 Task: Look for space in Henderson, United States from 10th July, 2023 to 15th July, 2023 for 7 adults in price range Rs.10000 to Rs.15000. Place can be entire place or shared room with 4 bedrooms having 7 beds and 4 bathrooms. Property type can be house, flat, guest house. Amenities needed are: wifi, TV, free parkinig on premises, gym, breakfast. Booking option can be shelf check-in. Required host language is English.
Action: Mouse moved to (578, 148)
Screenshot: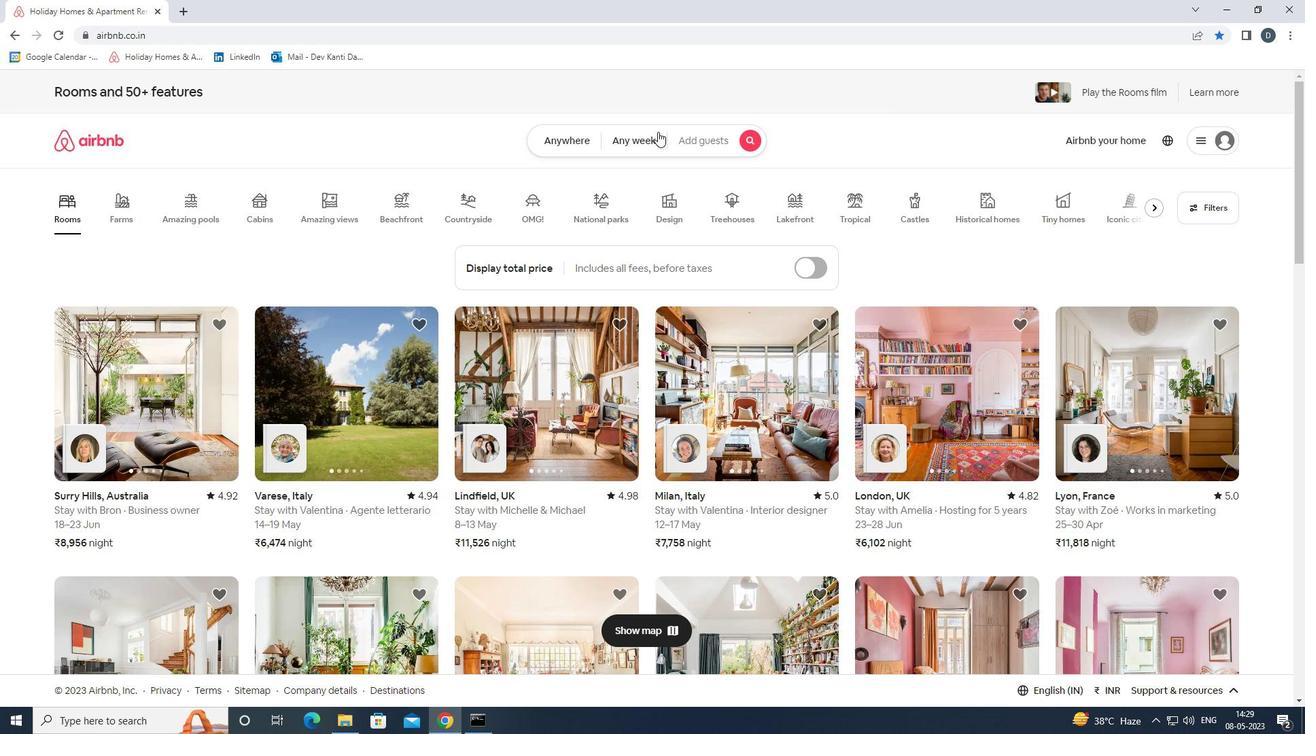 
Action: Mouse pressed left at (578, 148)
Screenshot: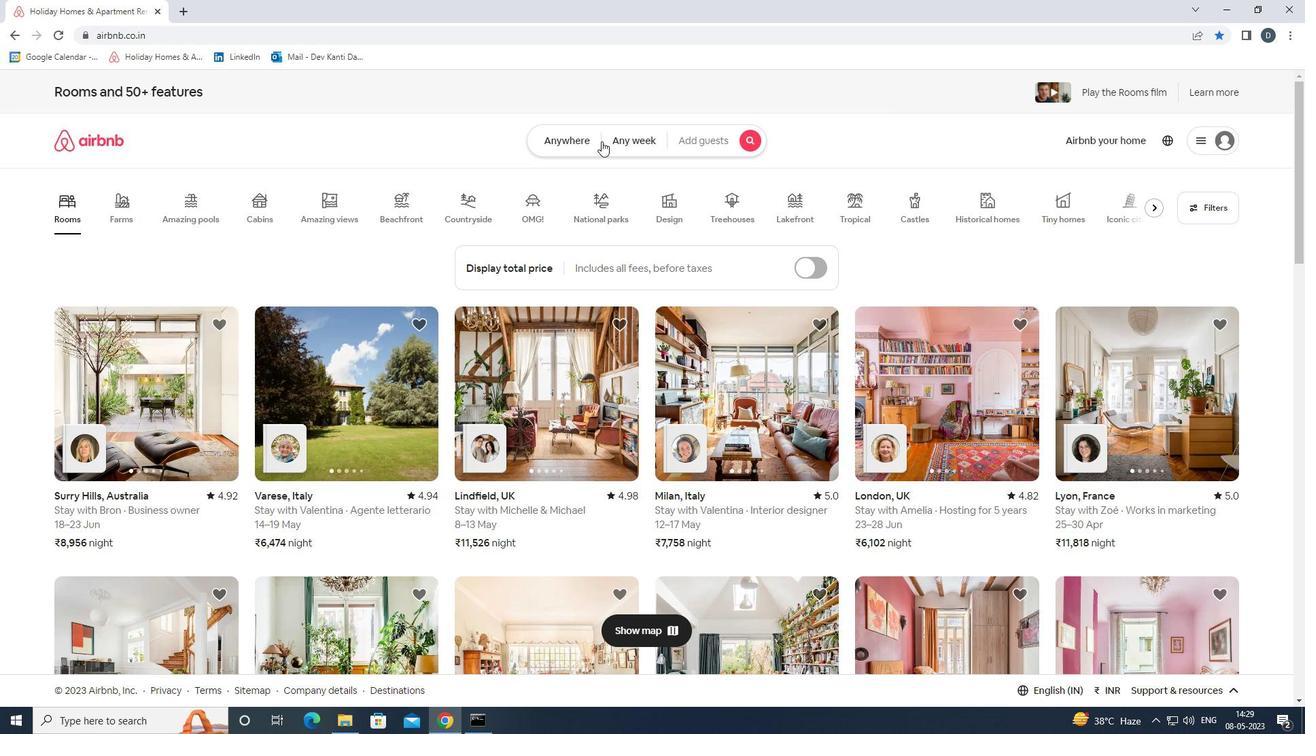 
Action: Mouse moved to (502, 195)
Screenshot: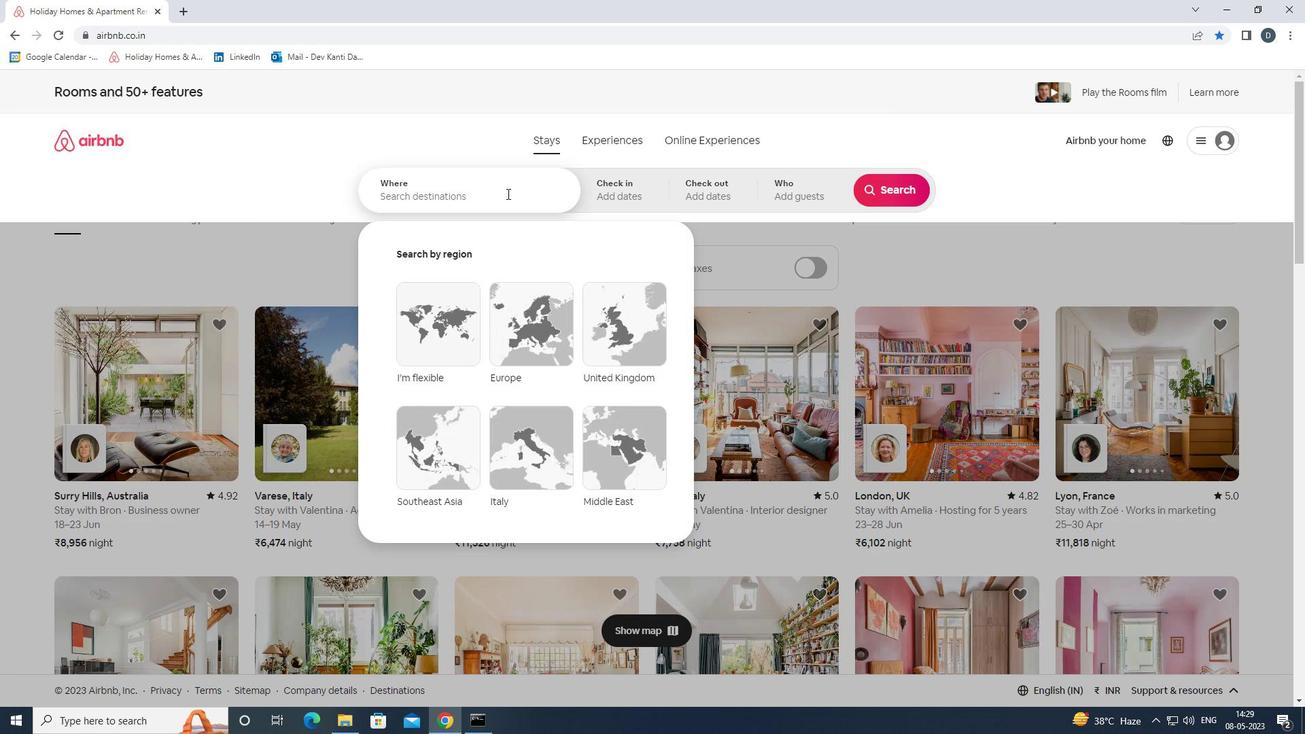 
Action: Mouse pressed left at (502, 195)
Screenshot: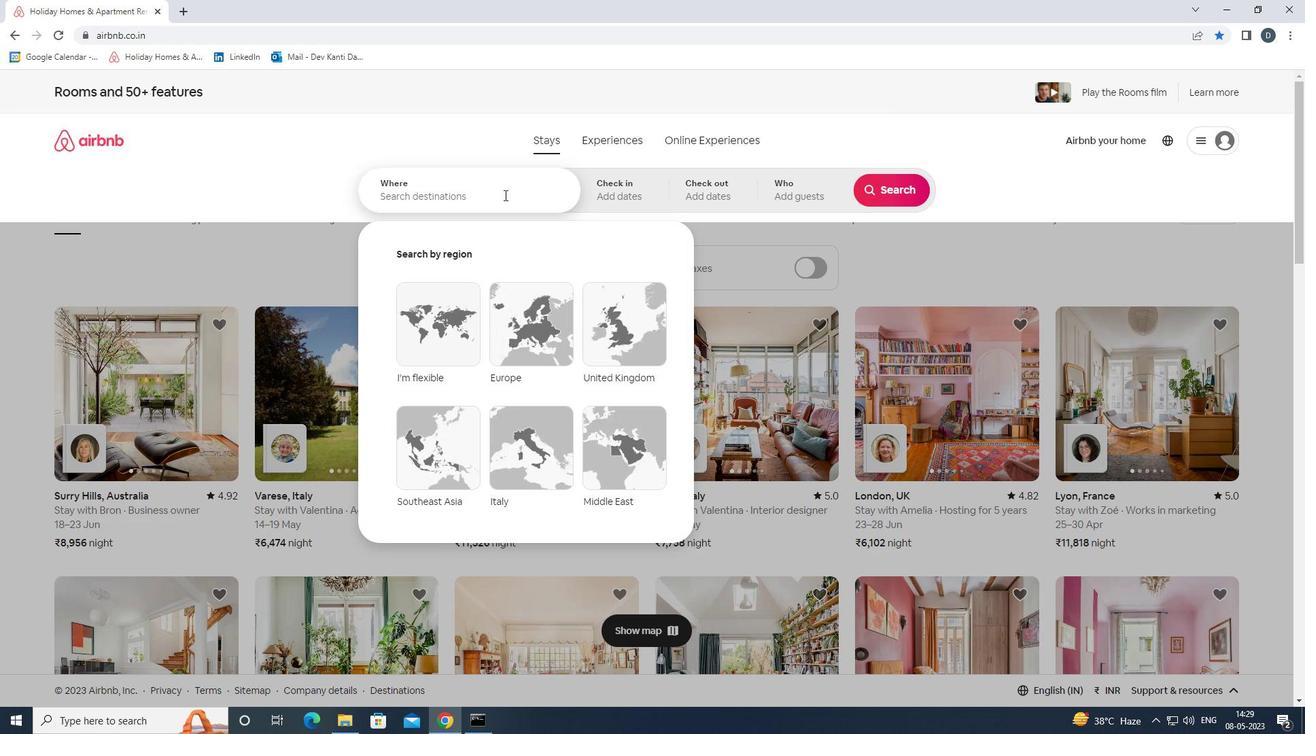 
Action: Mouse moved to (501, 195)
Screenshot: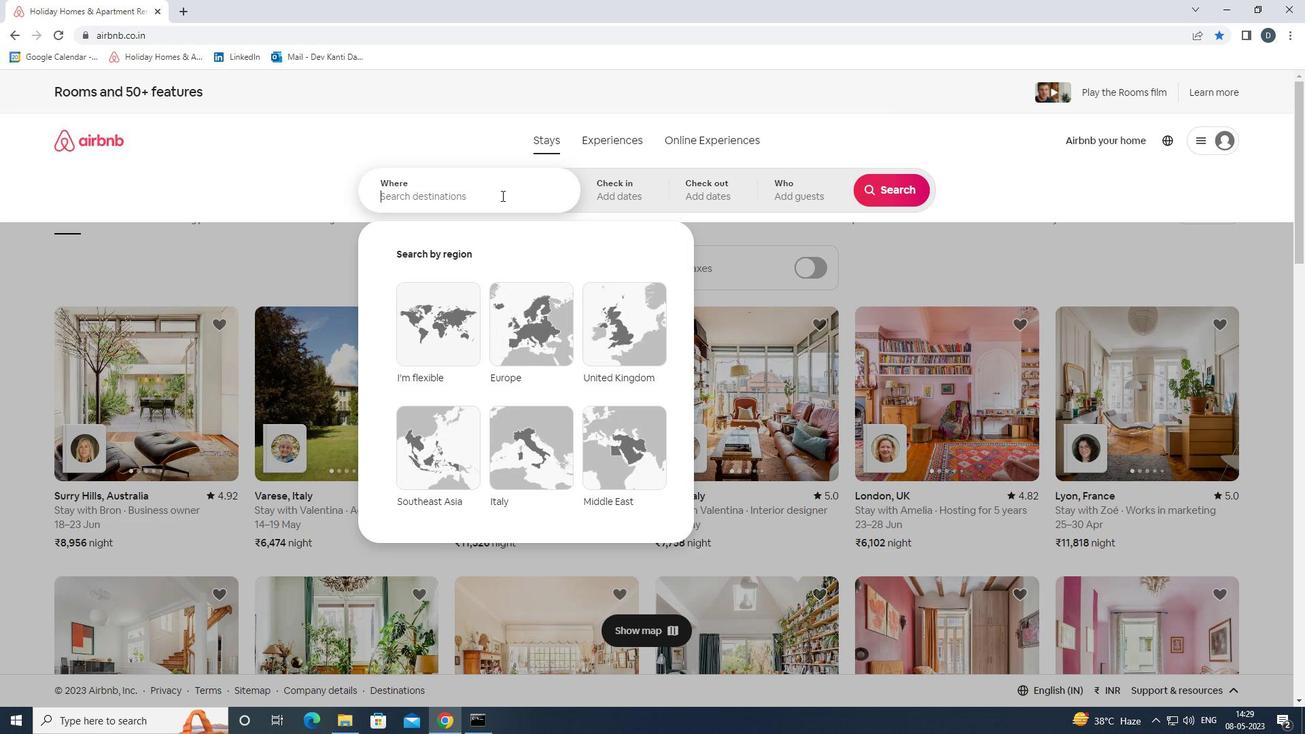 
Action: Key pressed <Key.shift>HENDERSON,<Key.shift_r><Key.shift_r><Key.shift_r><Key.shift_r><Key.shift_r><Key.shift_r>UNITED<Key.space><Key.shift>STATES<Key.enter>
Screenshot: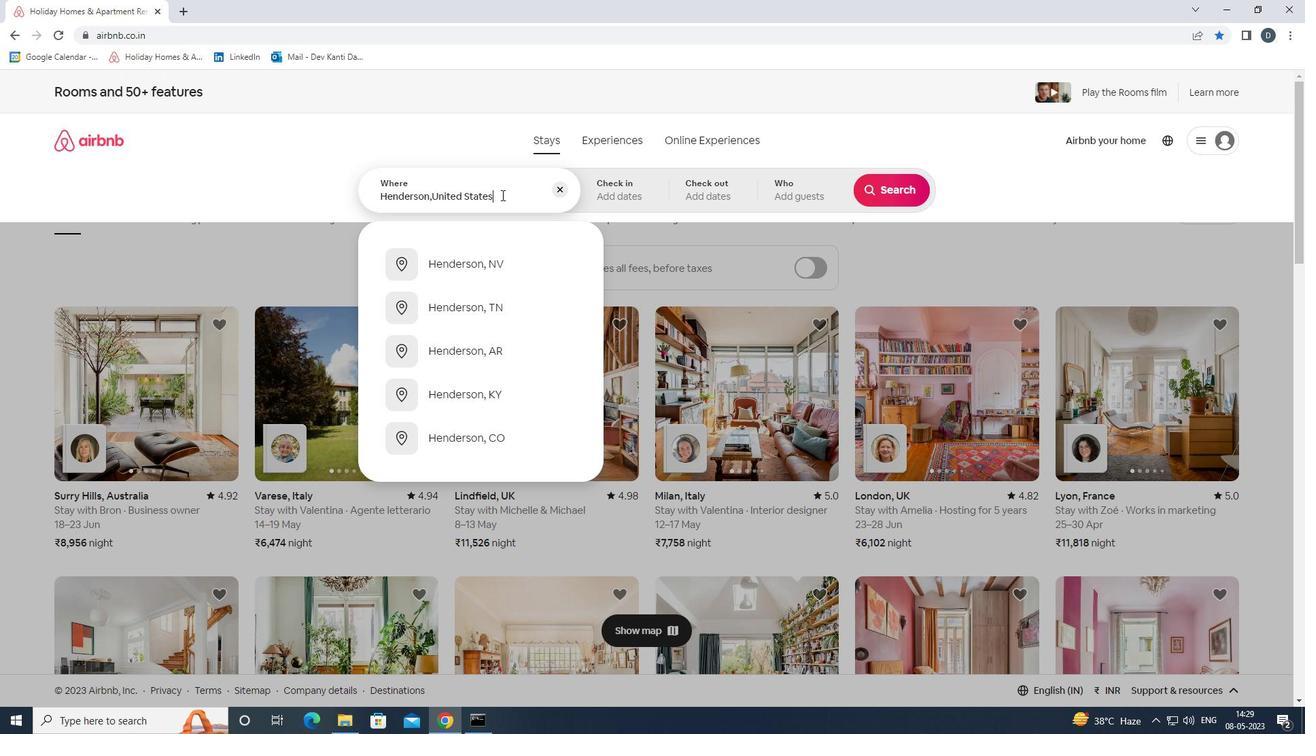 
Action: Mouse moved to (885, 306)
Screenshot: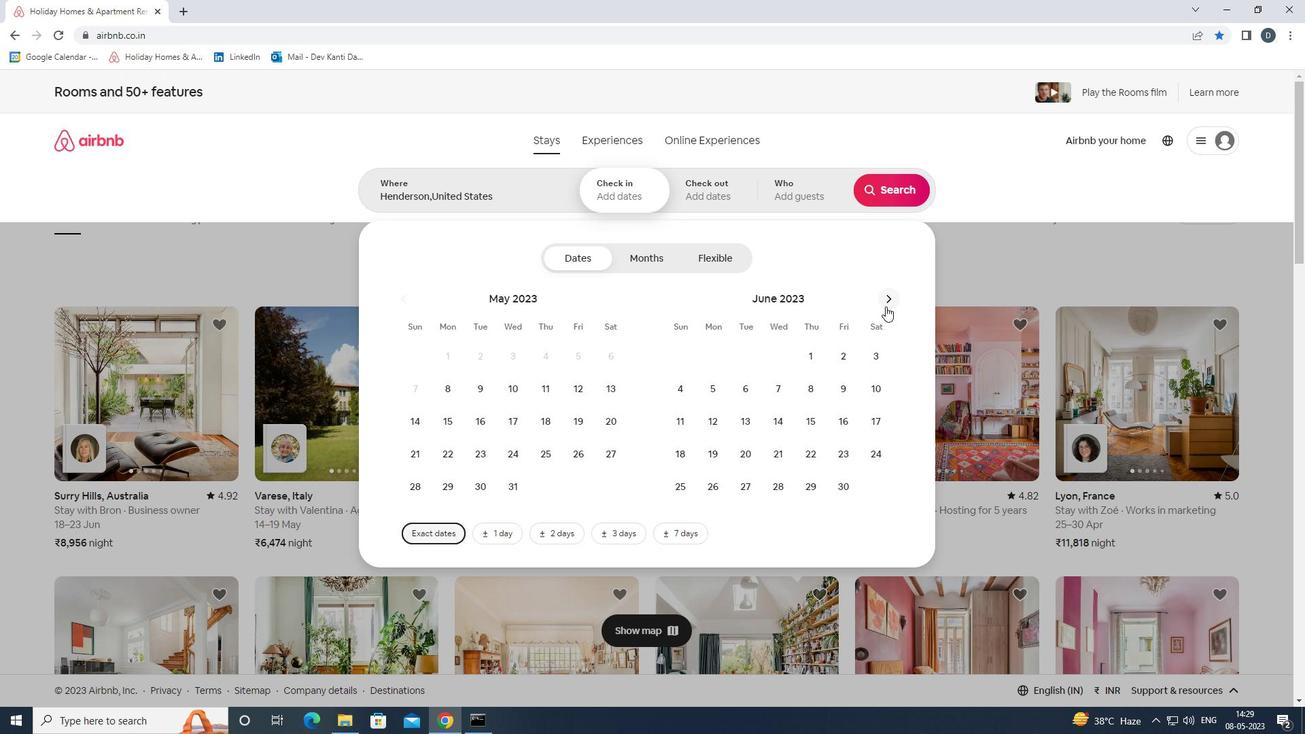 
Action: Mouse pressed left at (885, 306)
Screenshot: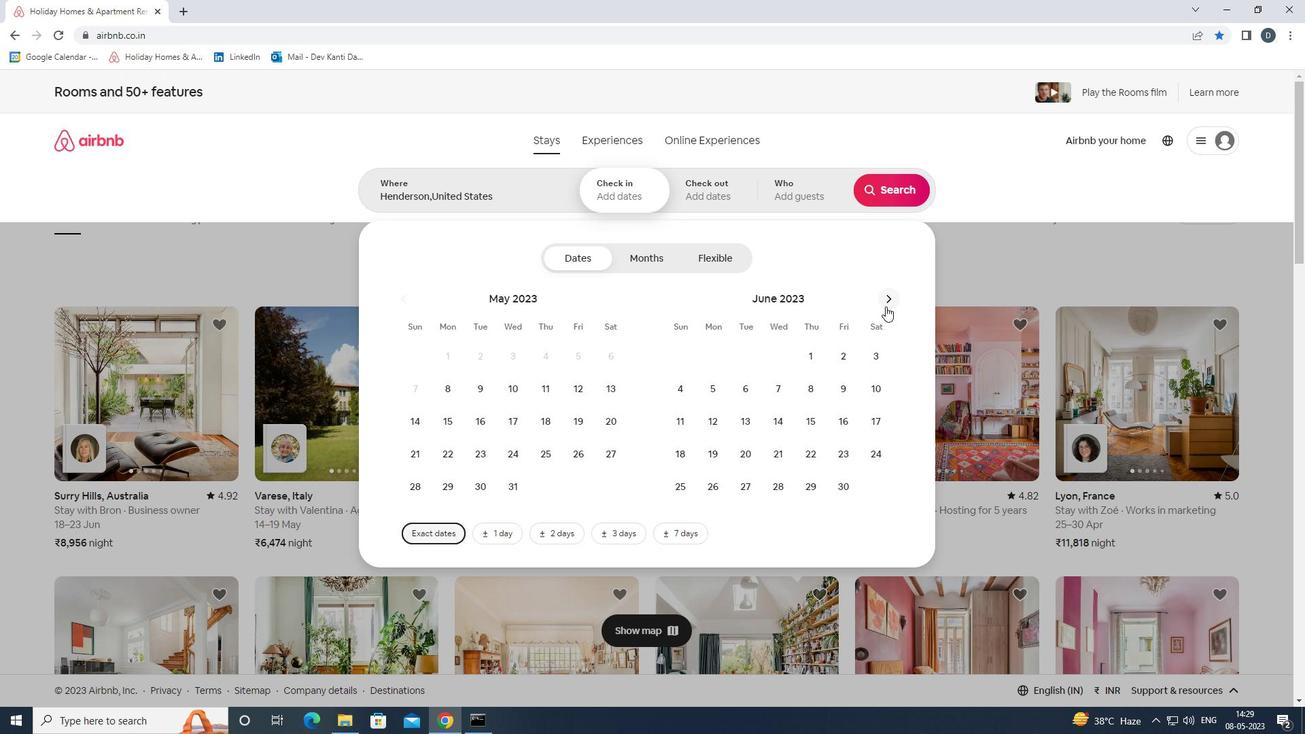 
Action: Mouse moved to (715, 417)
Screenshot: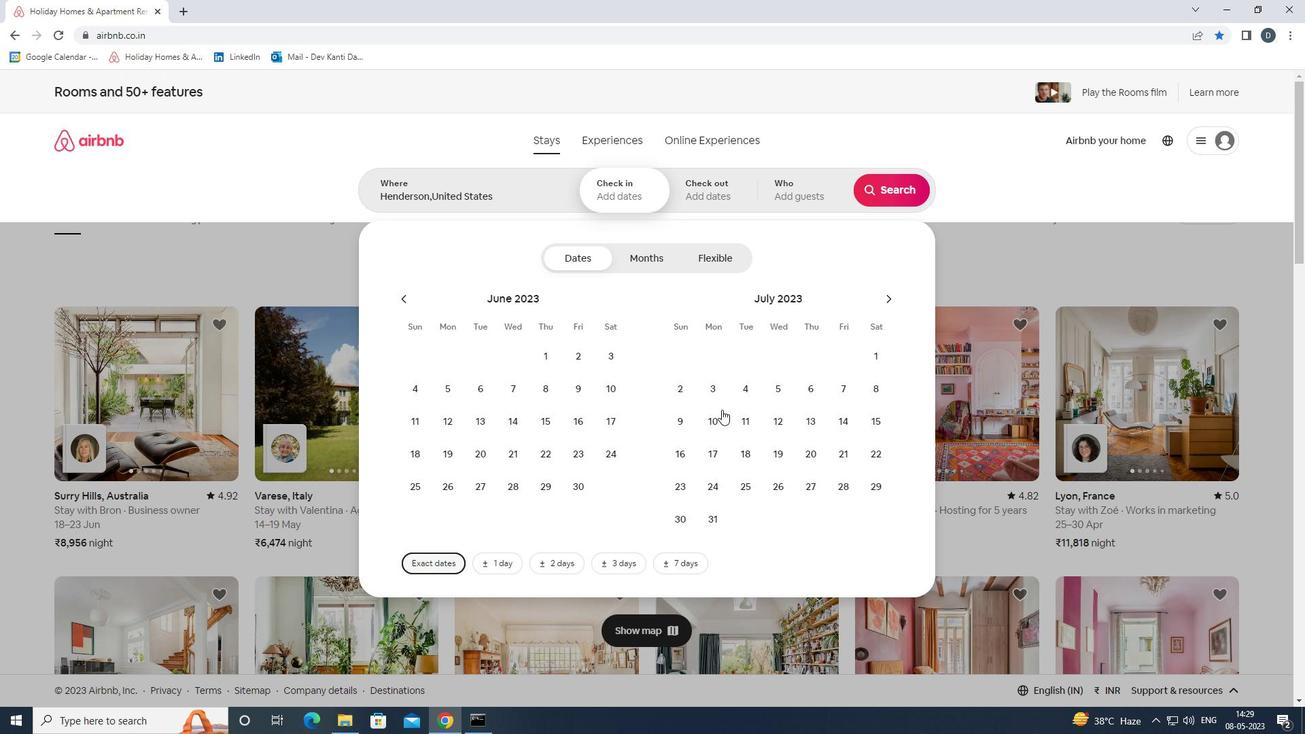 
Action: Mouse pressed left at (715, 417)
Screenshot: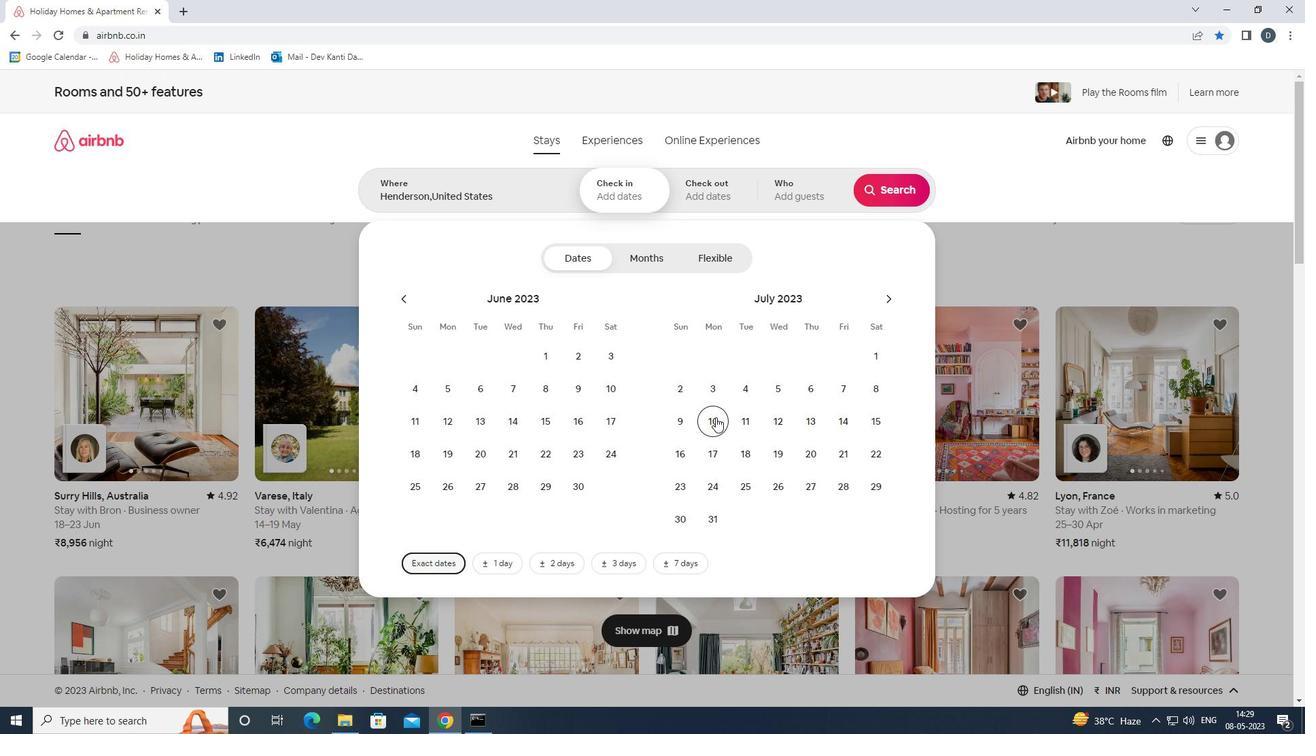 
Action: Mouse moved to (873, 420)
Screenshot: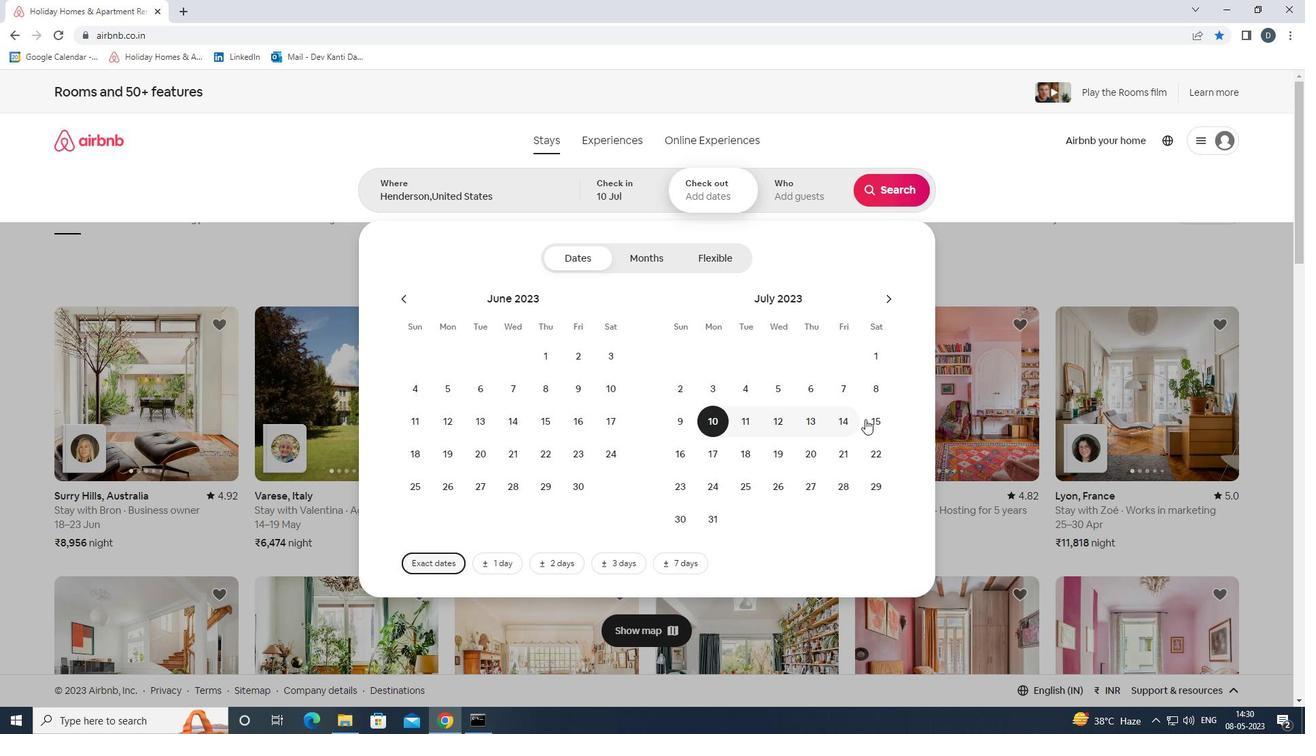 
Action: Mouse pressed left at (873, 420)
Screenshot: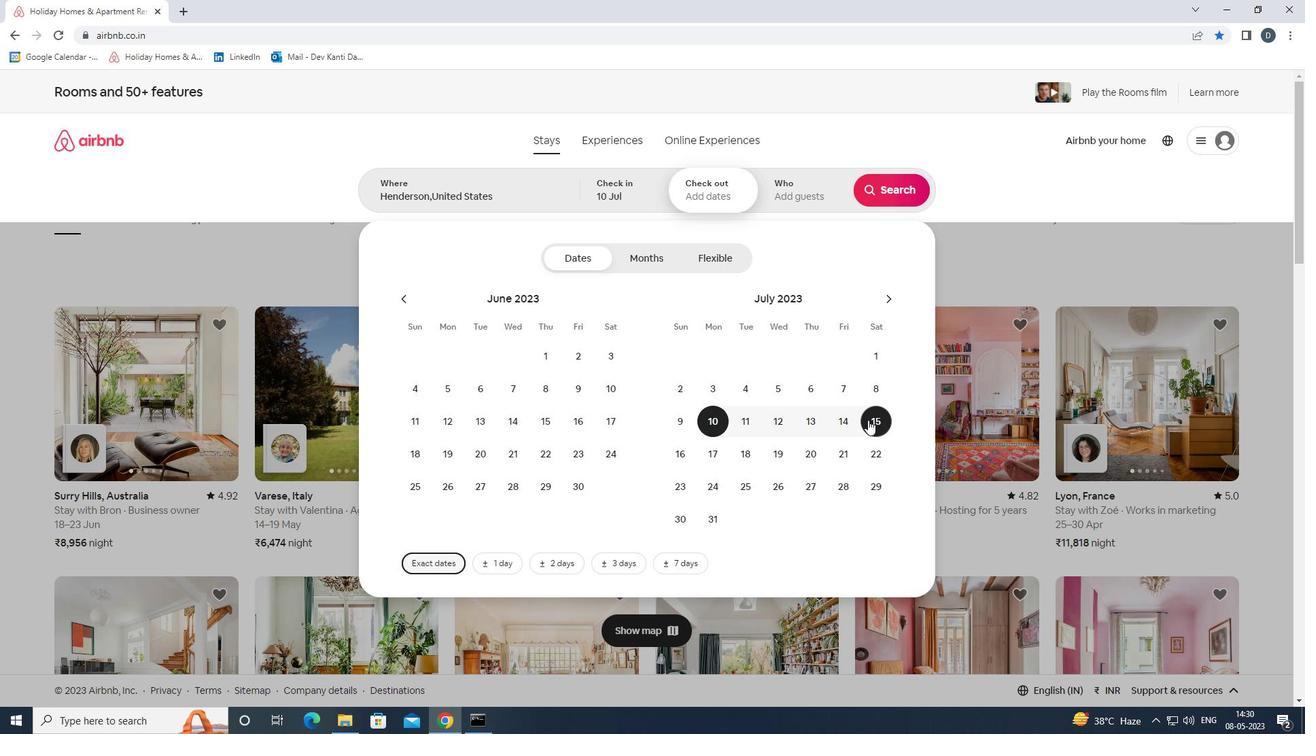 
Action: Mouse moved to (802, 201)
Screenshot: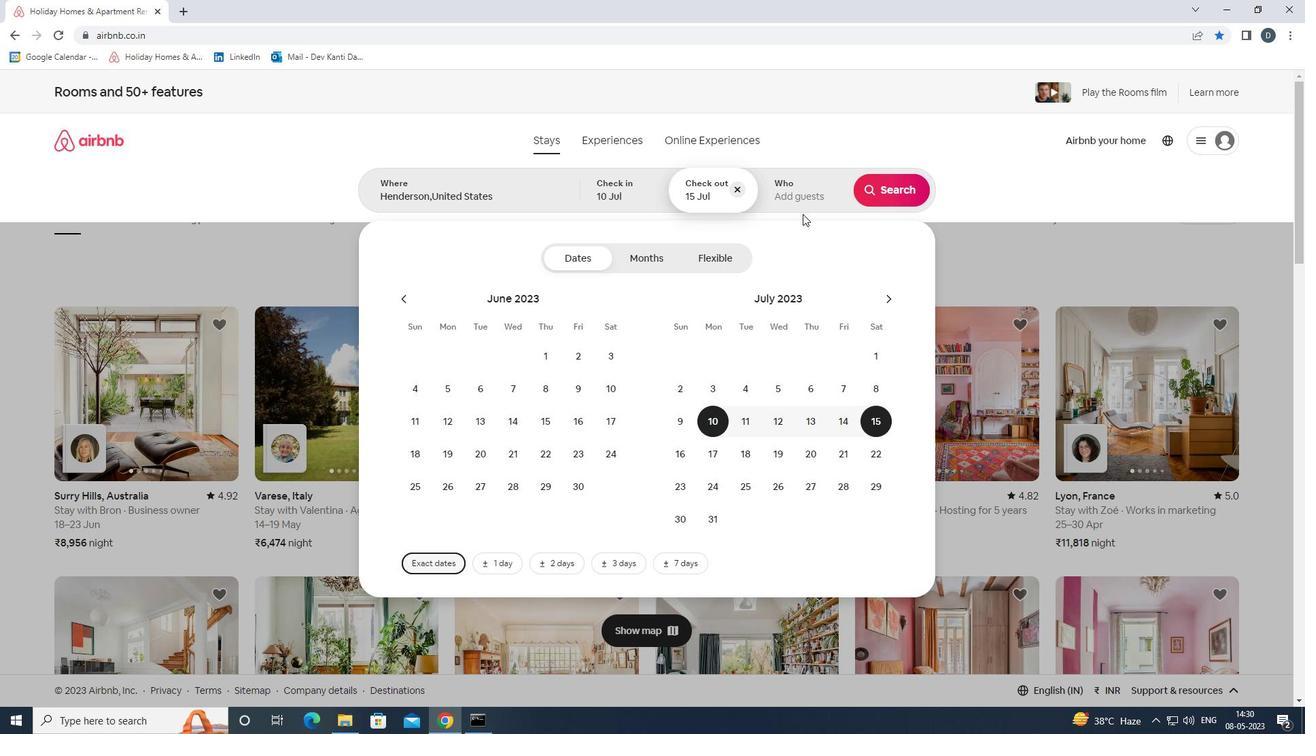 
Action: Mouse pressed left at (802, 201)
Screenshot: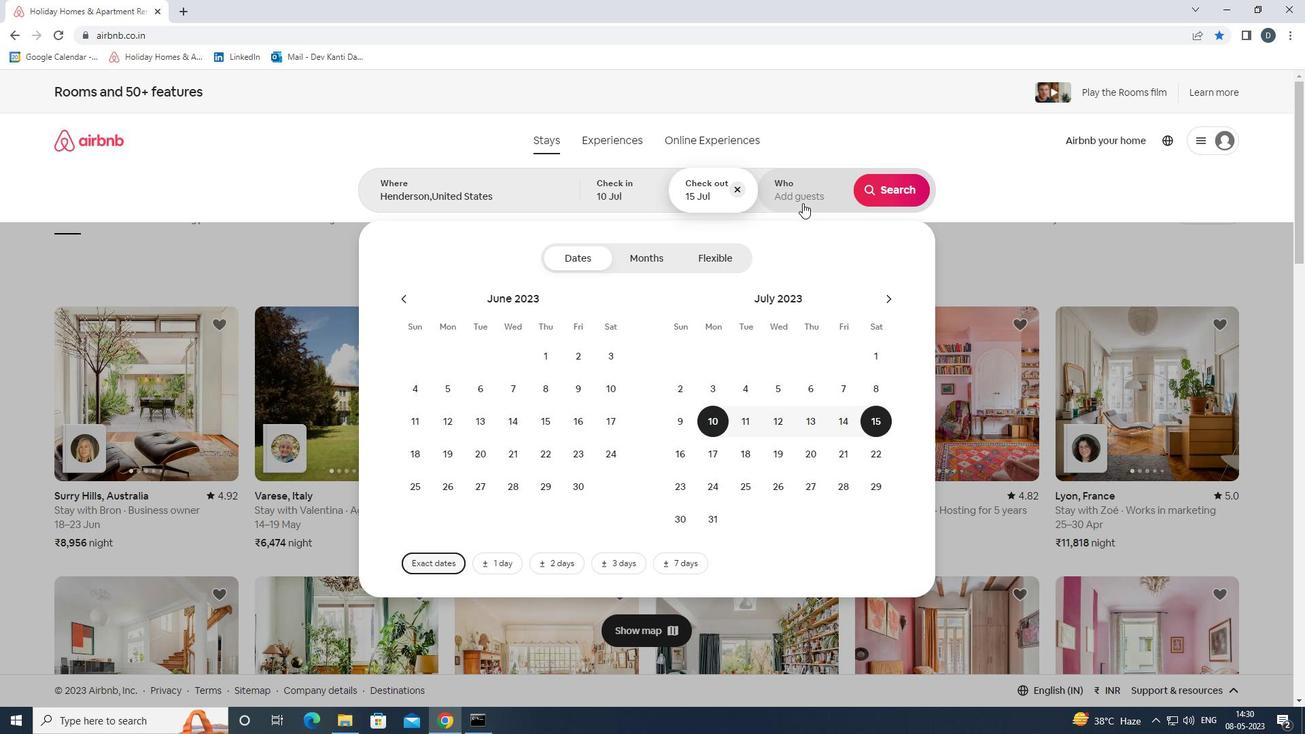 
Action: Mouse moved to (896, 262)
Screenshot: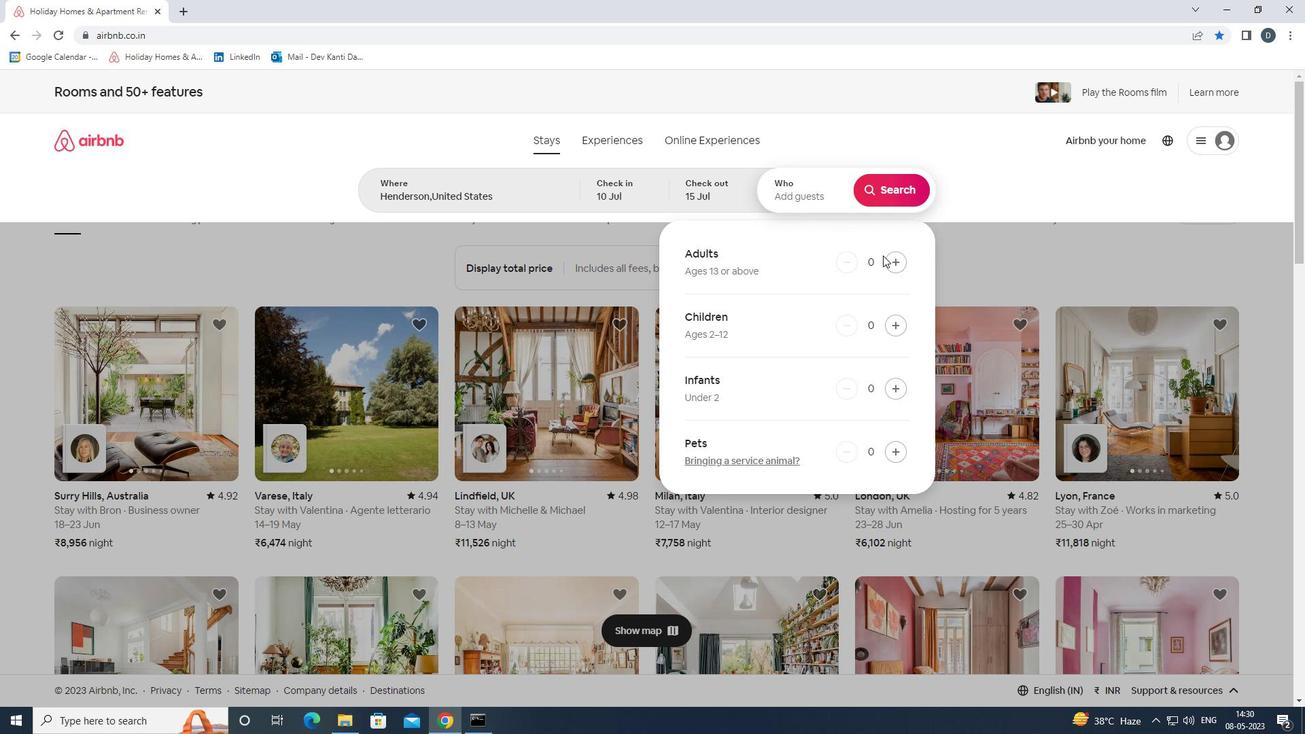 
Action: Mouse pressed left at (896, 262)
Screenshot: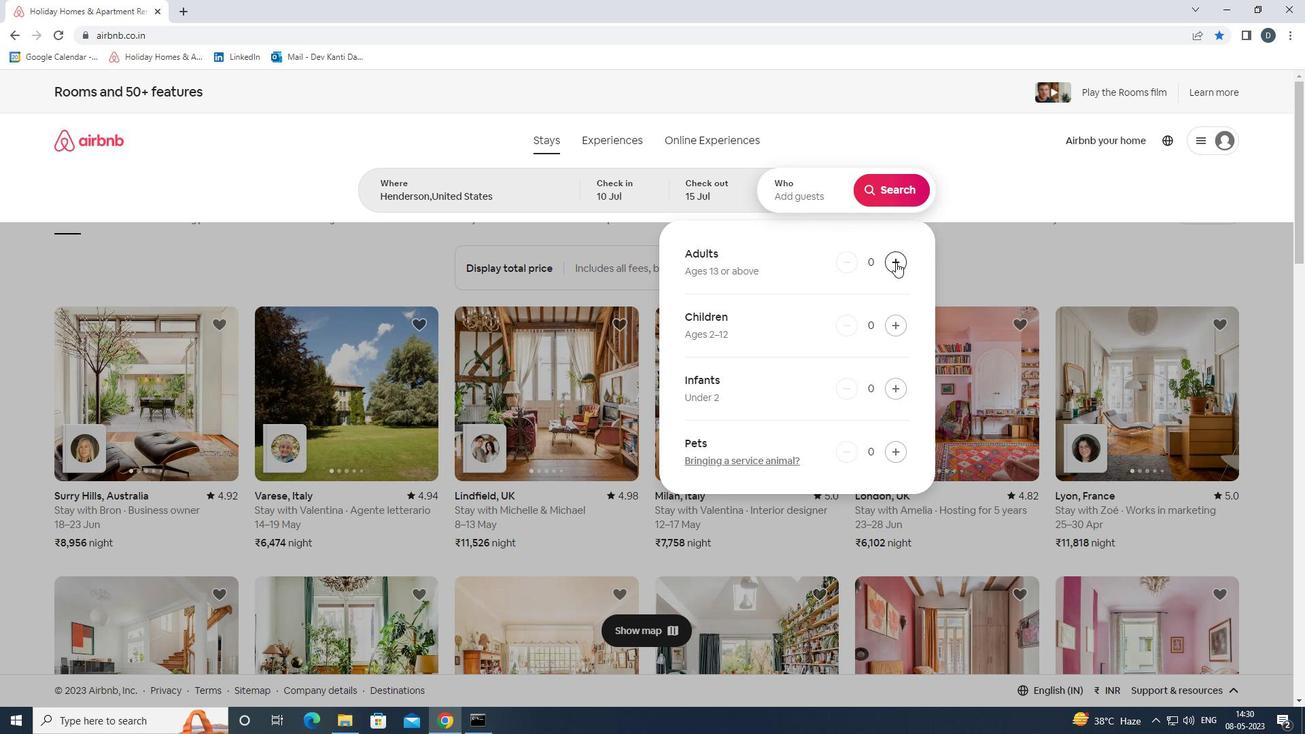 
Action: Mouse pressed left at (896, 262)
Screenshot: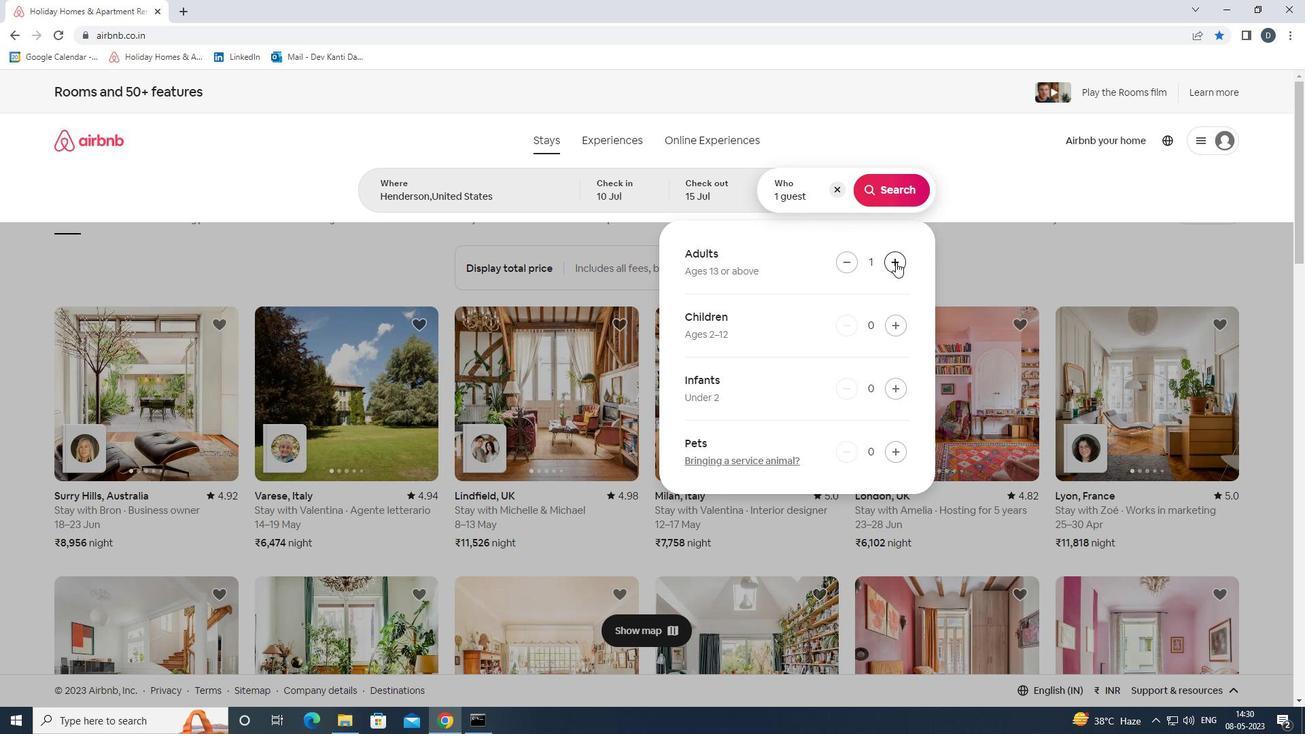 
Action: Mouse pressed left at (896, 262)
Screenshot: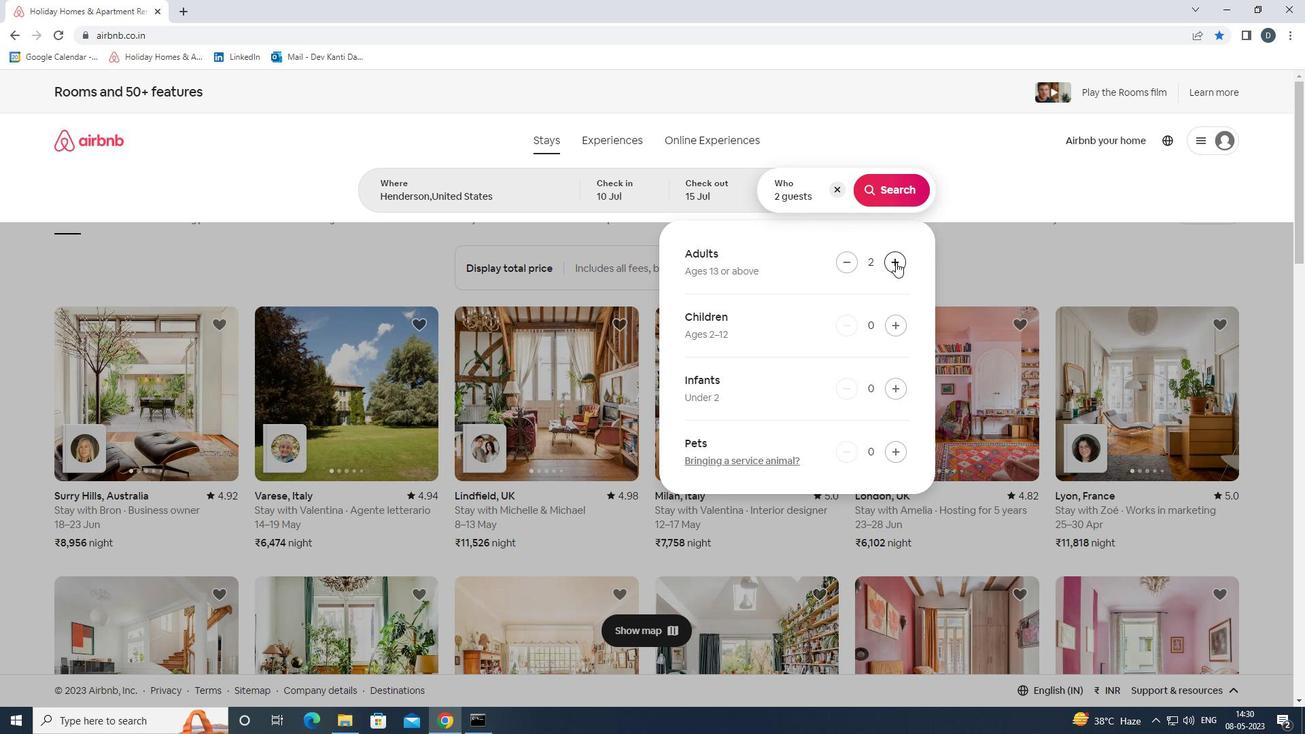 
Action: Mouse pressed left at (896, 262)
Screenshot: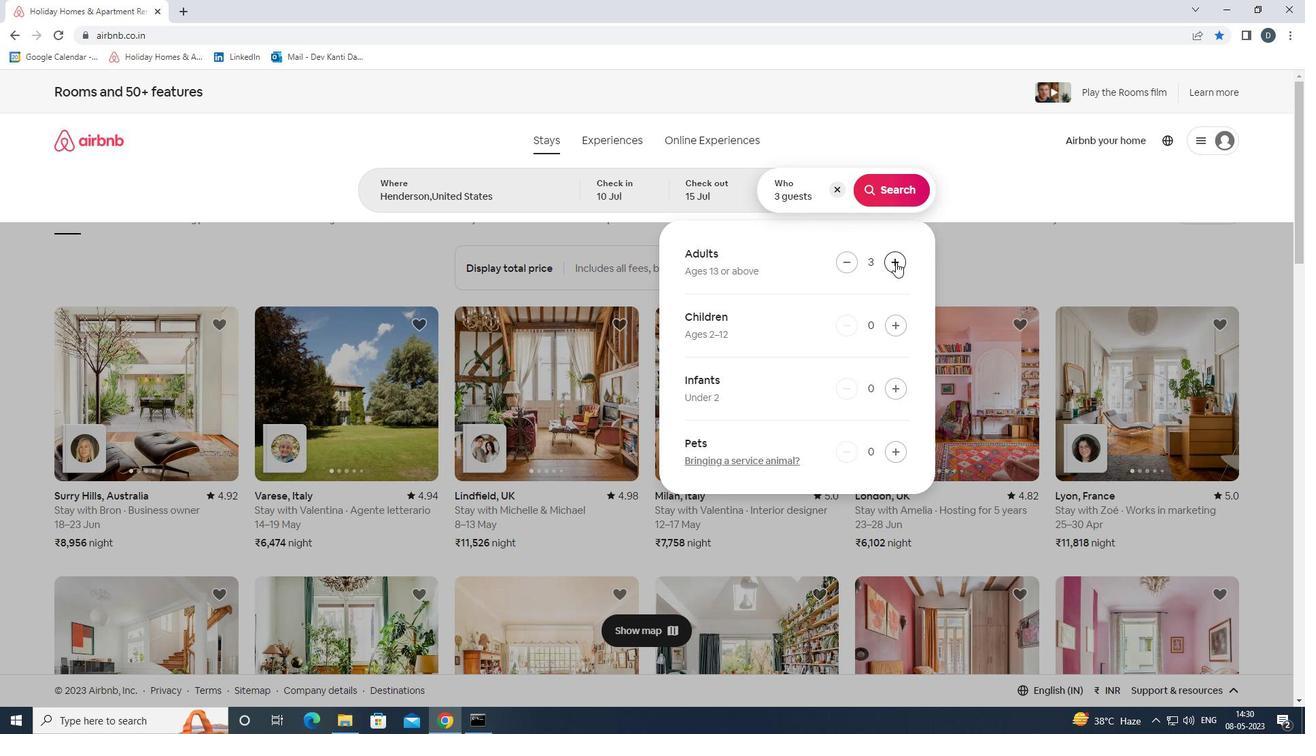 
Action: Mouse pressed left at (896, 262)
Screenshot: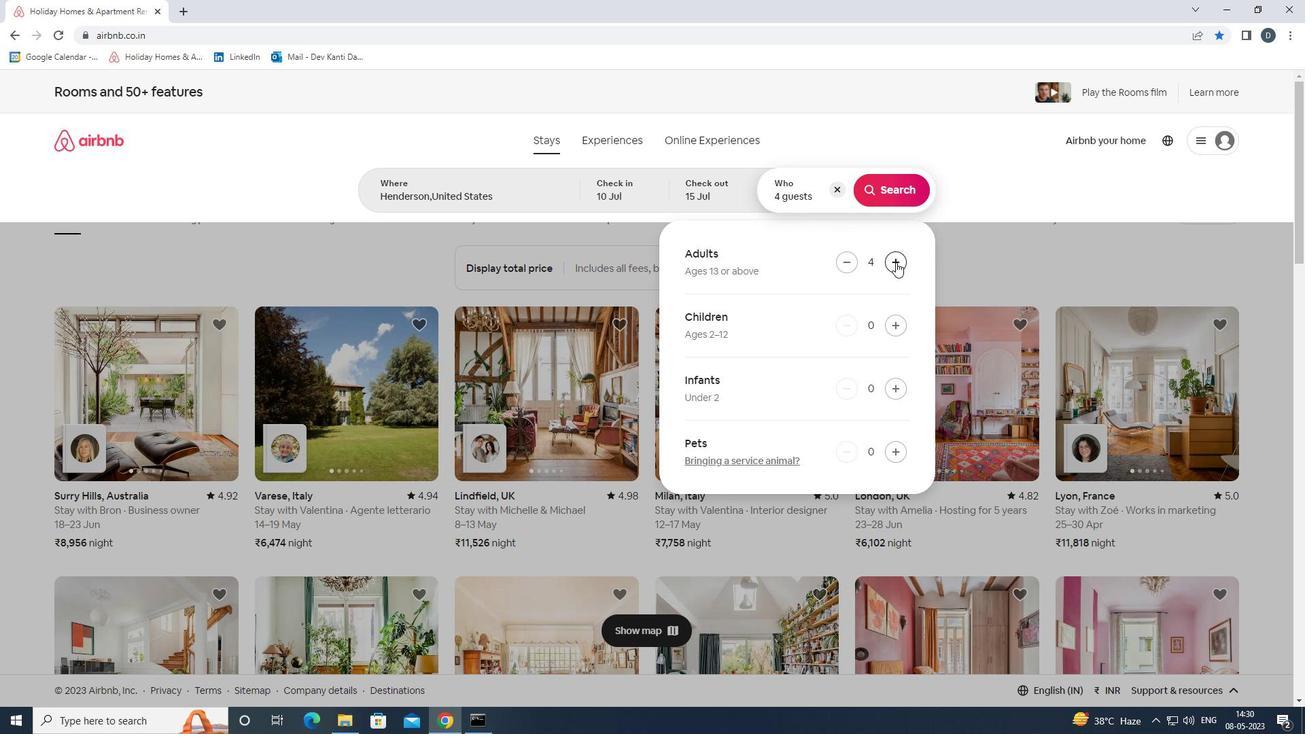 
Action: Mouse pressed left at (896, 262)
Screenshot: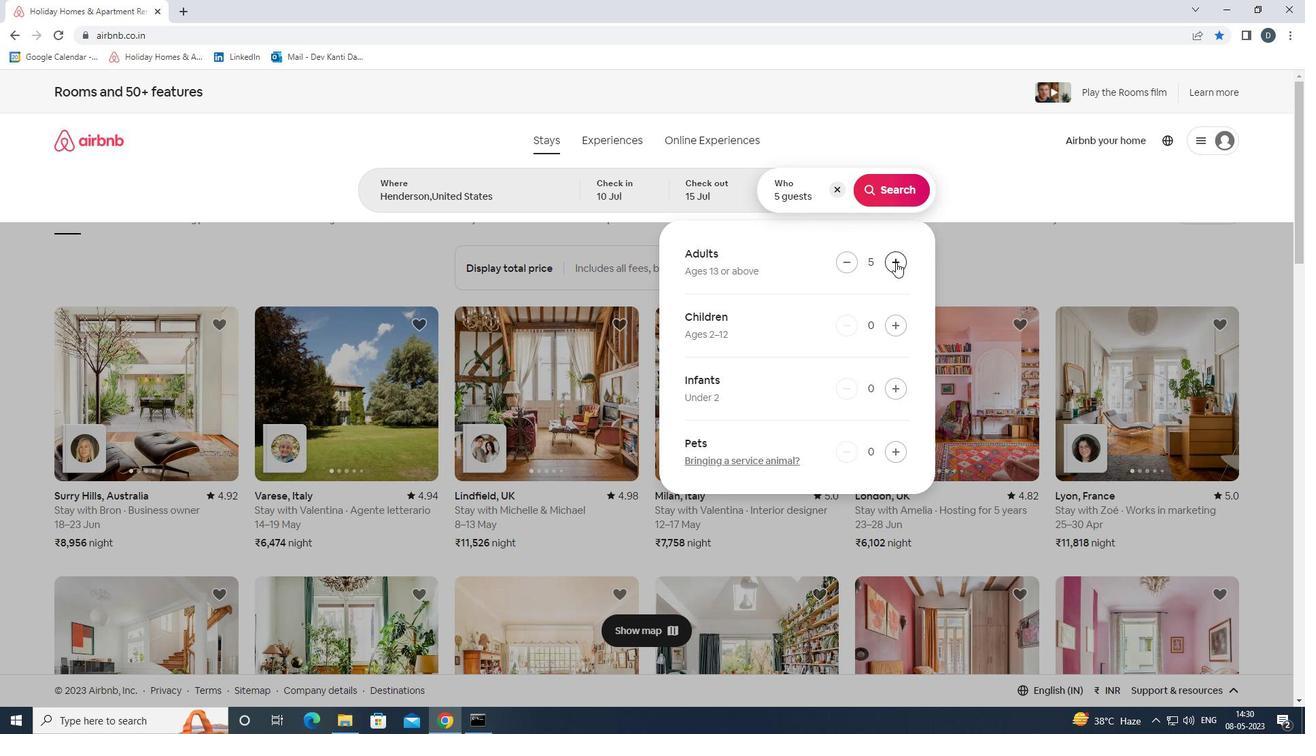 
Action: Mouse pressed left at (896, 262)
Screenshot: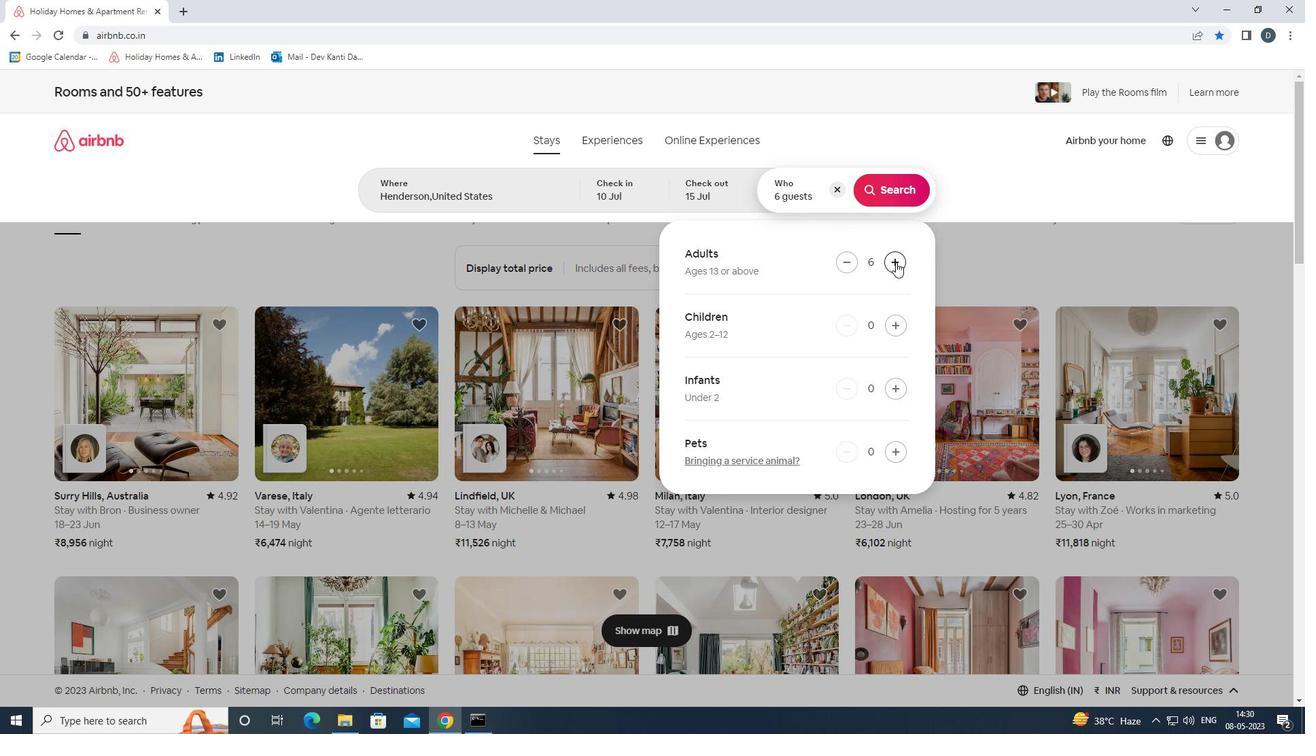 
Action: Mouse moved to (887, 195)
Screenshot: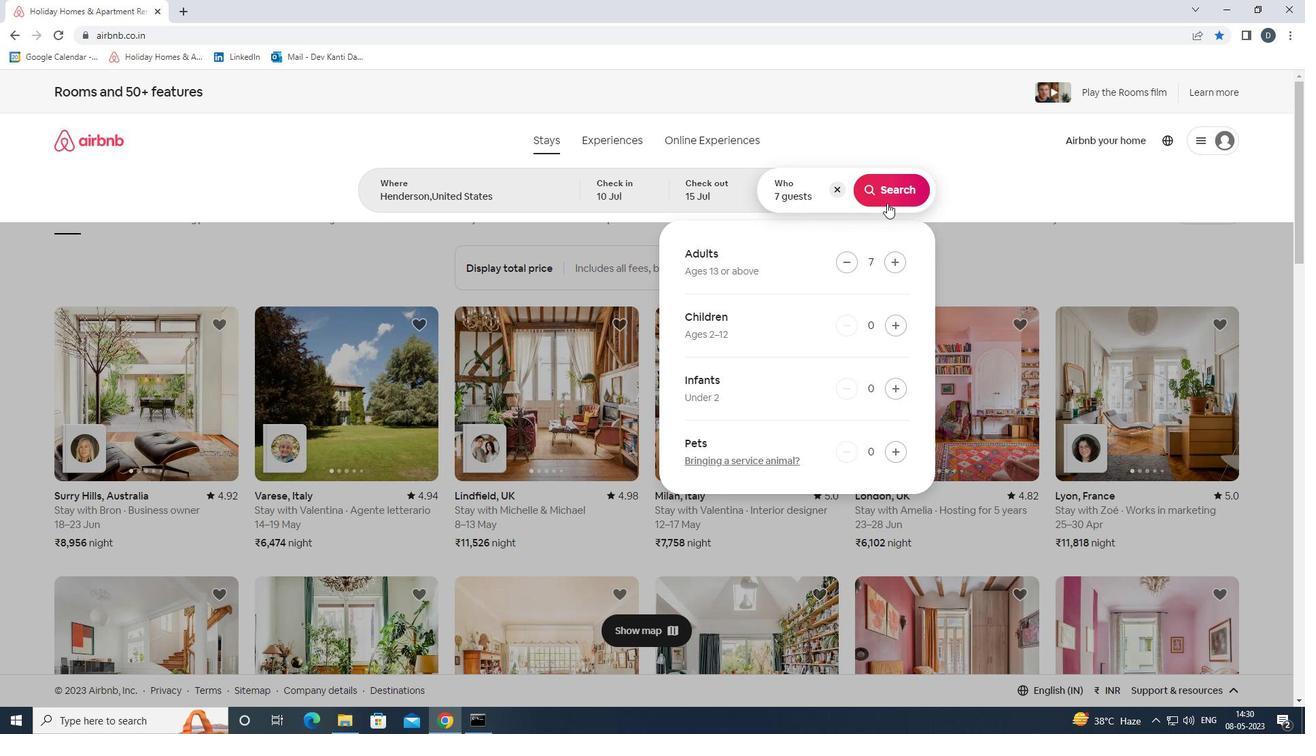 
Action: Mouse pressed left at (887, 195)
Screenshot: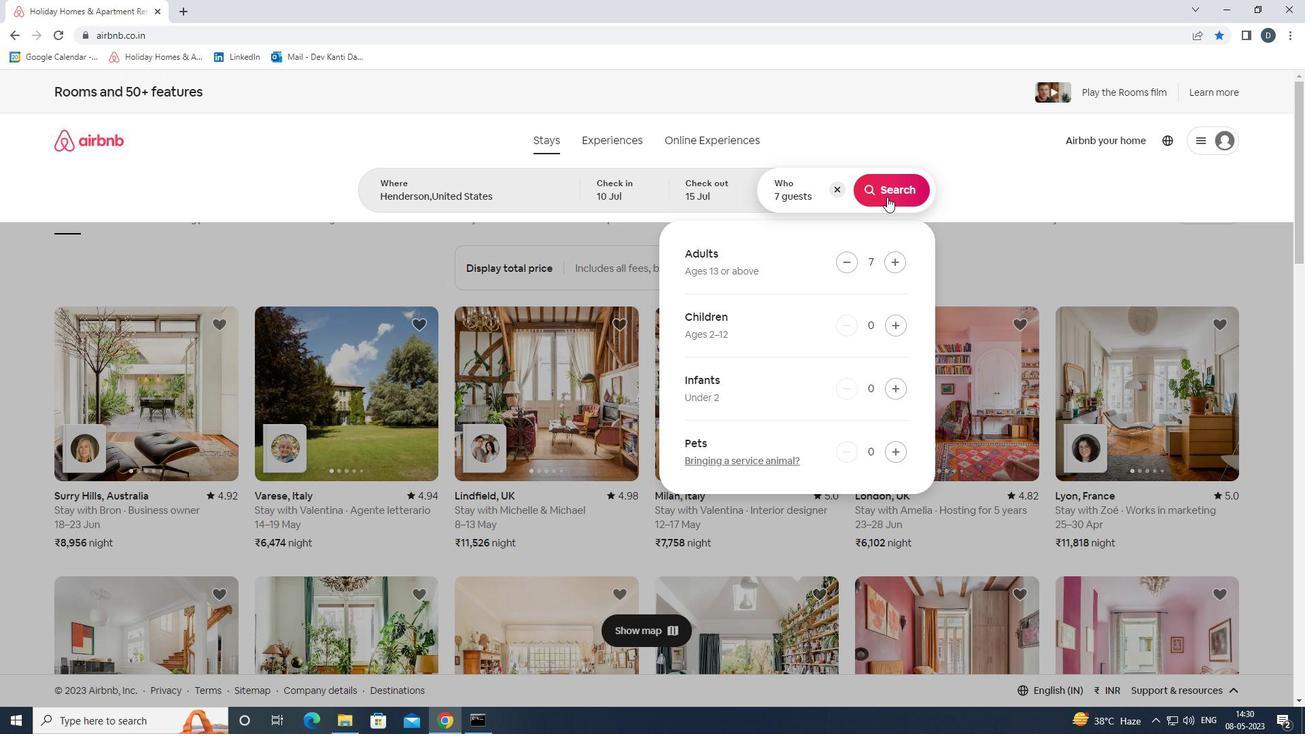 
Action: Mouse moved to (1226, 149)
Screenshot: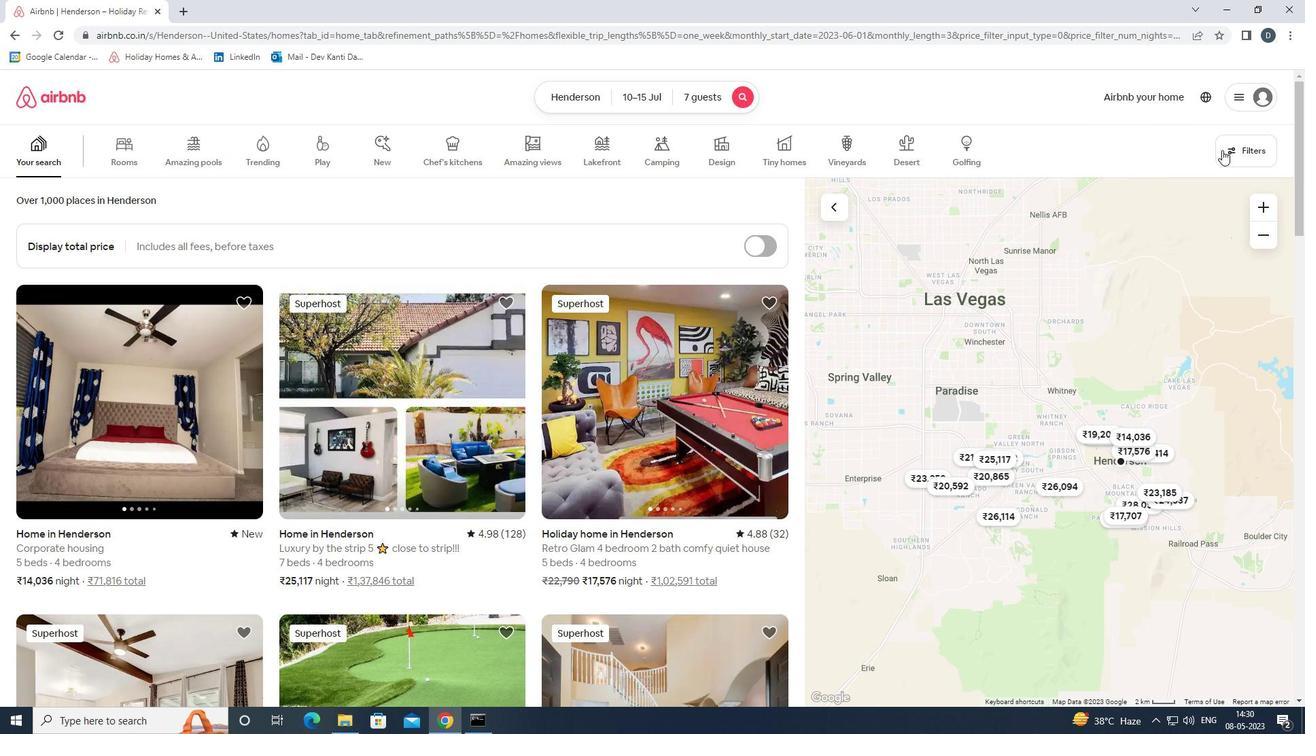 
Action: Mouse pressed left at (1226, 149)
Screenshot: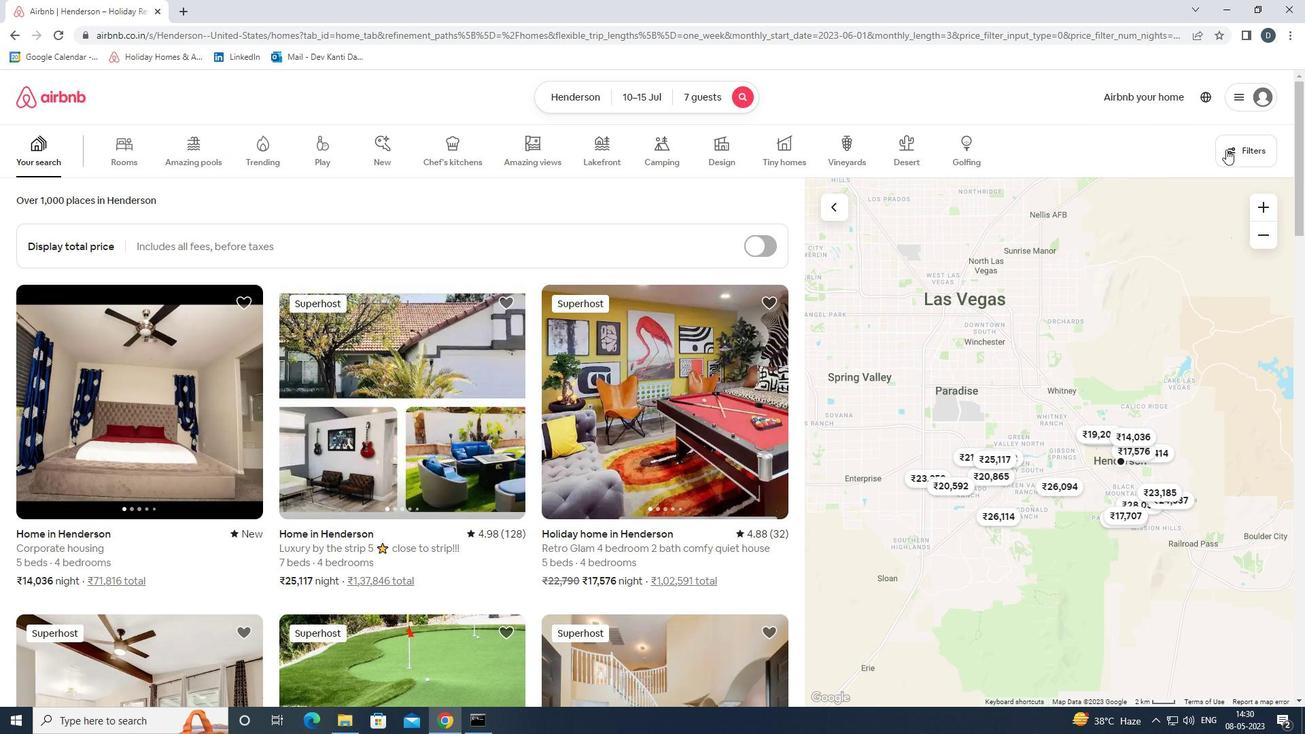 
Action: Mouse moved to (524, 480)
Screenshot: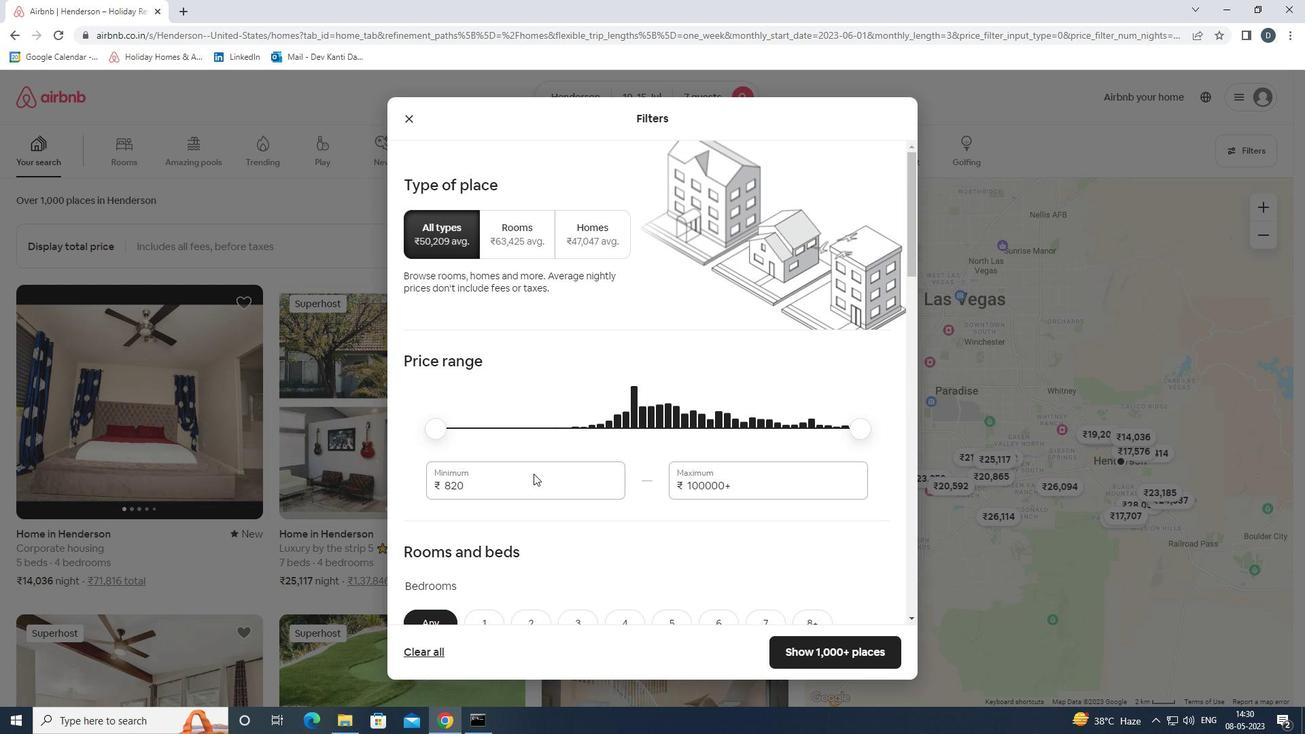 
Action: Mouse pressed left at (524, 480)
Screenshot: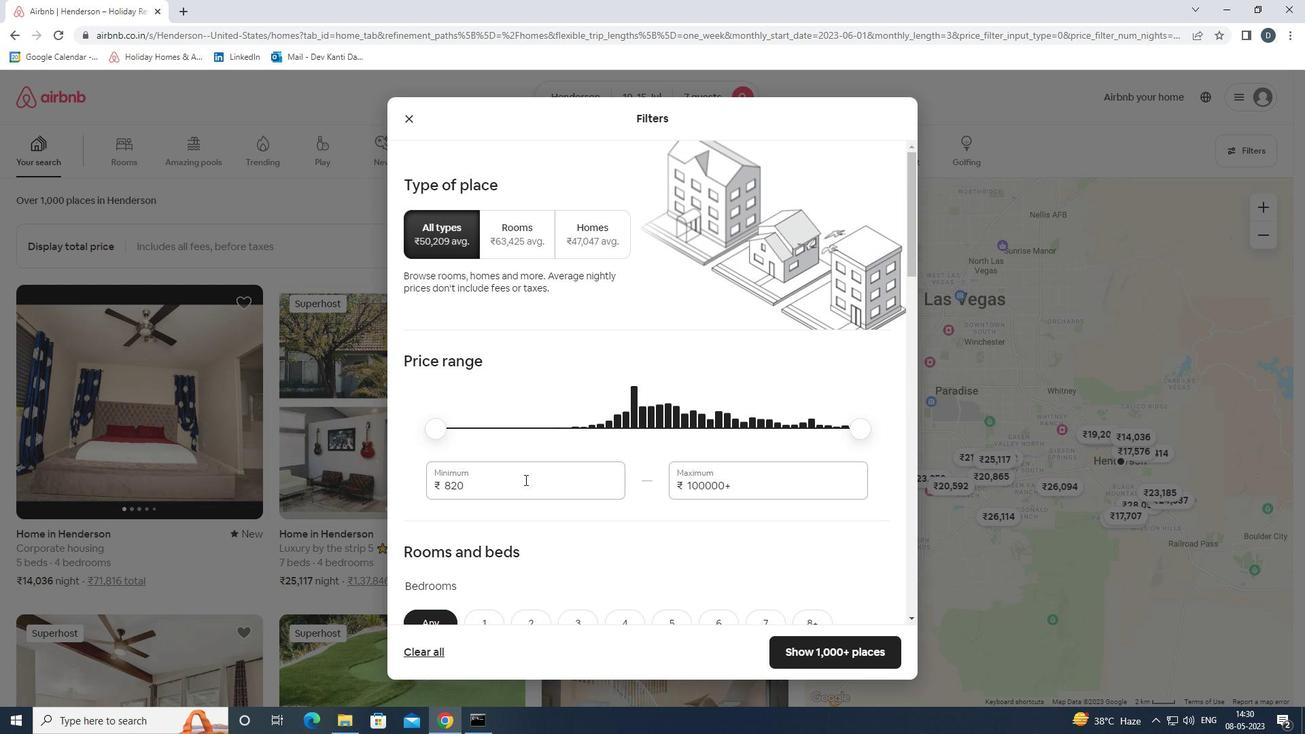 
Action: Mouse pressed left at (524, 480)
Screenshot: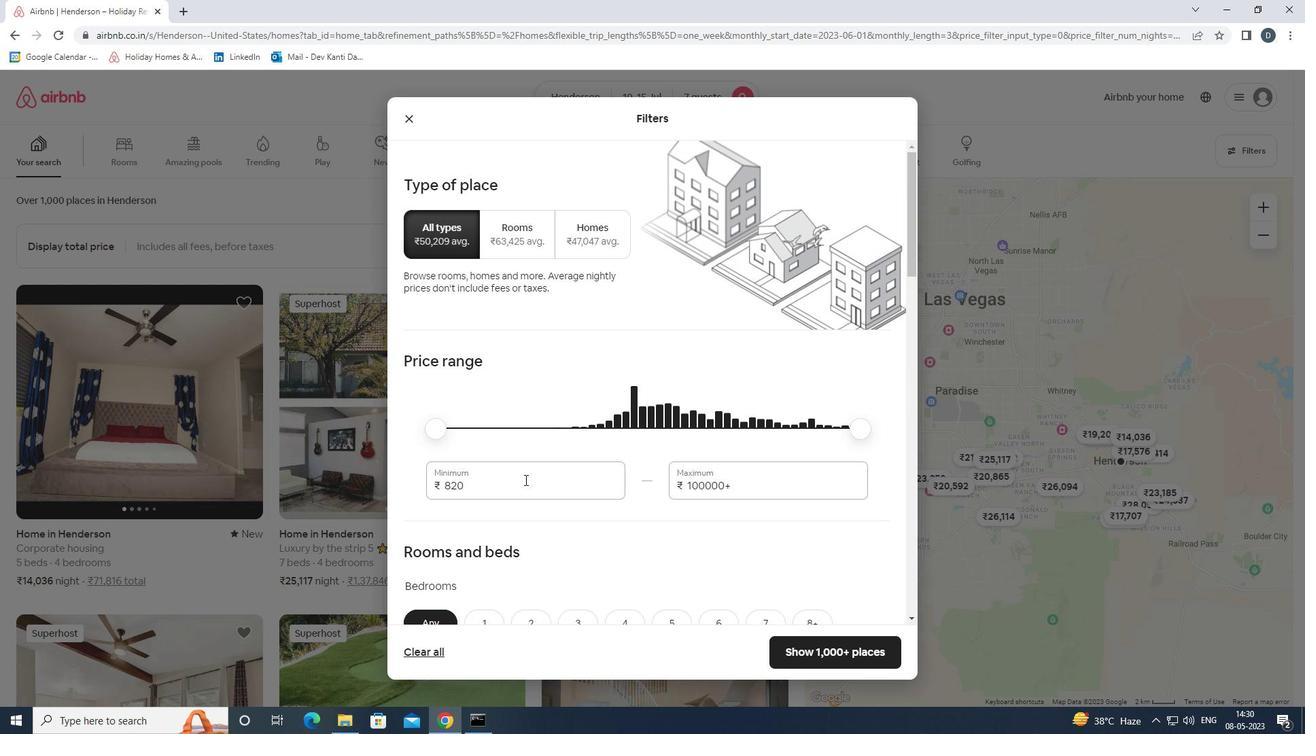 
Action: Key pressed 10000<Key.tab>15000
Screenshot: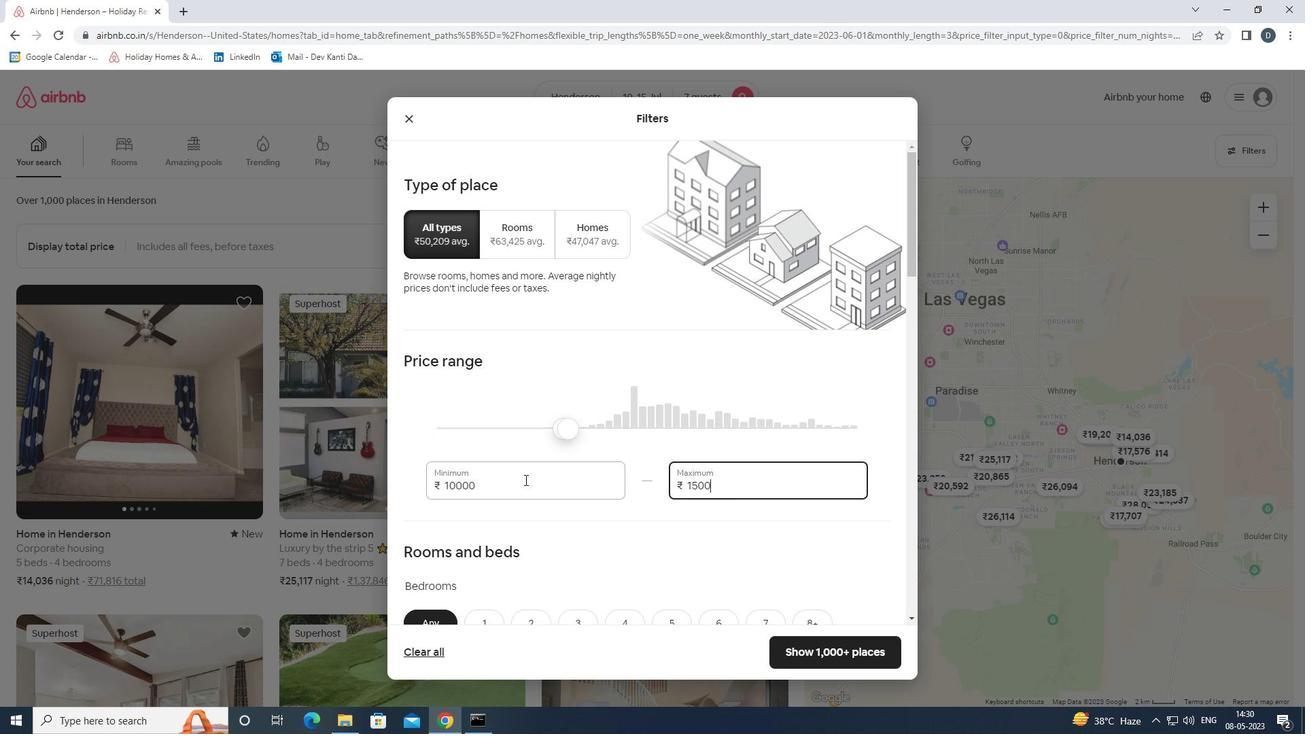 
Action: Mouse scrolled (524, 479) with delta (0, 0)
Screenshot: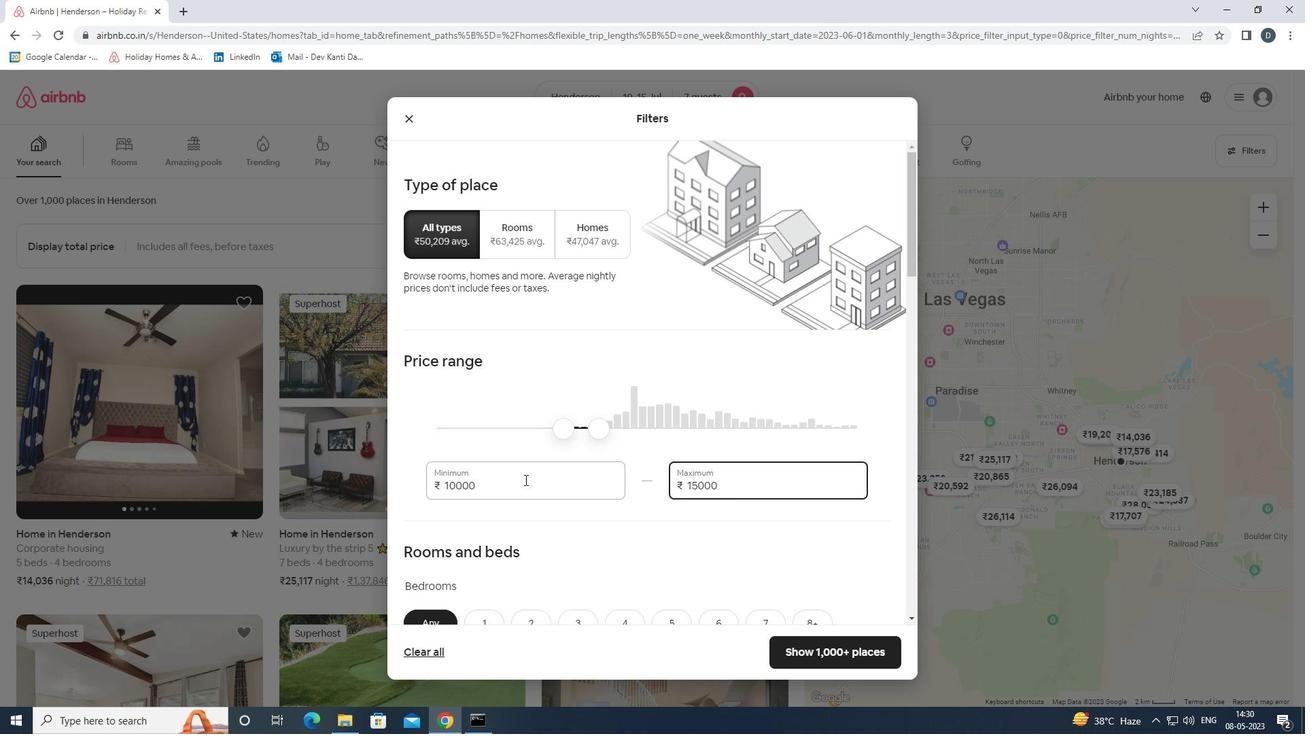 
Action: Mouse scrolled (524, 479) with delta (0, 0)
Screenshot: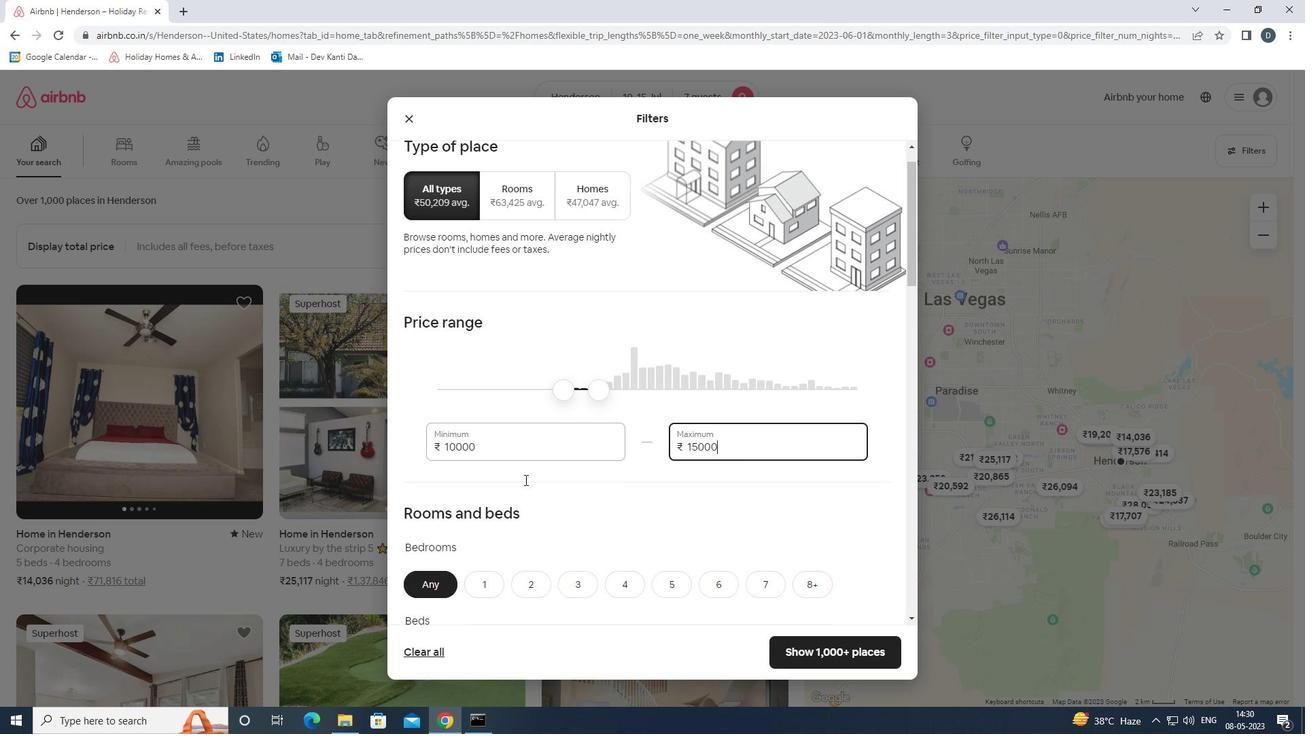 
Action: Mouse scrolled (524, 479) with delta (0, 0)
Screenshot: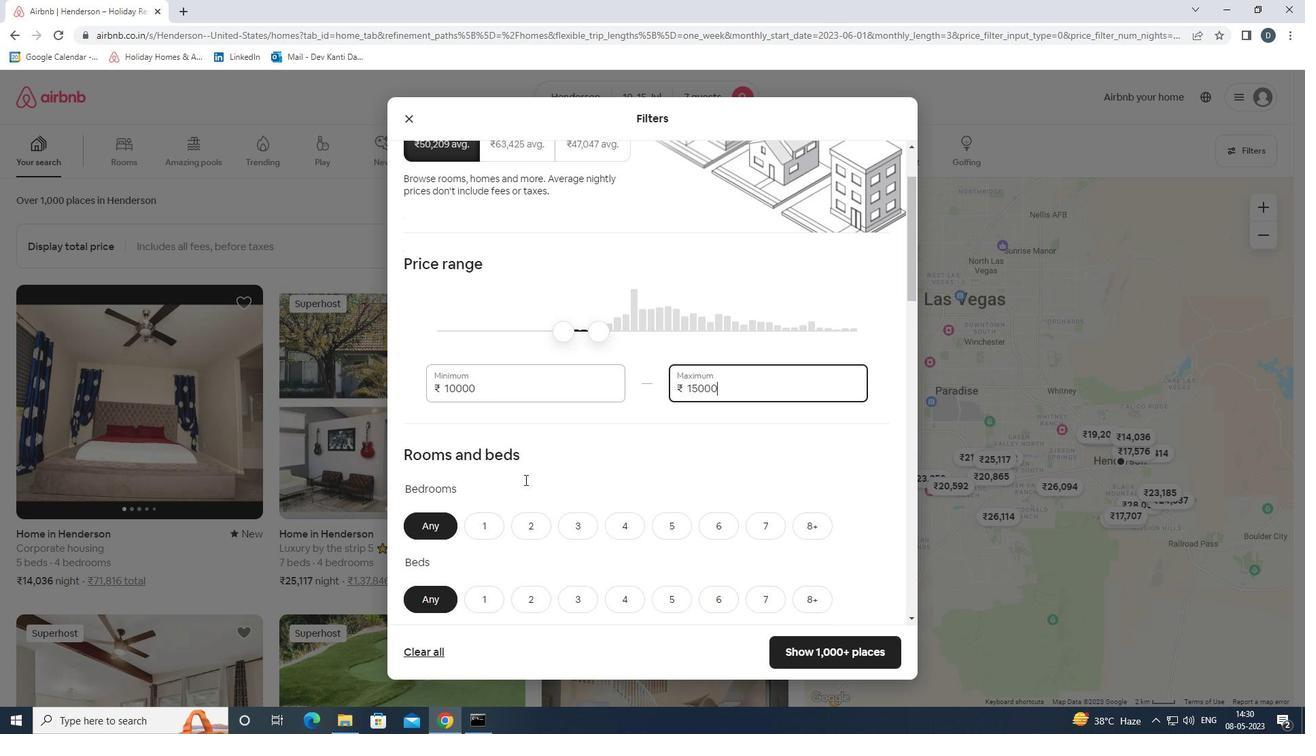 
Action: Mouse moved to (621, 417)
Screenshot: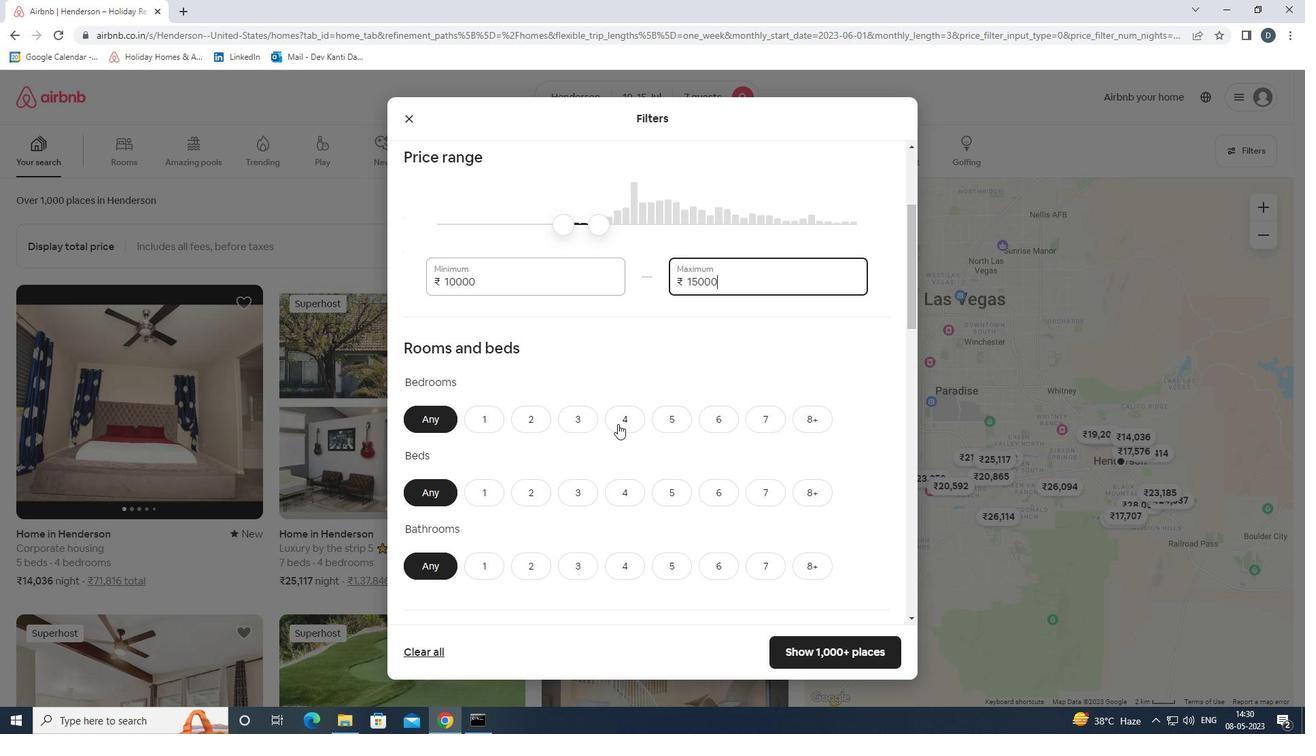 
Action: Mouse pressed left at (621, 417)
Screenshot: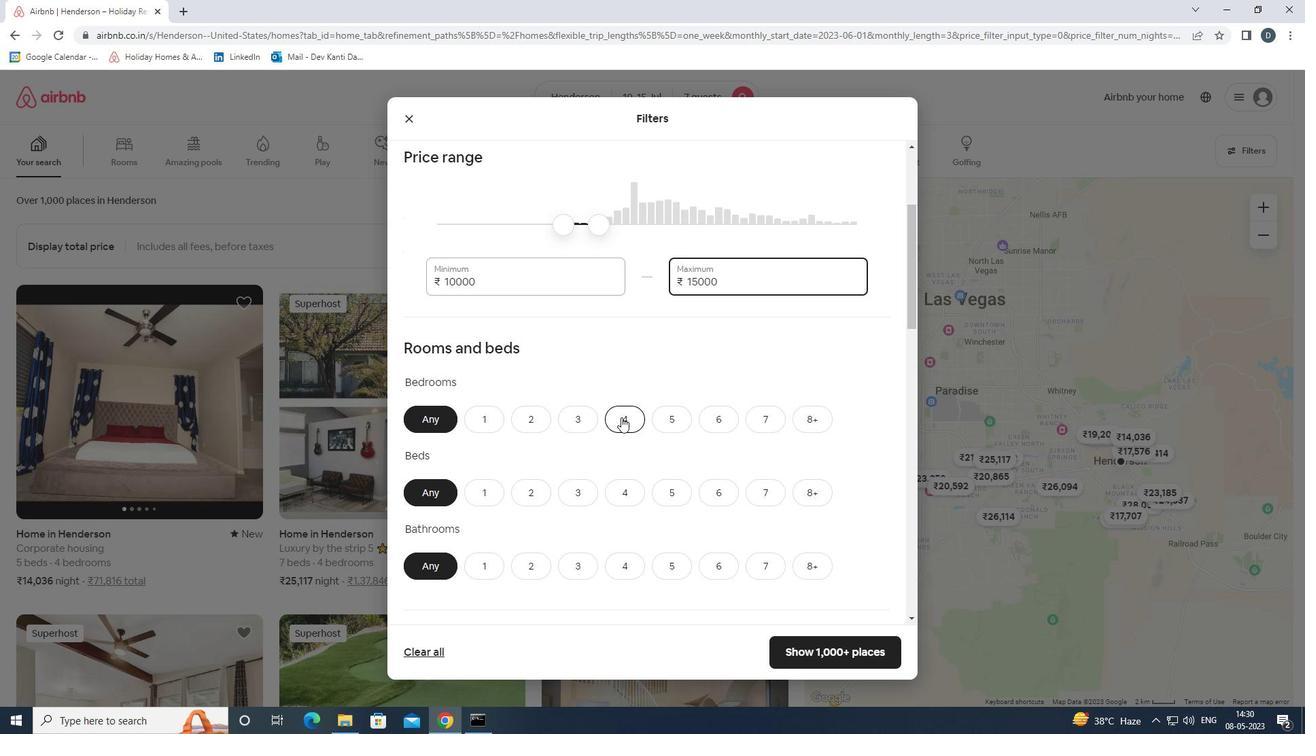 
Action: Mouse moved to (762, 490)
Screenshot: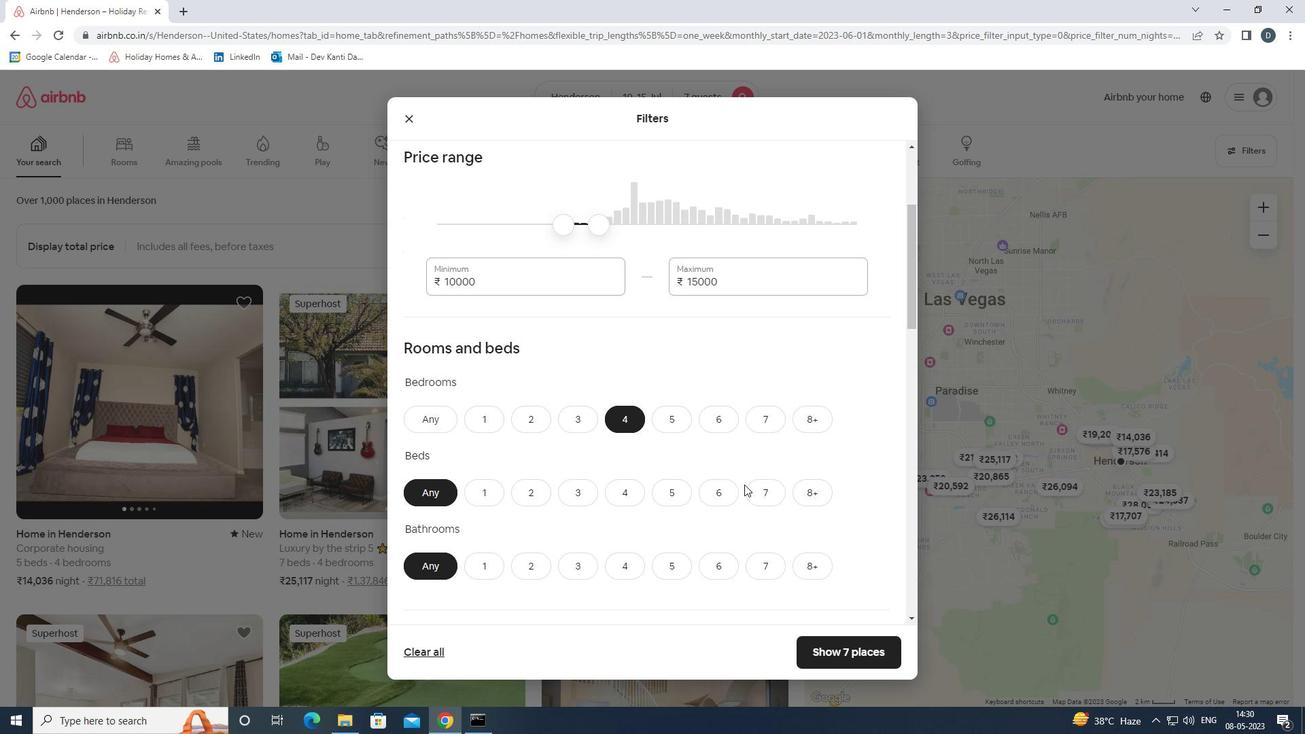 
Action: Mouse pressed left at (762, 490)
Screenshot: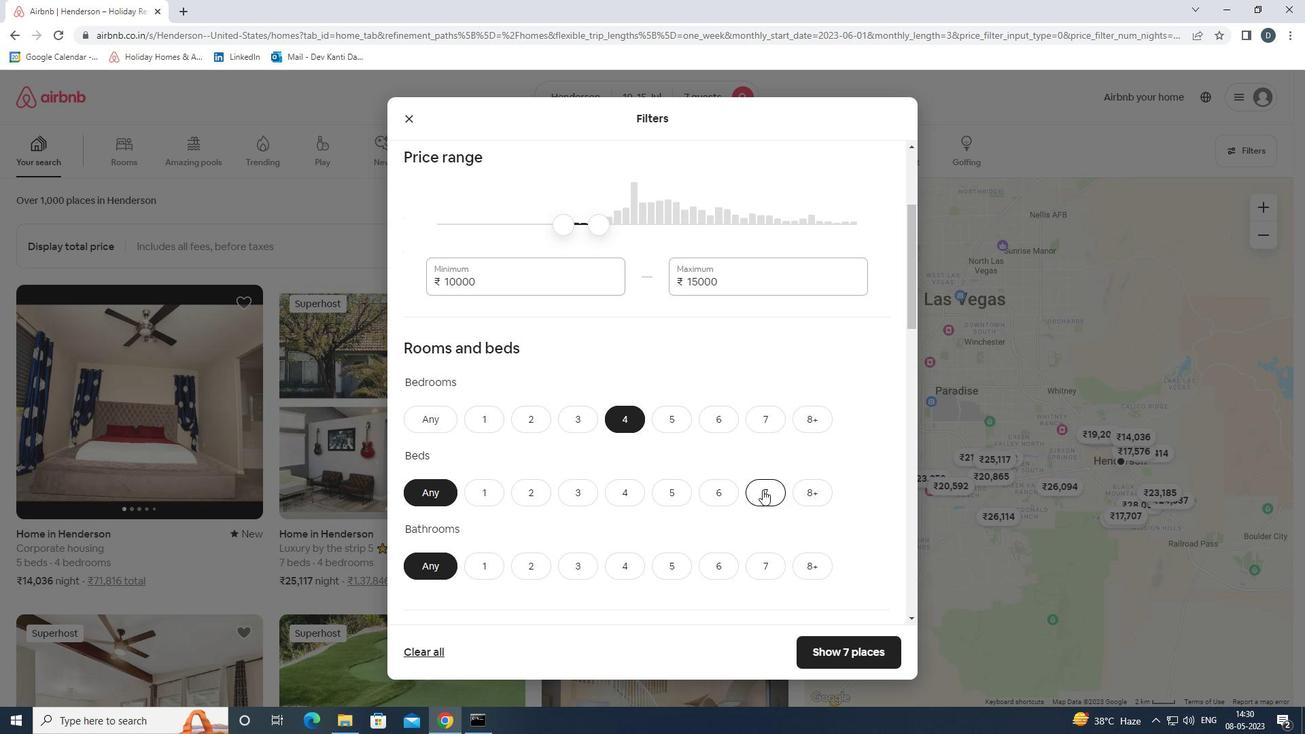 
Action: Mouse moved to (630, 559)
Screenshot: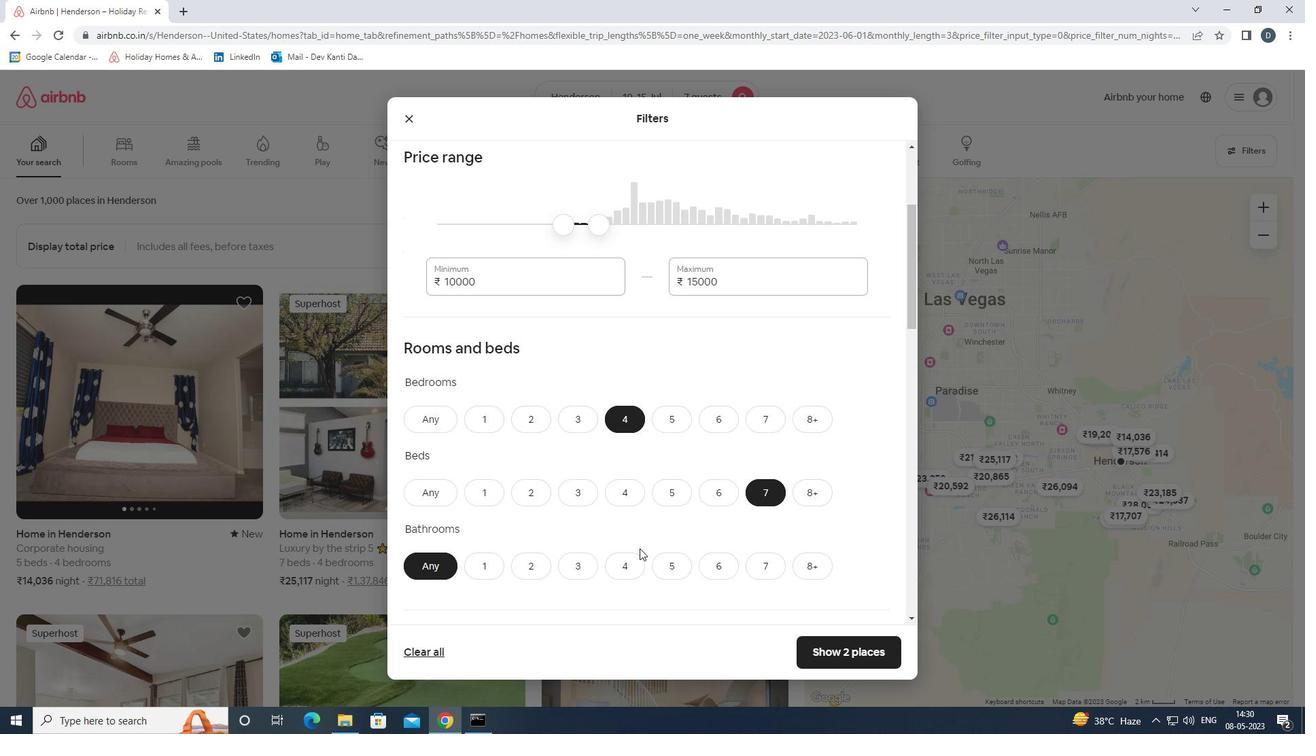 
Action: Mouse pressed left at (630, 559)
Screenshot: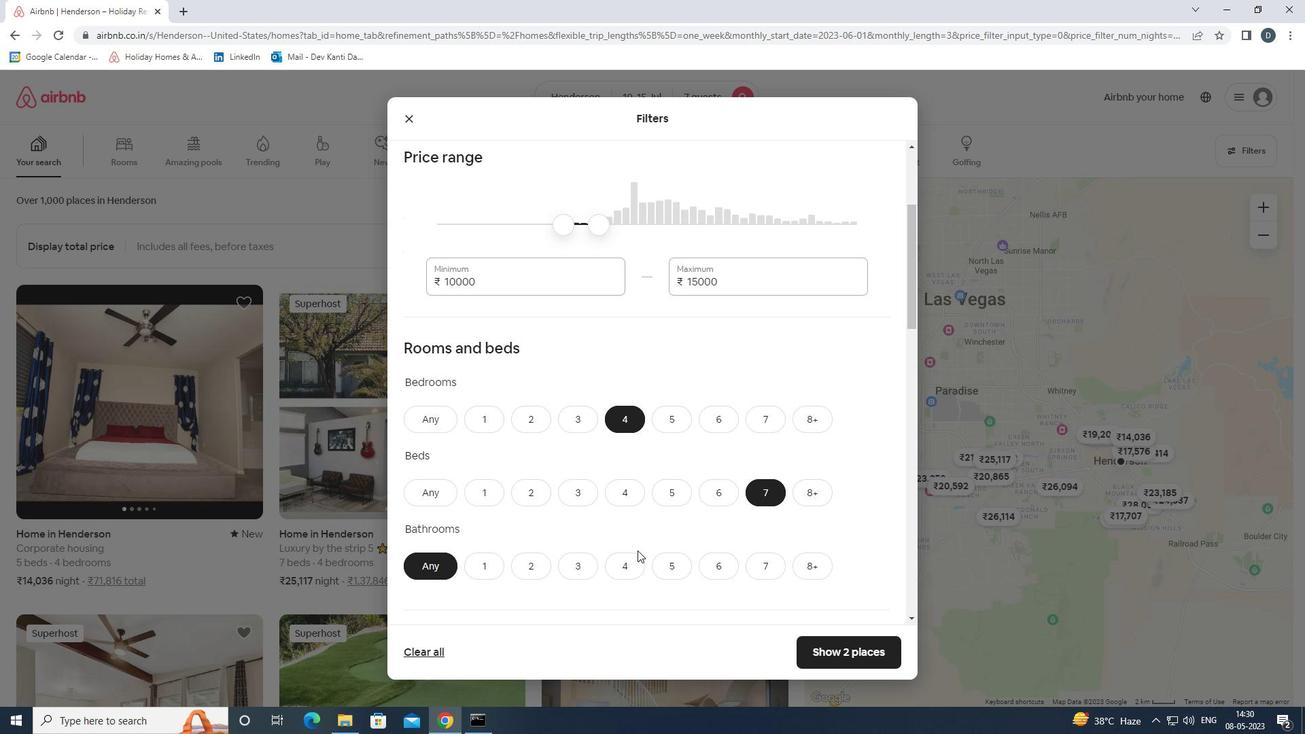 
Action: Mouse moved to (630, 559)
Screenshot: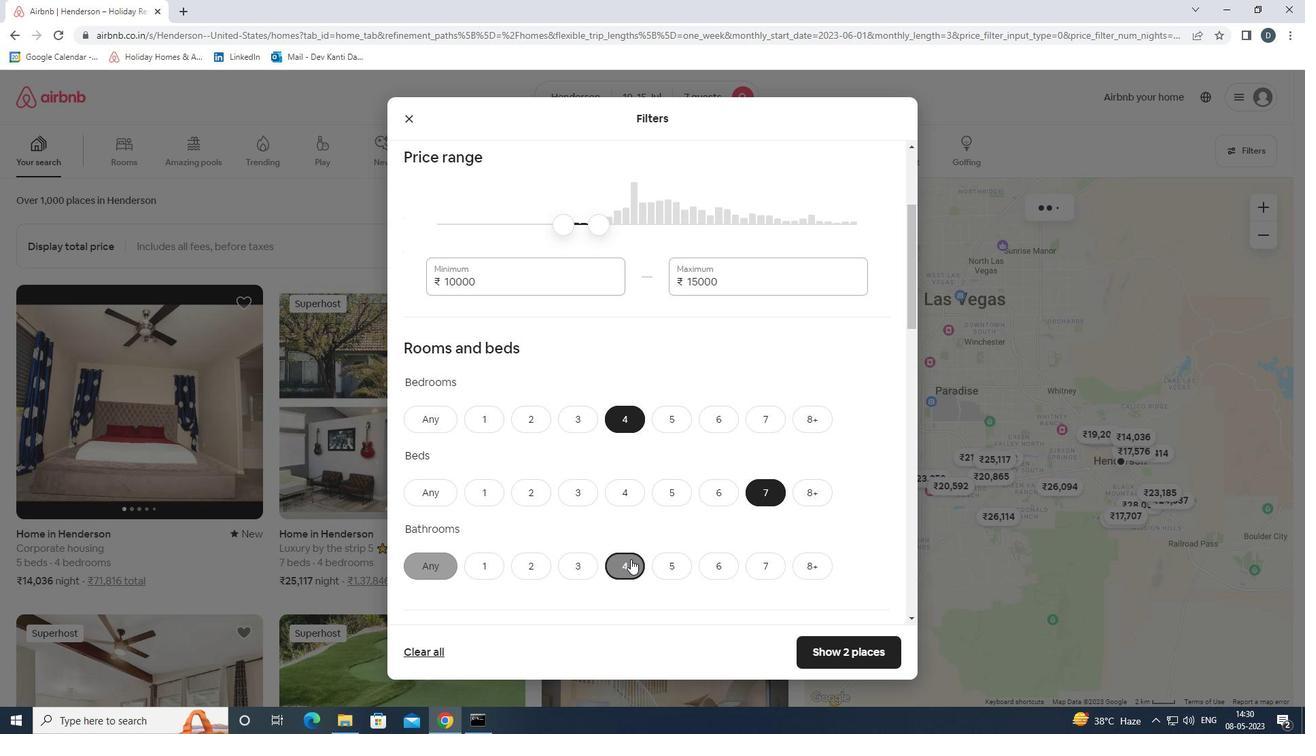 
Action: Mouse scrolled (630, 558) with delta (0, 0)
Screenshot: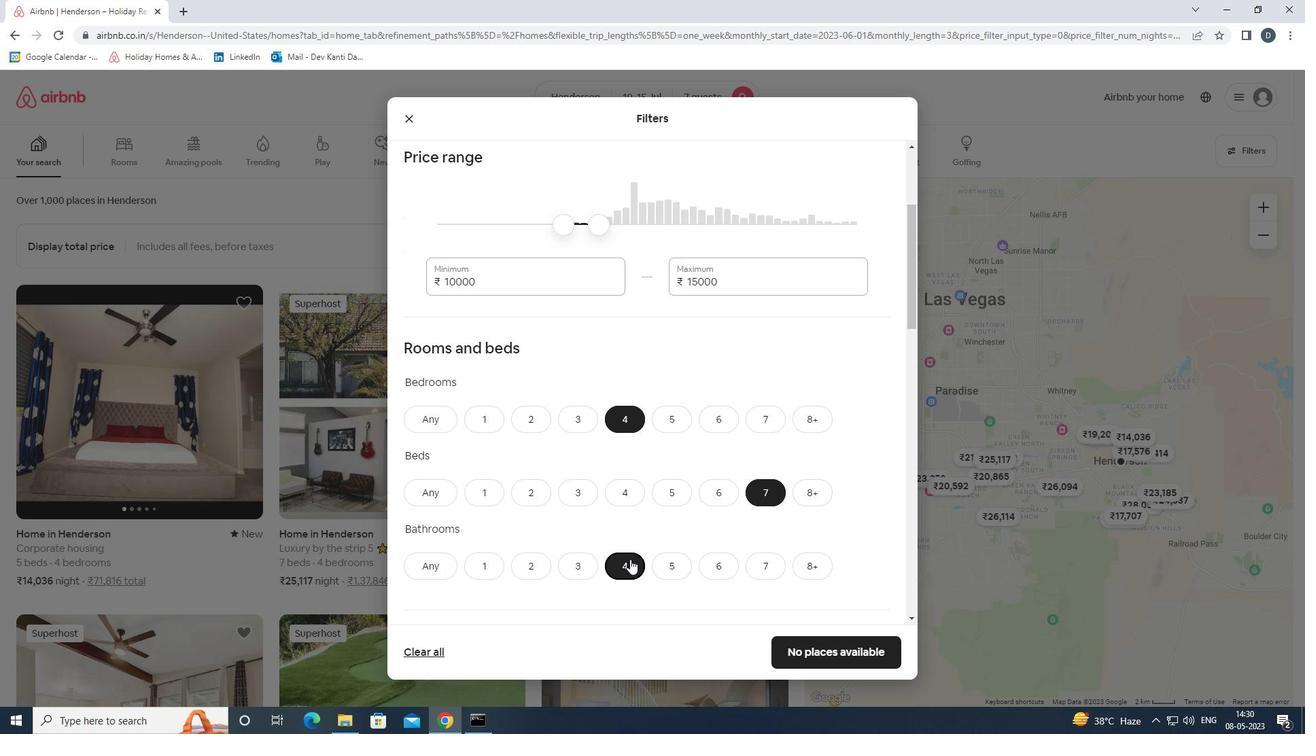
Action: Mouse scrolled (630, 558) with delta (0, 0)
Screenshot: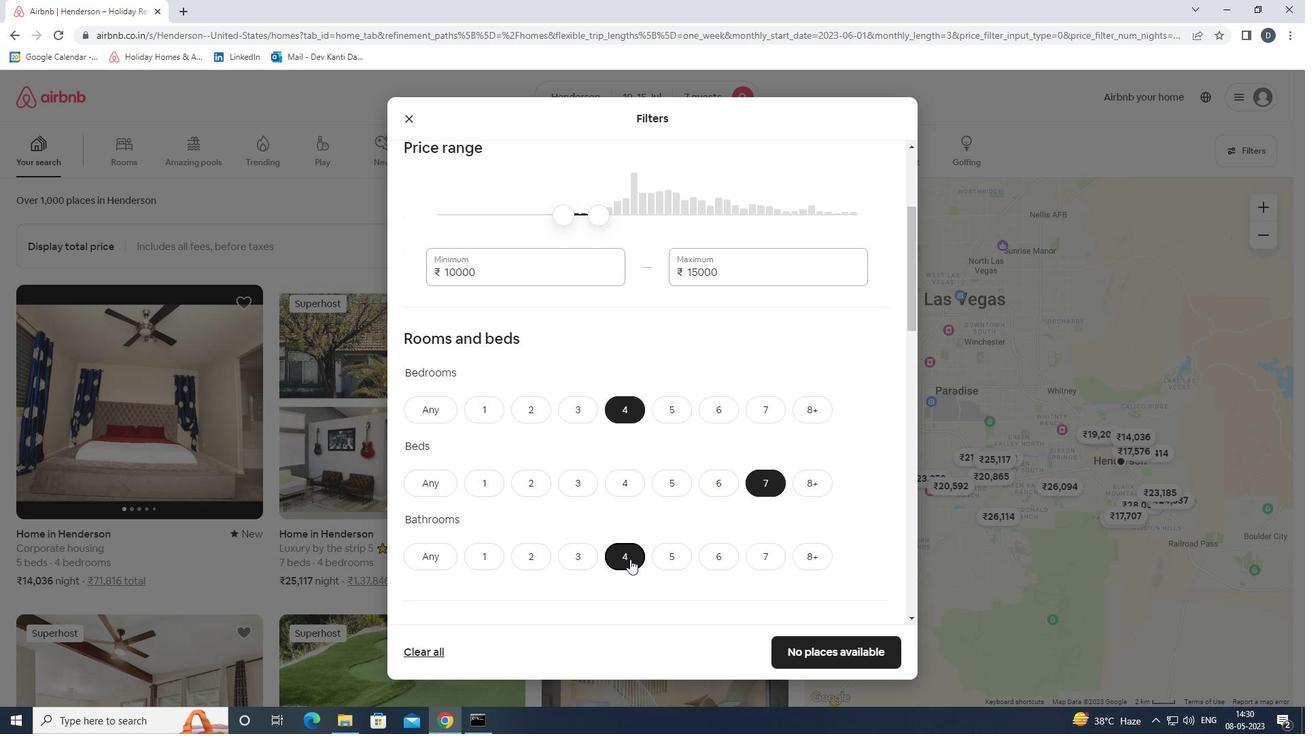 
Action: Mouse scrolled (630, 558) with delta (0, 0)
Screenshot: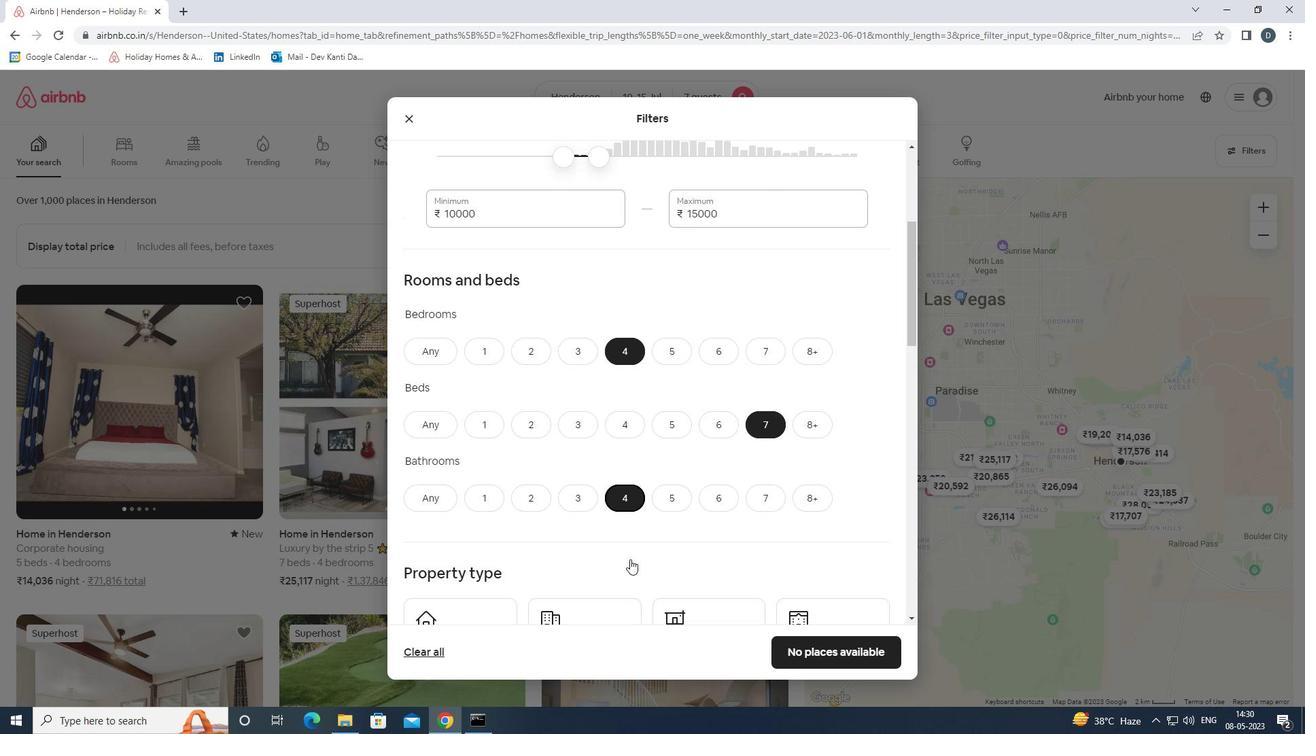 
Action: Mouse scrolled (630, 558) with delta (0, 0)
Screenshot: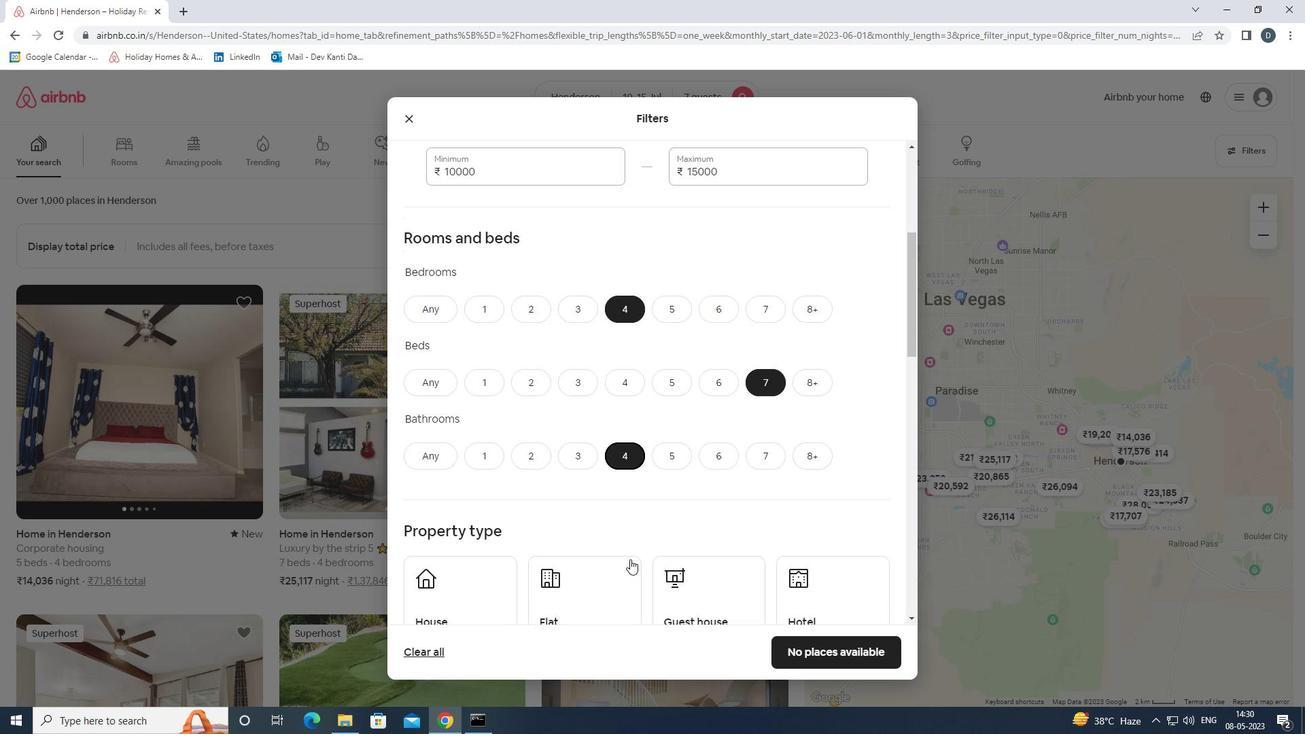 
Action: Mouse moved to (473, 457)
Screenshot: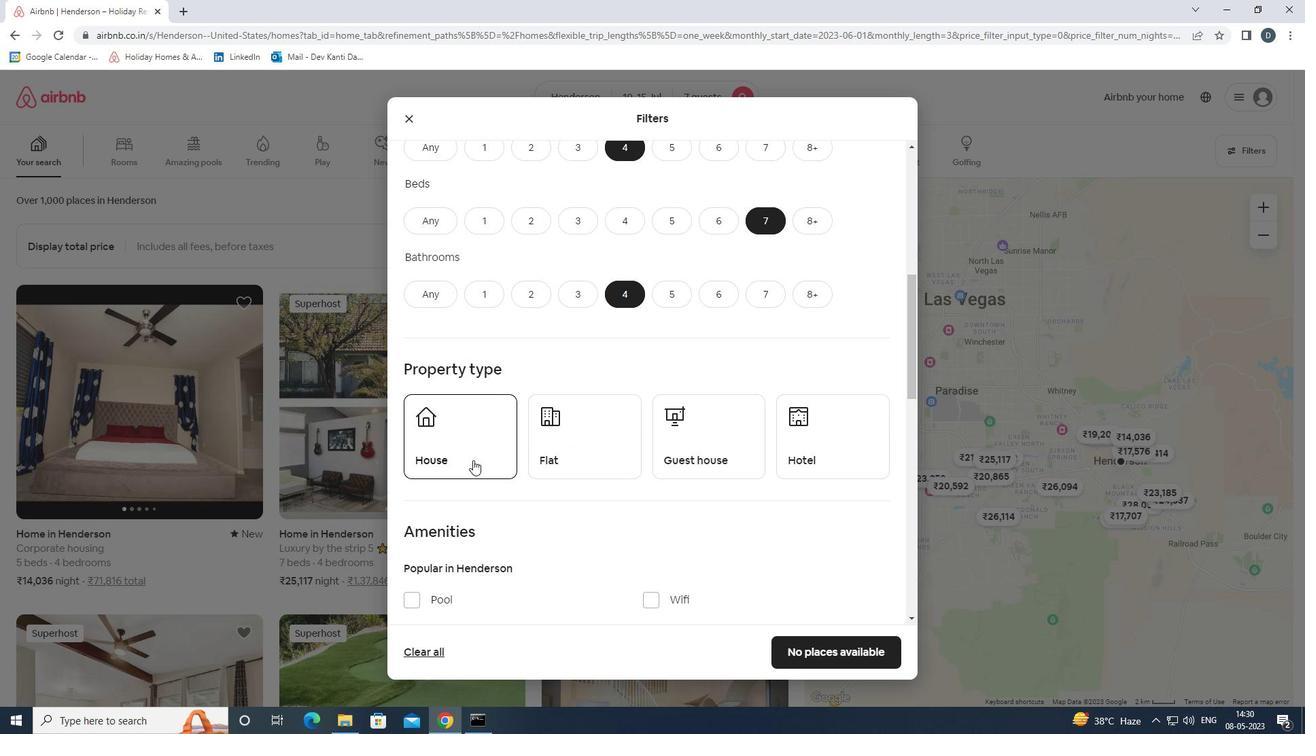 
Action: Mouse pressed left at (473, 457)
Screenshot: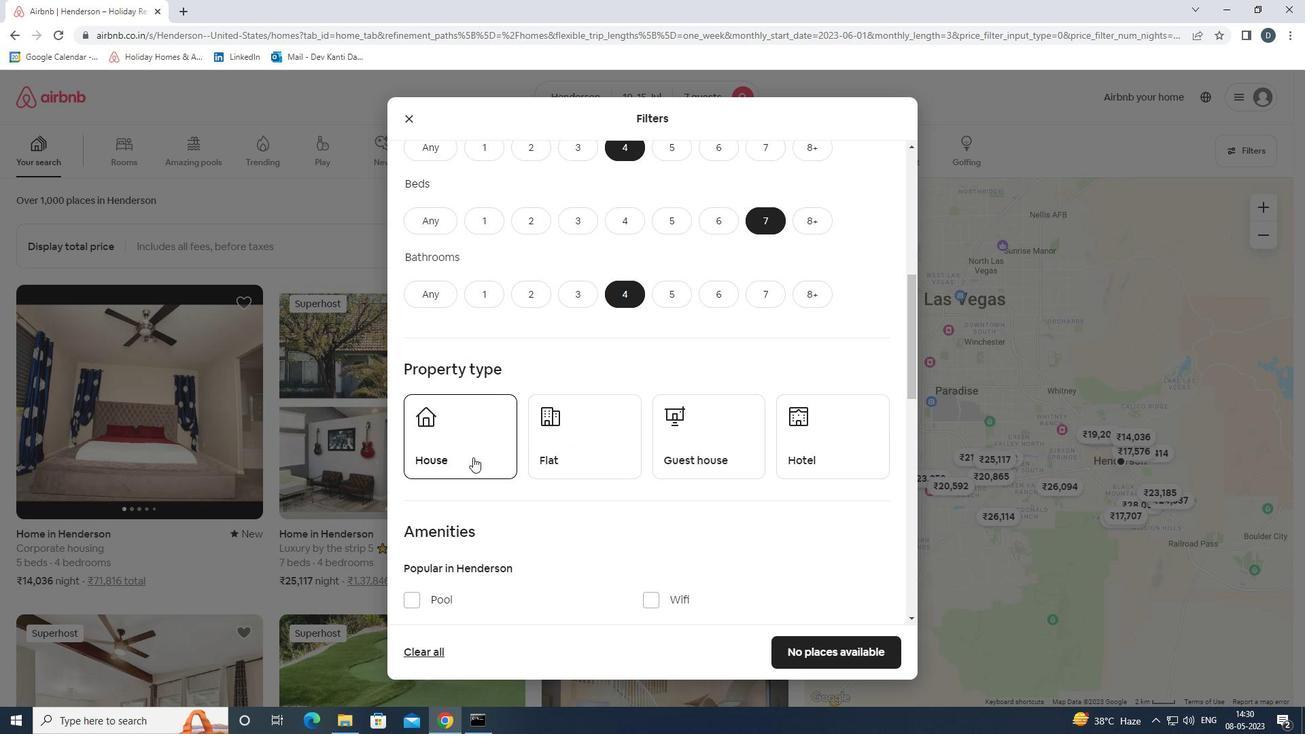 
Action: Mouse moved to (584, 444)
Screenshot: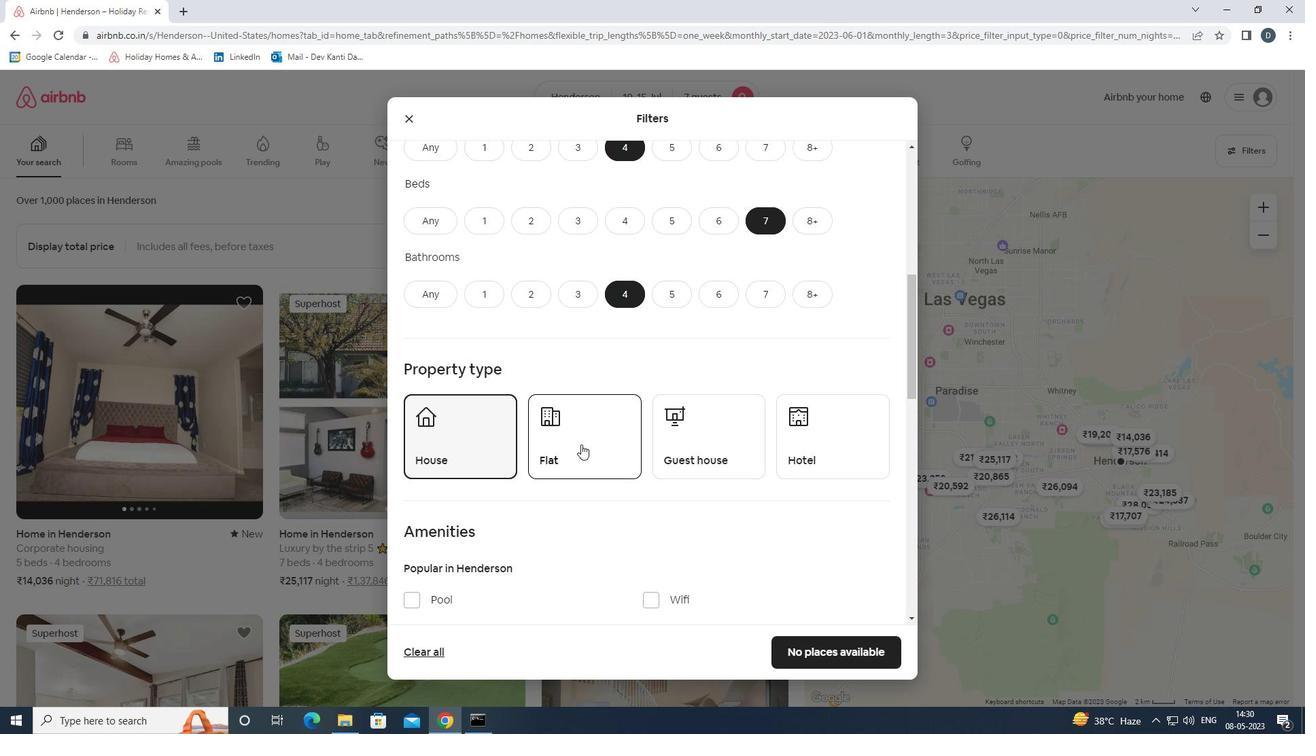 
Action: Mouse pressed left at (584, 444)
Screenshot: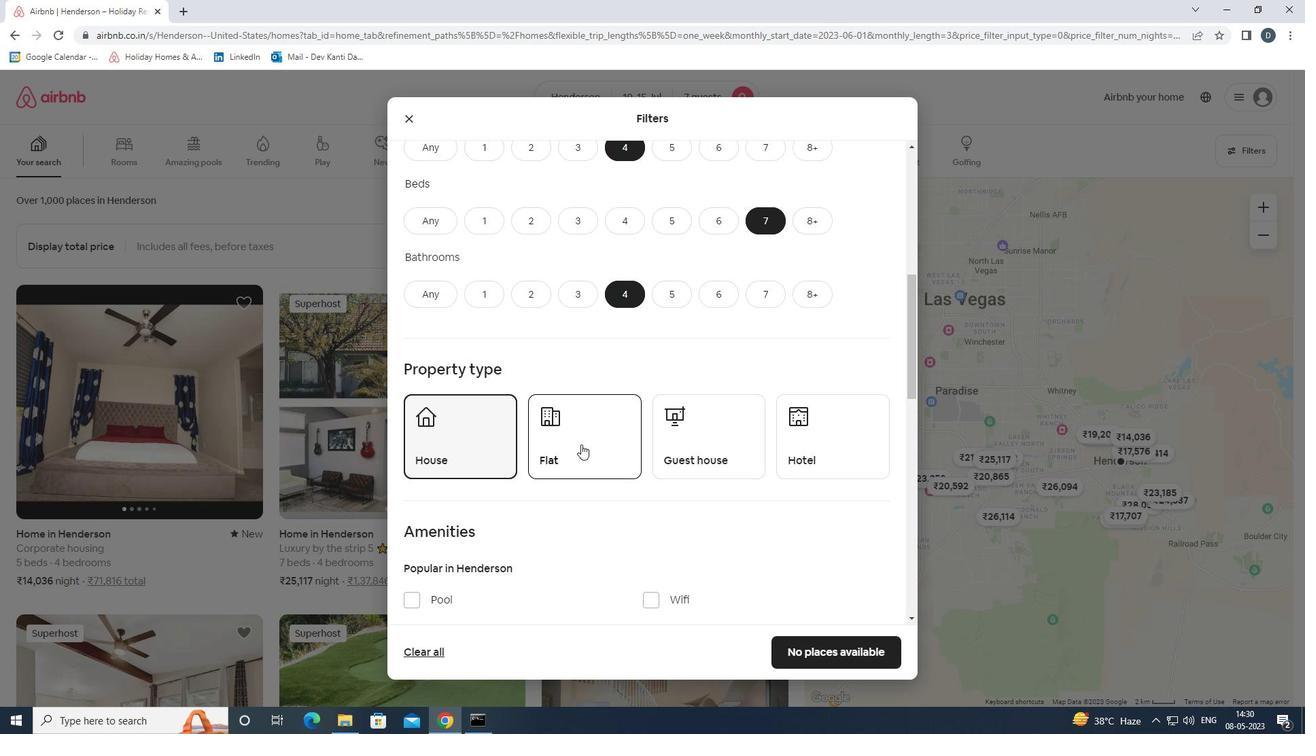 
Action: Mouse moved to (707, 435)
Screenshot: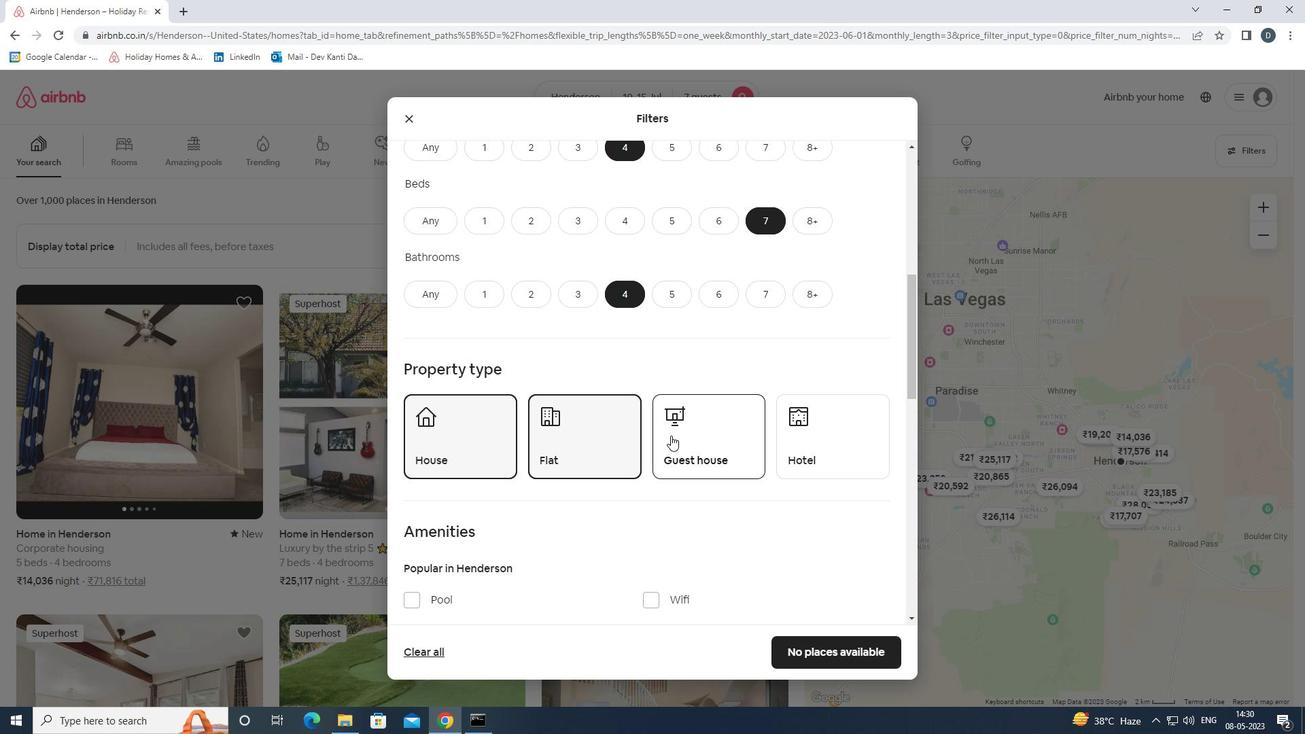 
Action: Mouse pressed left at (707, 435)
Screenshot: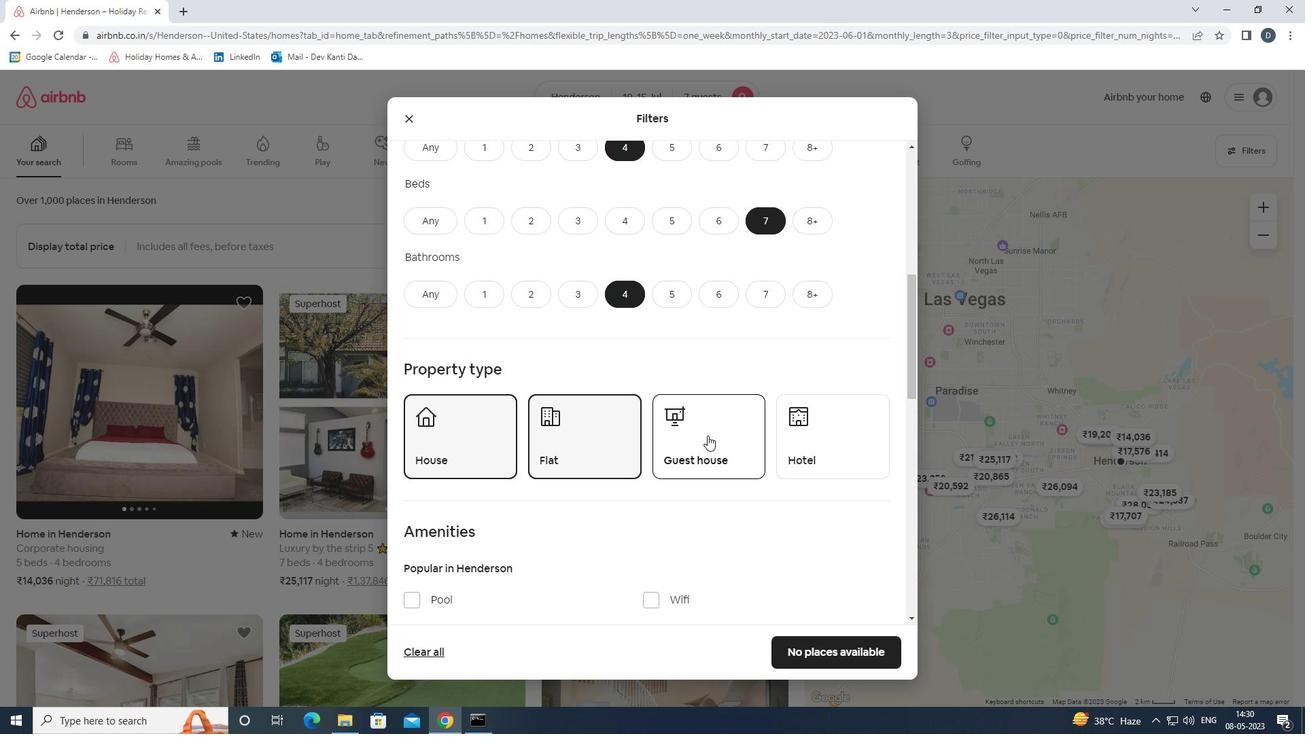 
Action: Mouse moved to (709, 435)
Screenshot: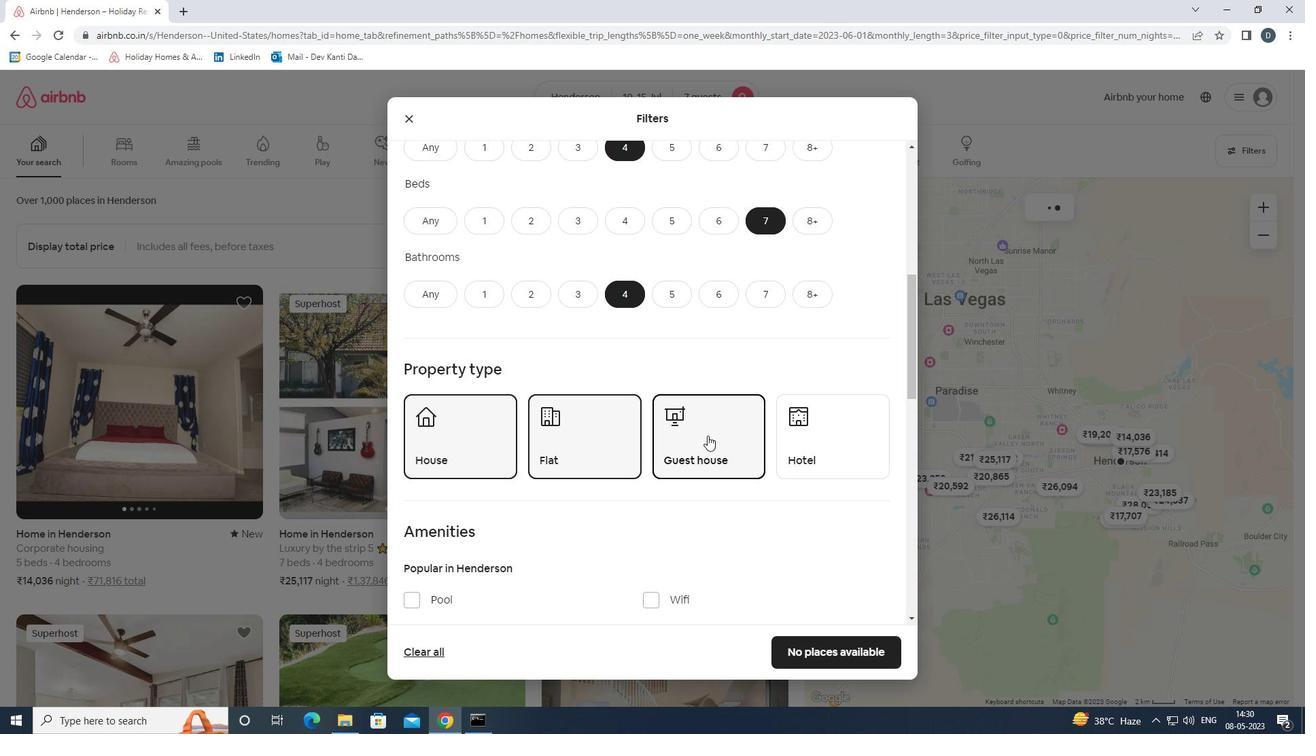 
Action: Mouse scrolled (709, 435) with delta (0, 0)
Screenshot: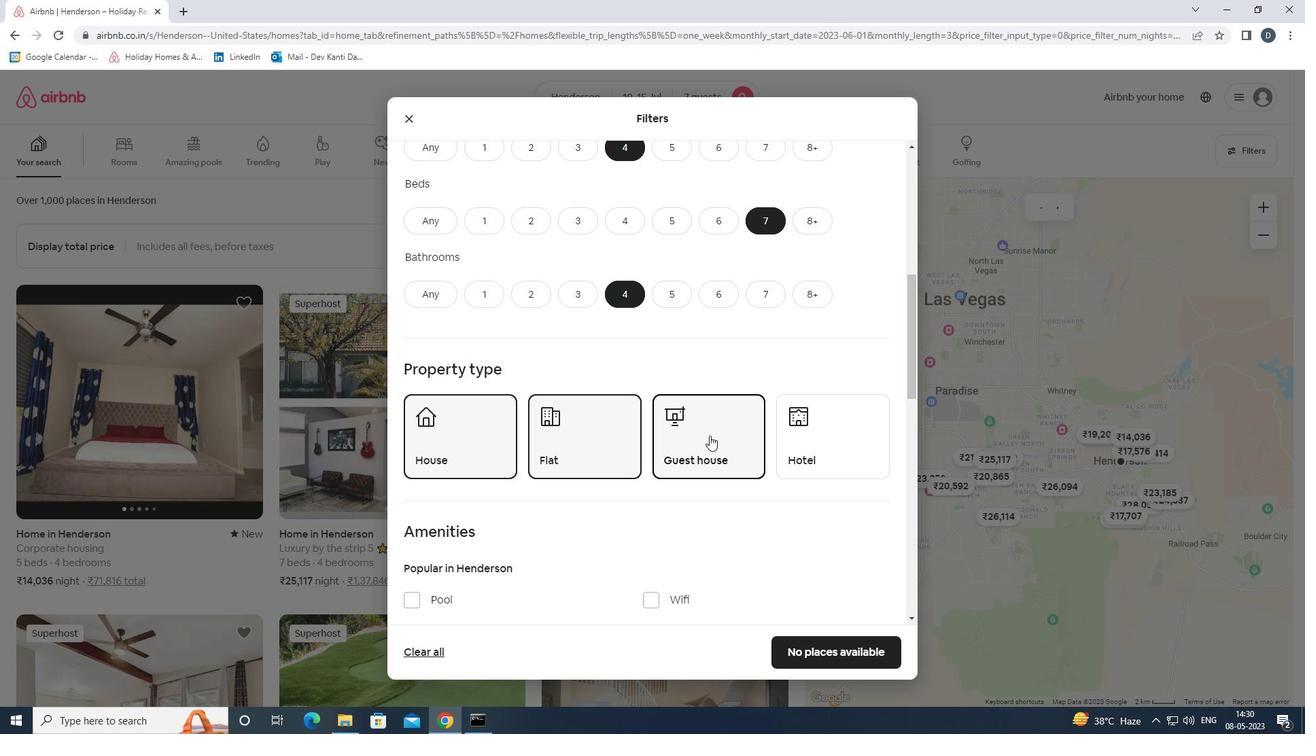 
Action: Mouse scrolled (709, 435) with delta (0, 0)
Screenshot: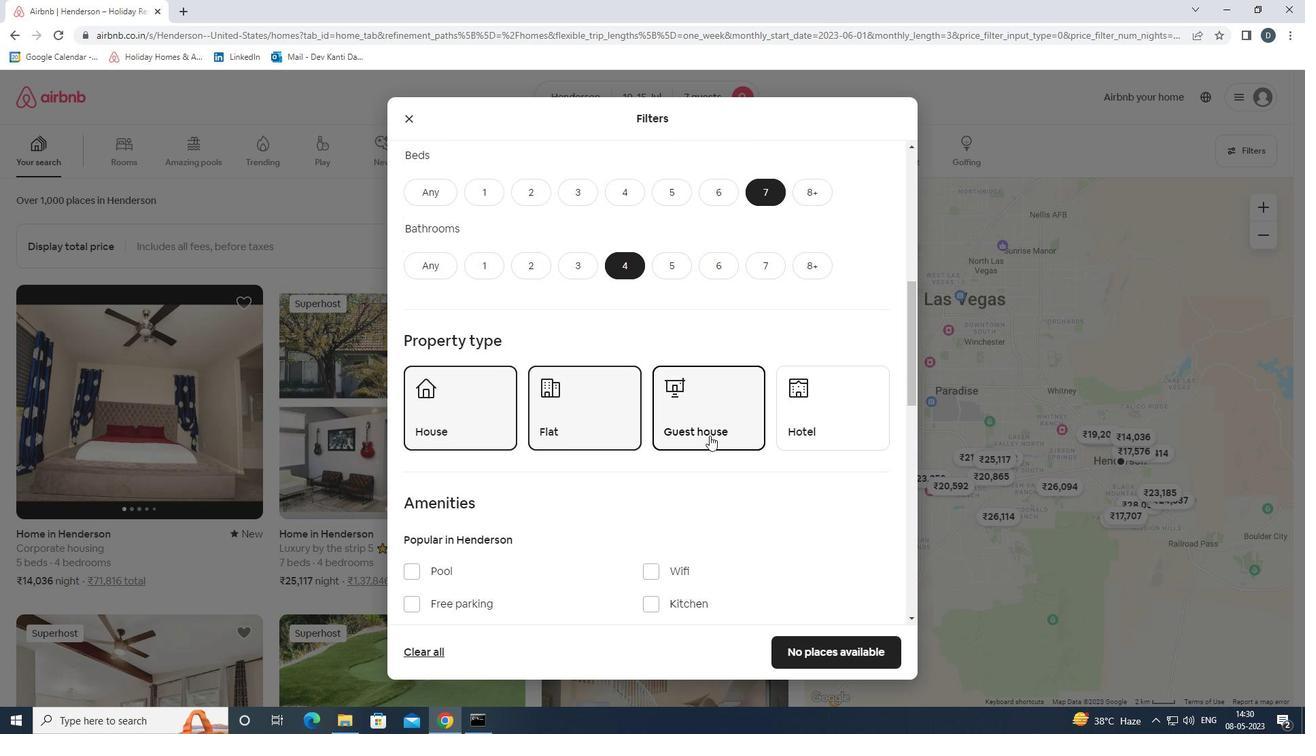 
Action: Mouse scrolled (709, 435) with delta (0, 0)
Screenshot: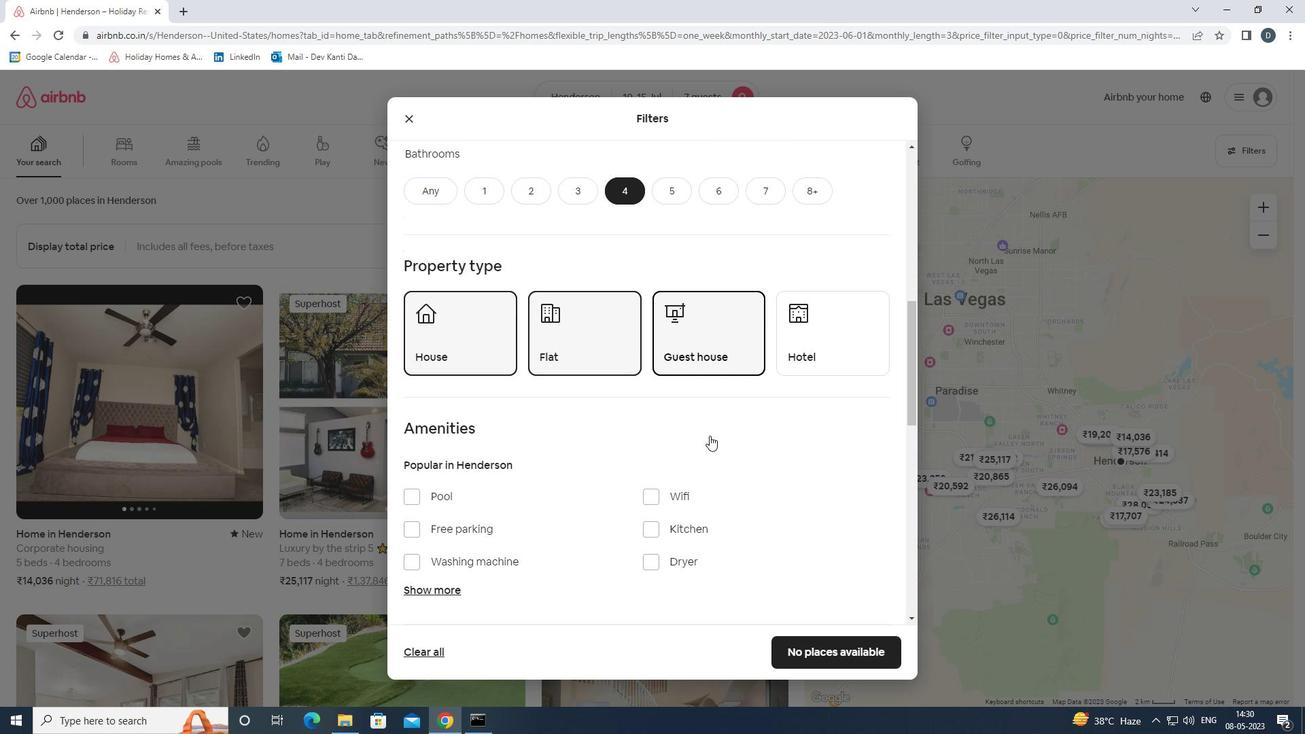 
Action: Mouse moved to (675, 399)
Screenshot: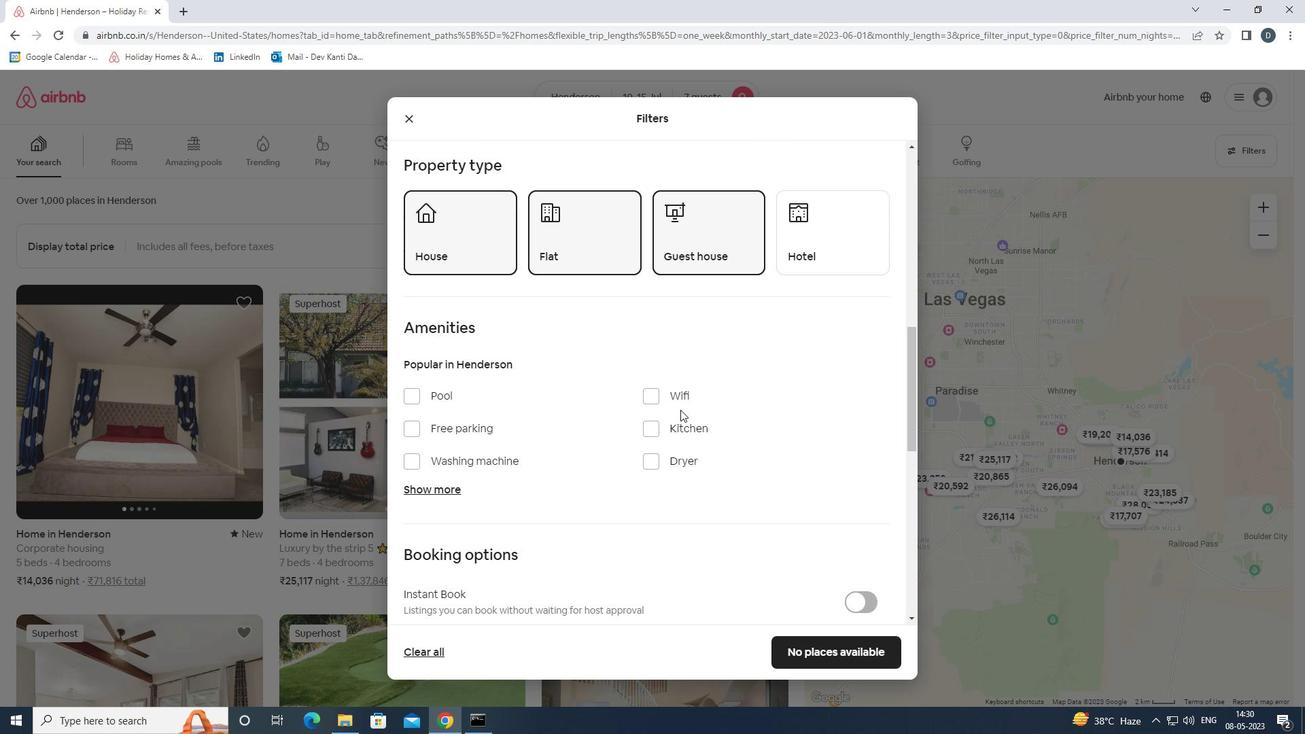 
Action: Mouse pressed left at (675, 399)
Screenshot: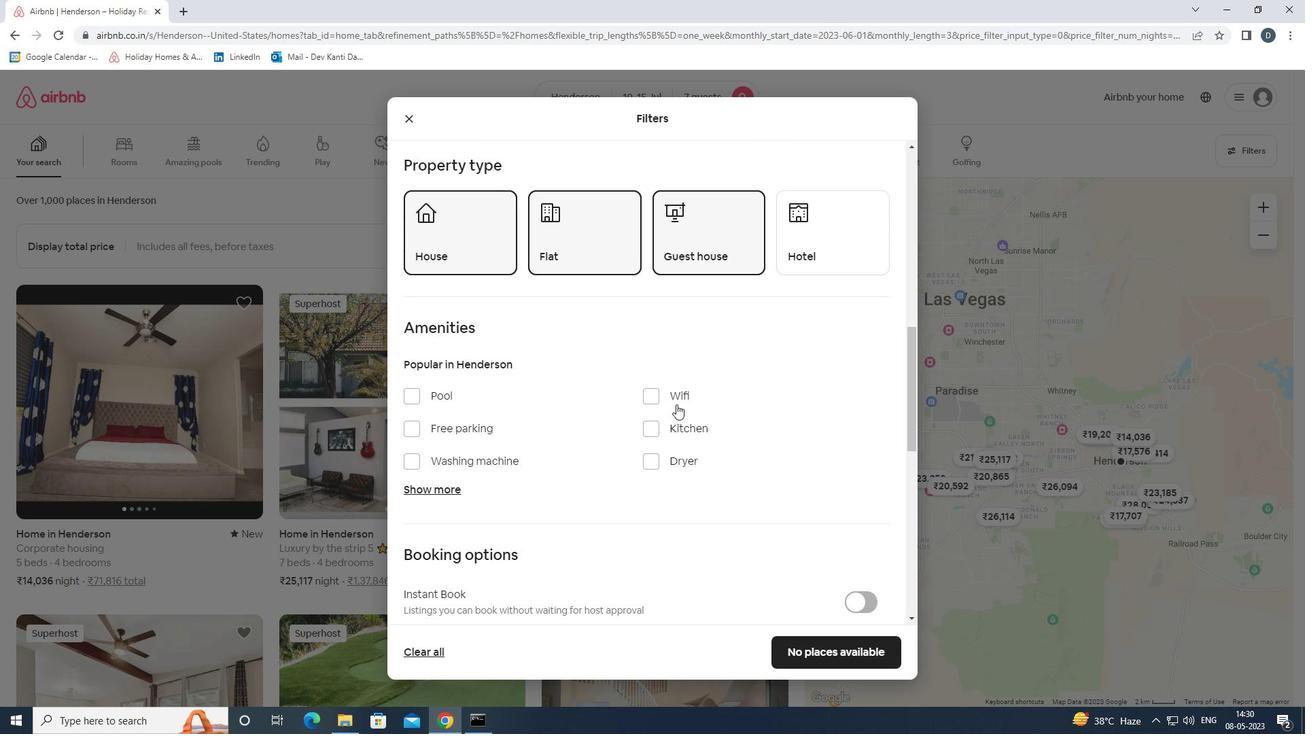 
Action: Mouse moved to (484, 429)
Screenshot: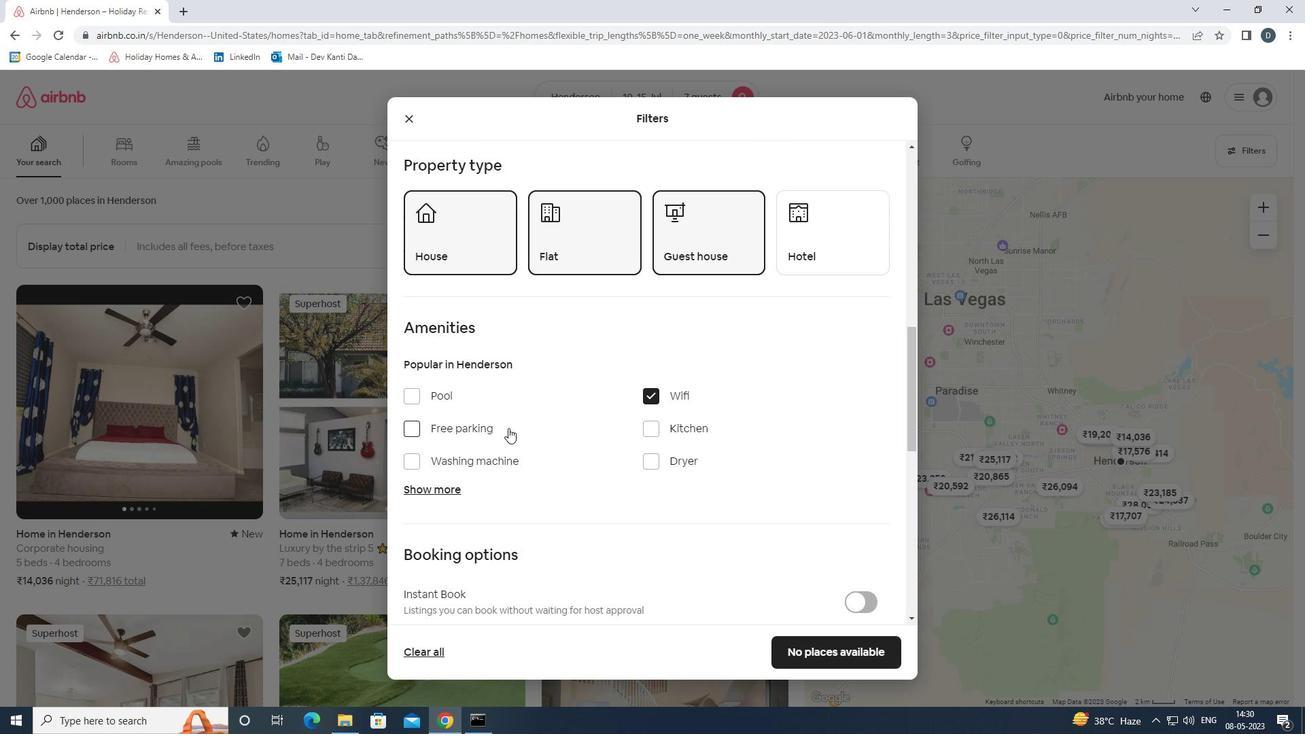 
Action: Mouse pressed left at (484, 429)
Screenshot: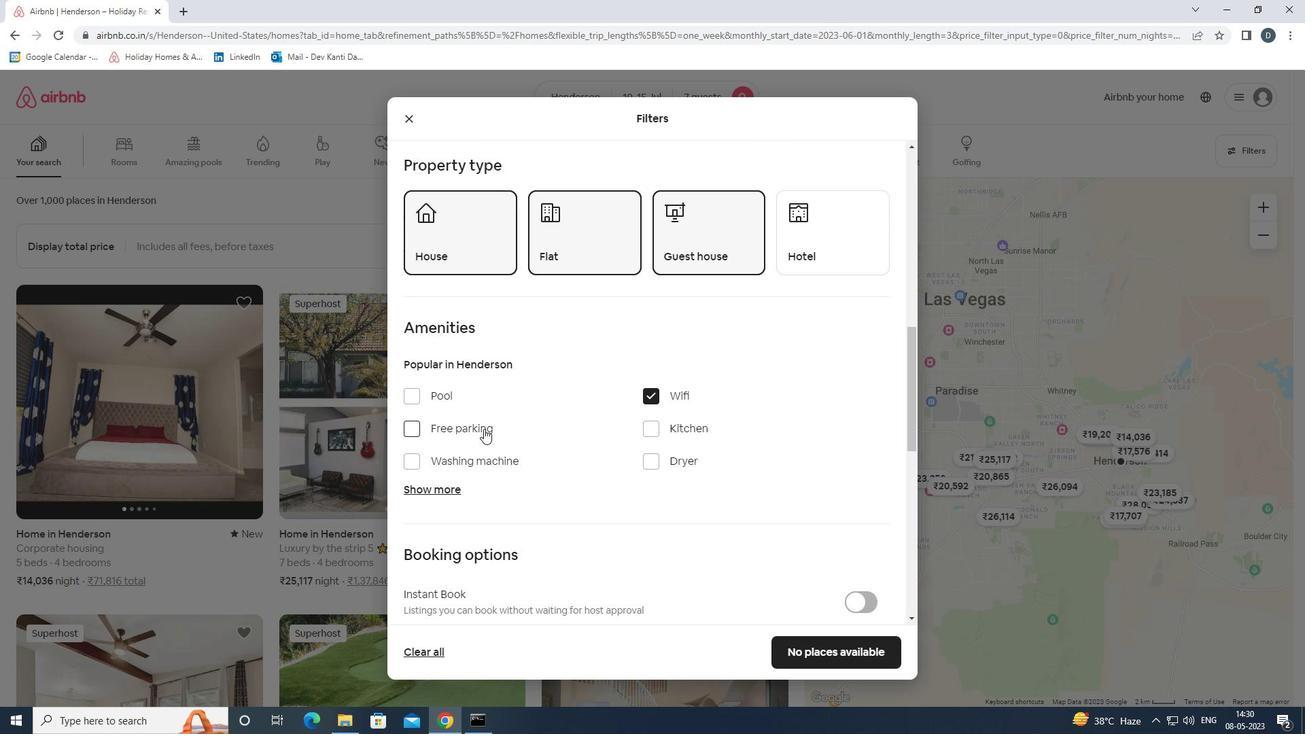 
Action: Mouse moved to (451, 490)
Screenshot: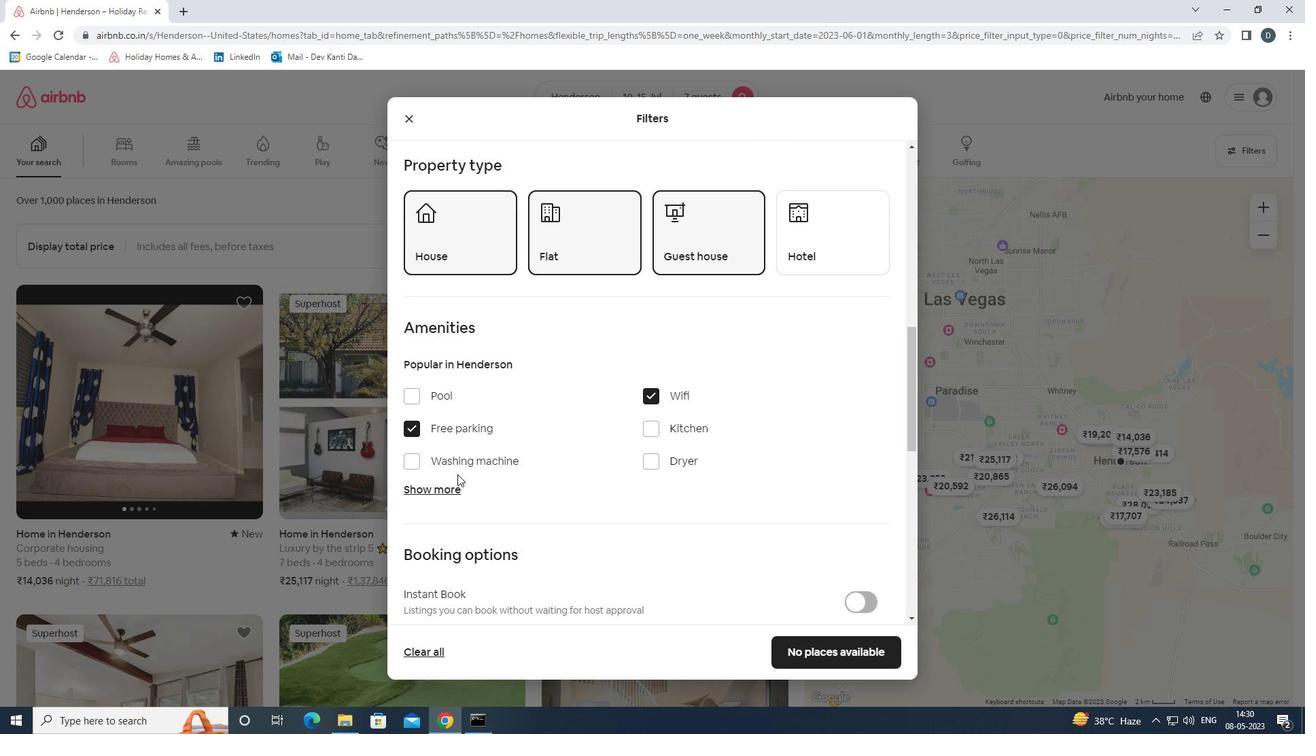 
Action: Mouse pressed left at (451, 490)
Screenshot: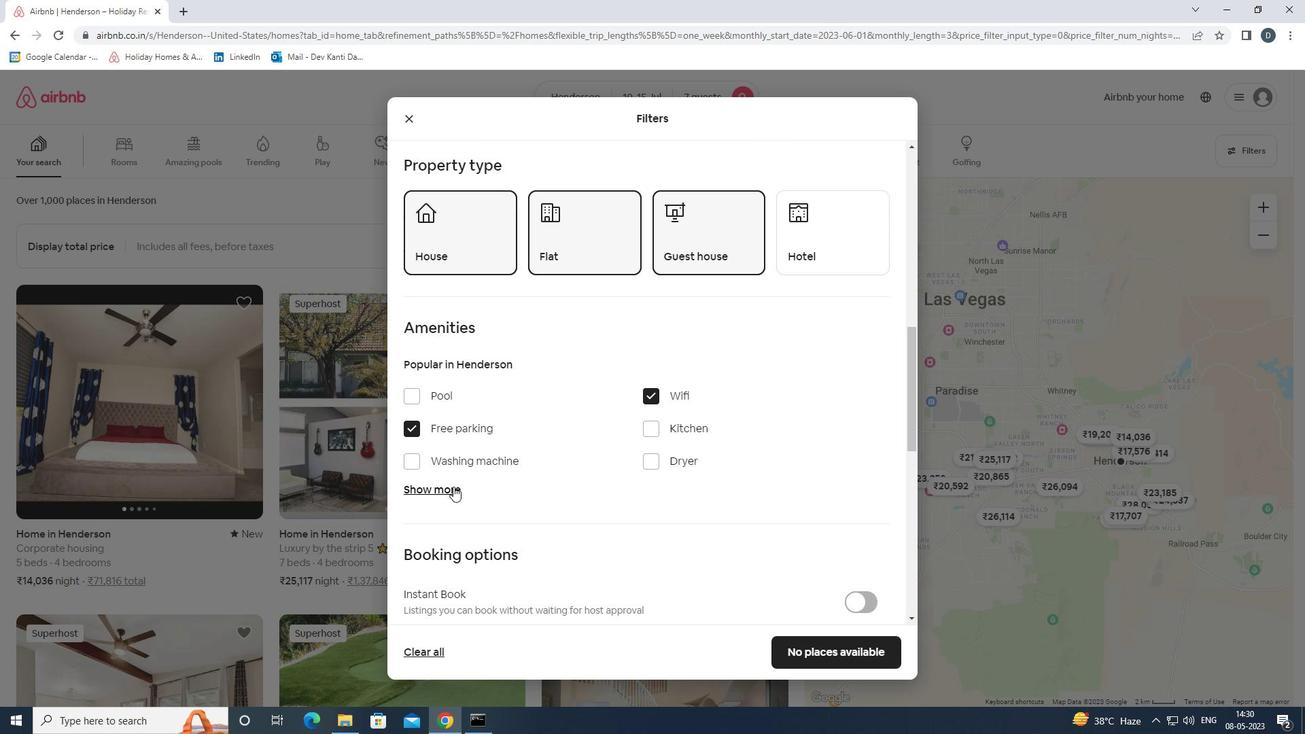 
Action: Mouse moved to (451, 489)
Screenshot: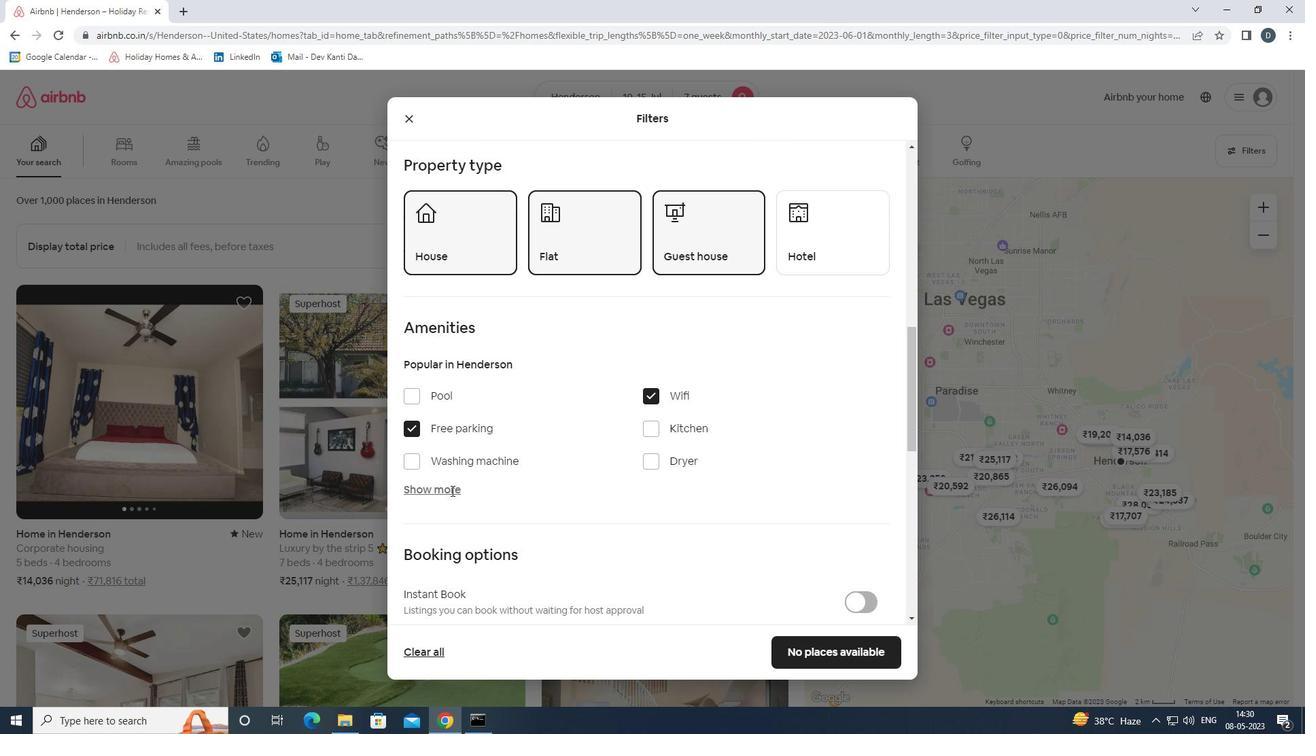 
Action: Mouse scrolled (451, 488) with delta (0, 0)
Screenshot: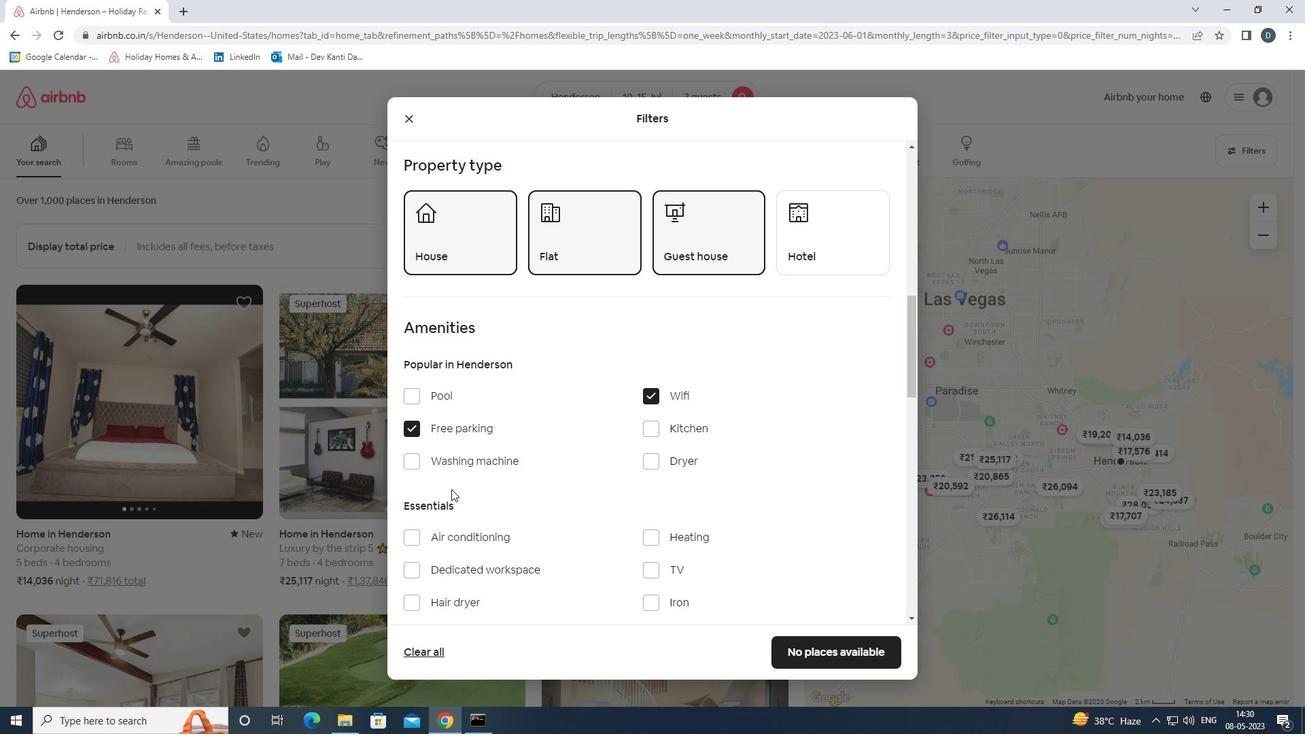 
Action: Mouse scrolled (451, 488) with delta (0, 0)
Screenshot: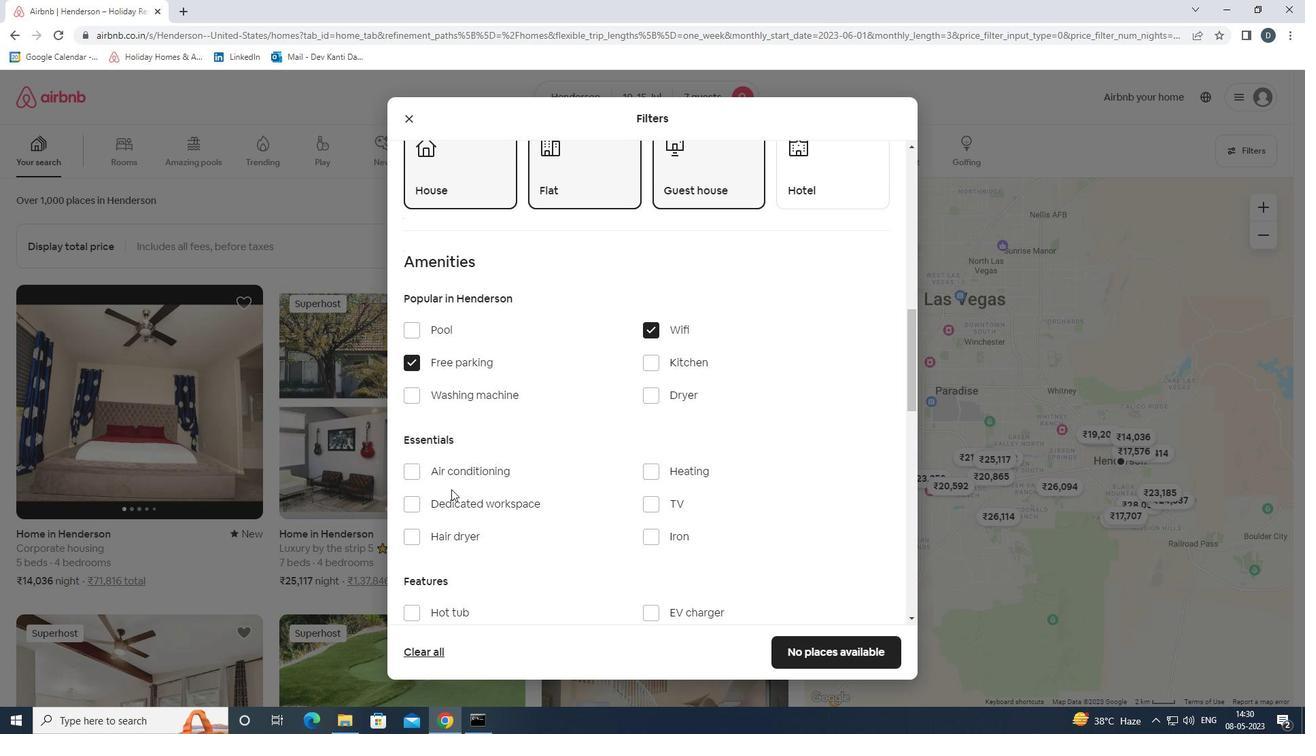 
Action: Mouse moved to (650, 433)
Screenshot: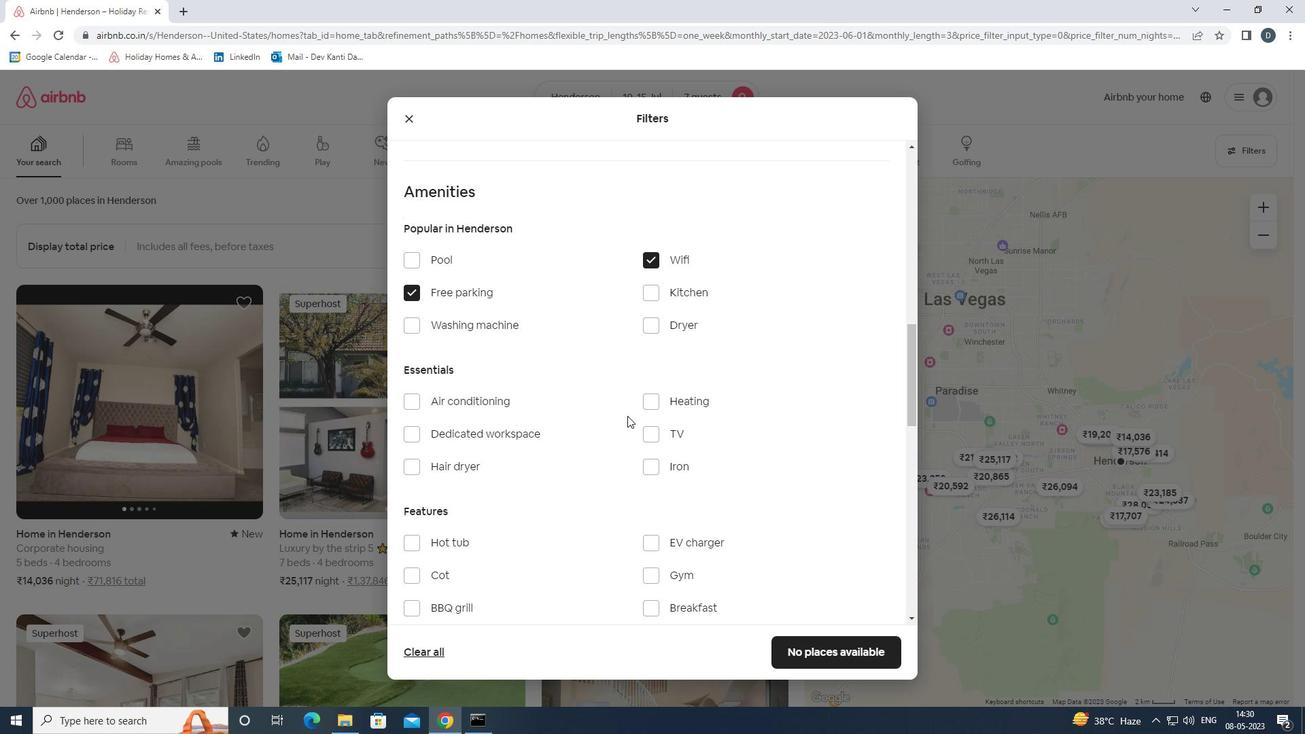 
Action: Mouse pressed left at (650, 433)
Screenshot: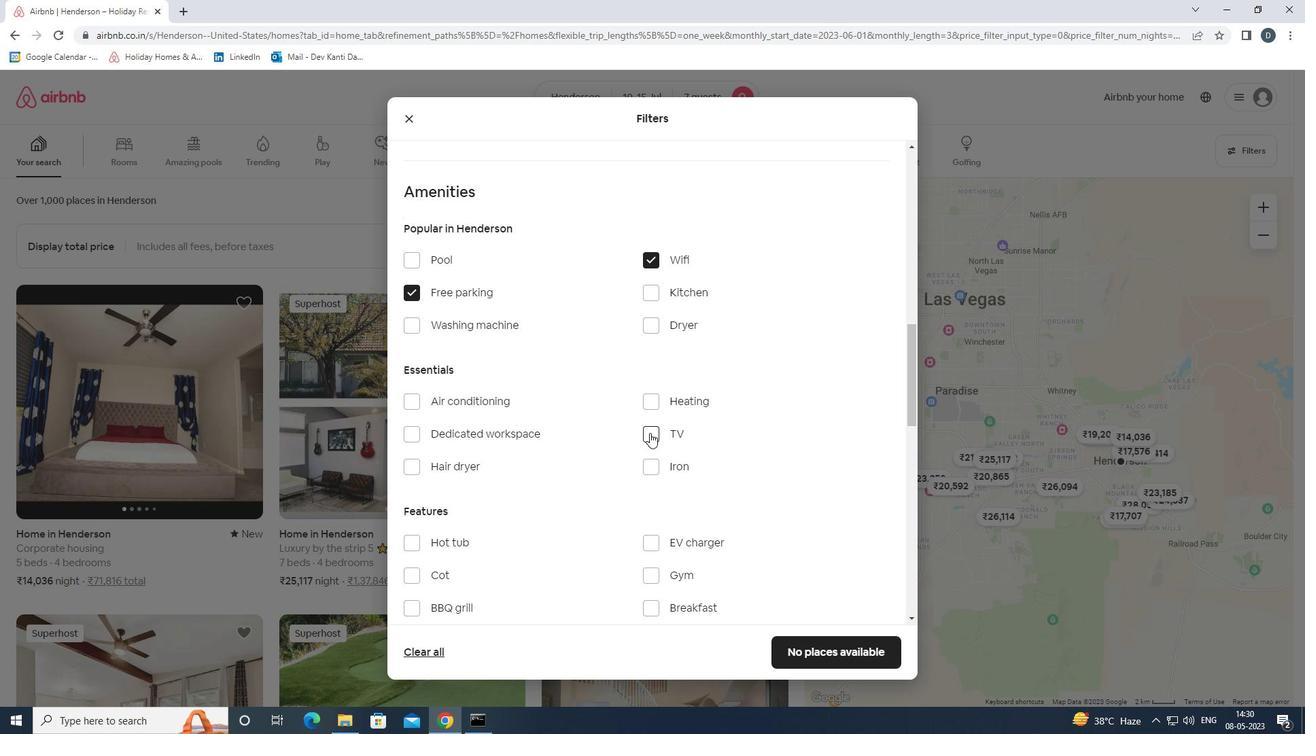 
Action: Mouse scrolled (650, 432) with delta (0, 0)
Screenshot: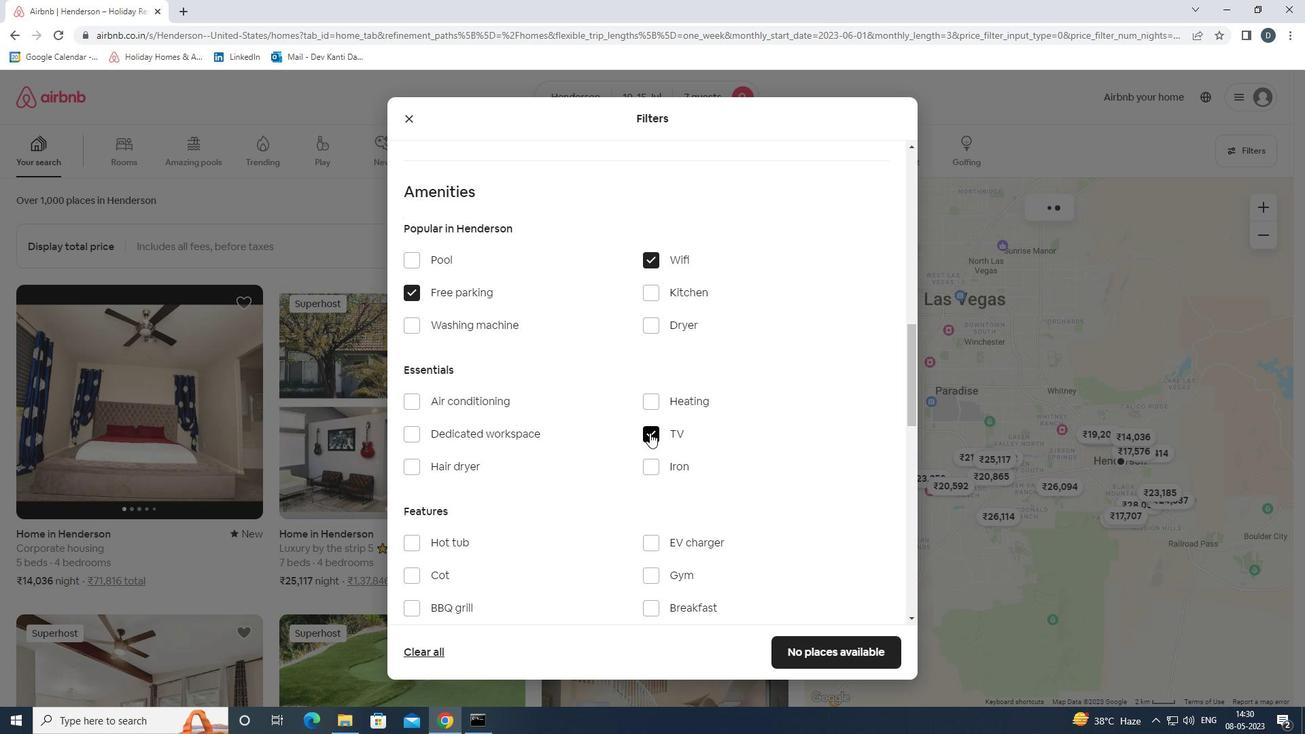 
Action: Mouse scrolled (650, 432) with delta (0, 0)
Screenshot: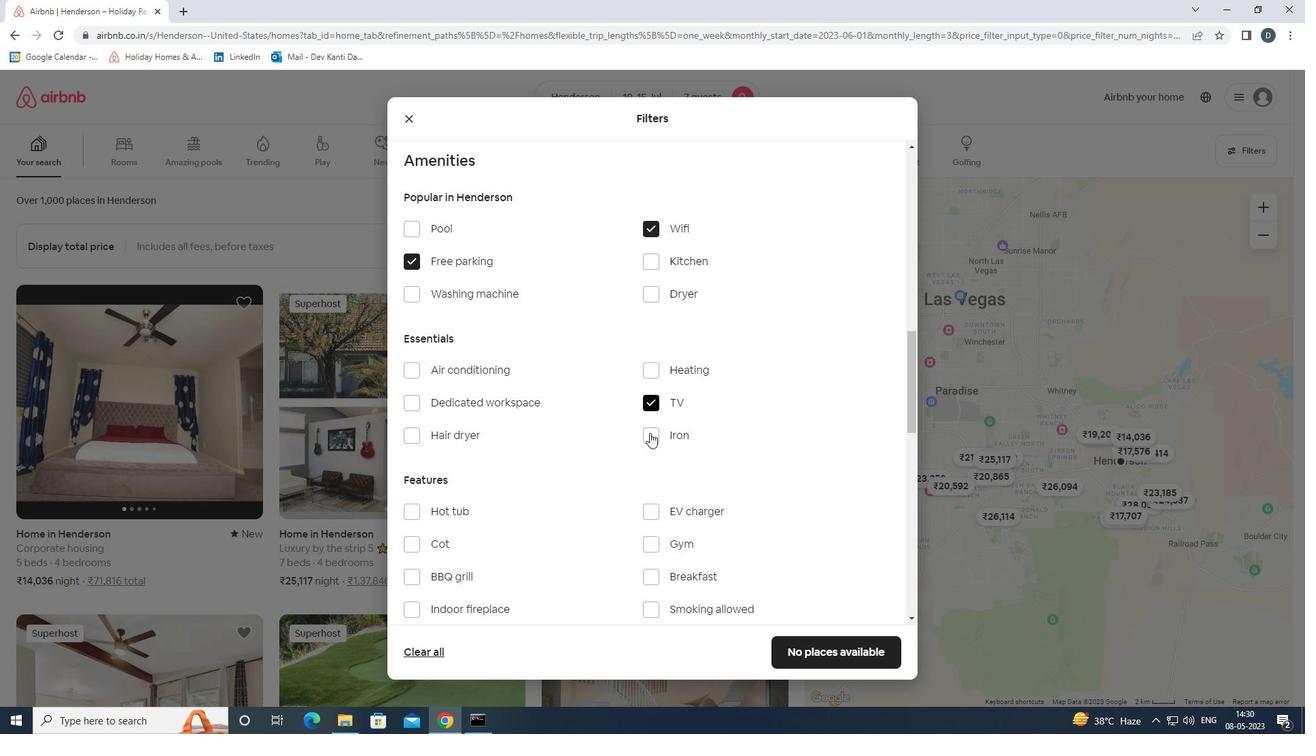 
Action: Mouse pressed left at (650, 433)
Screenshot: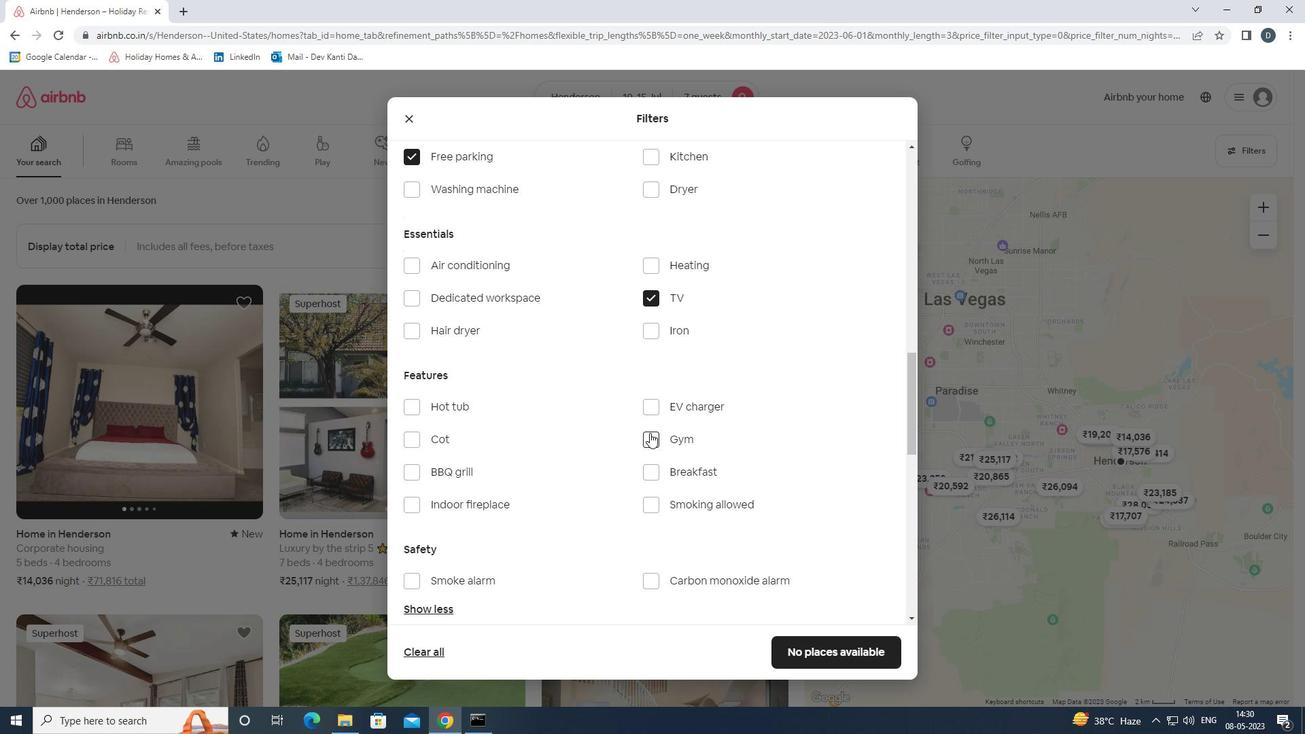 
Action: Mouse moved to (649, 467)
Screenshot: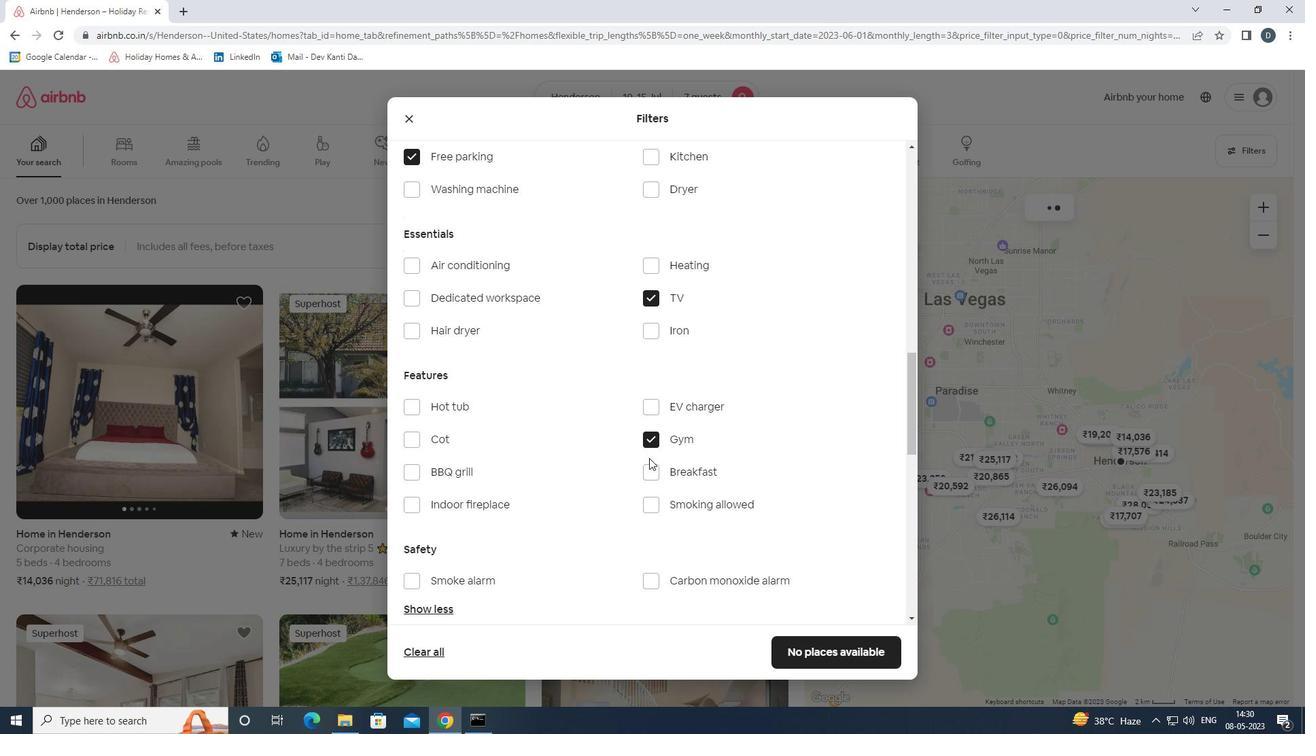 
Action: Mouse pressed left at (649, 467)
Screenshot: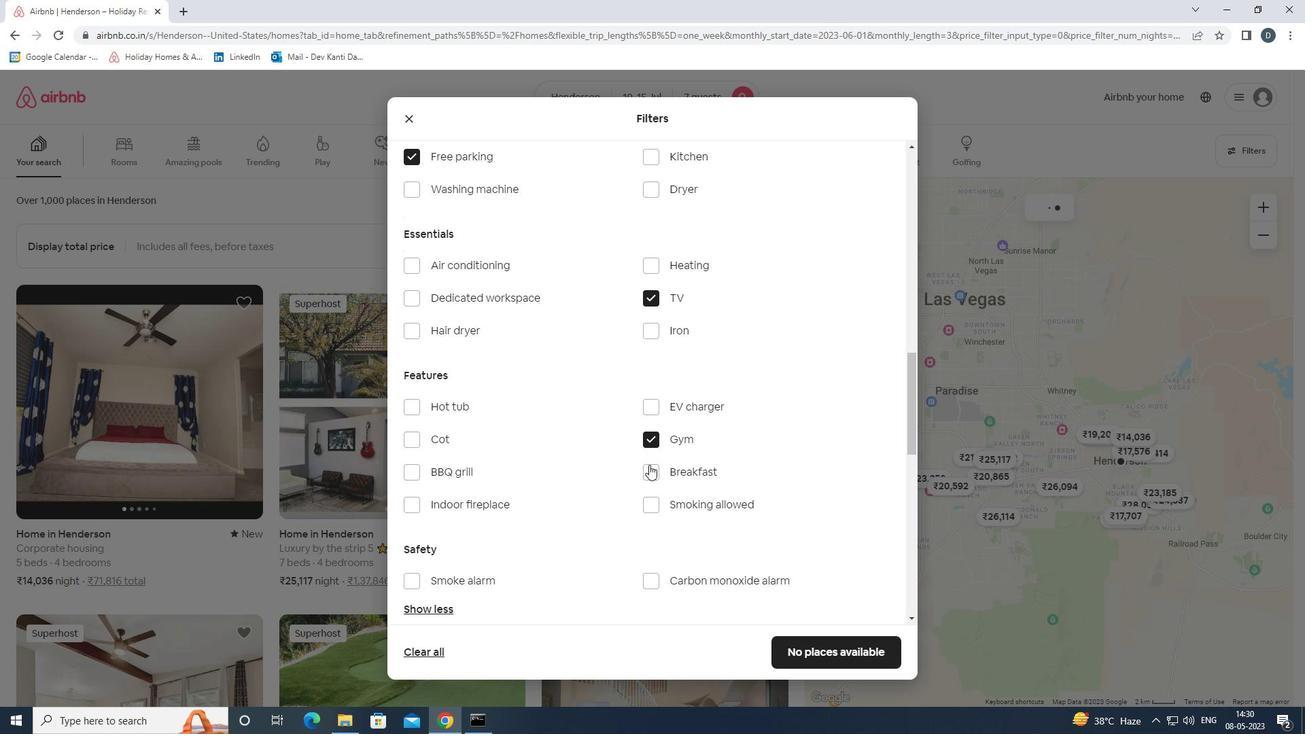 
Action: Mouse scrolled (649, 466) with delta (0, 0)
Screenshot: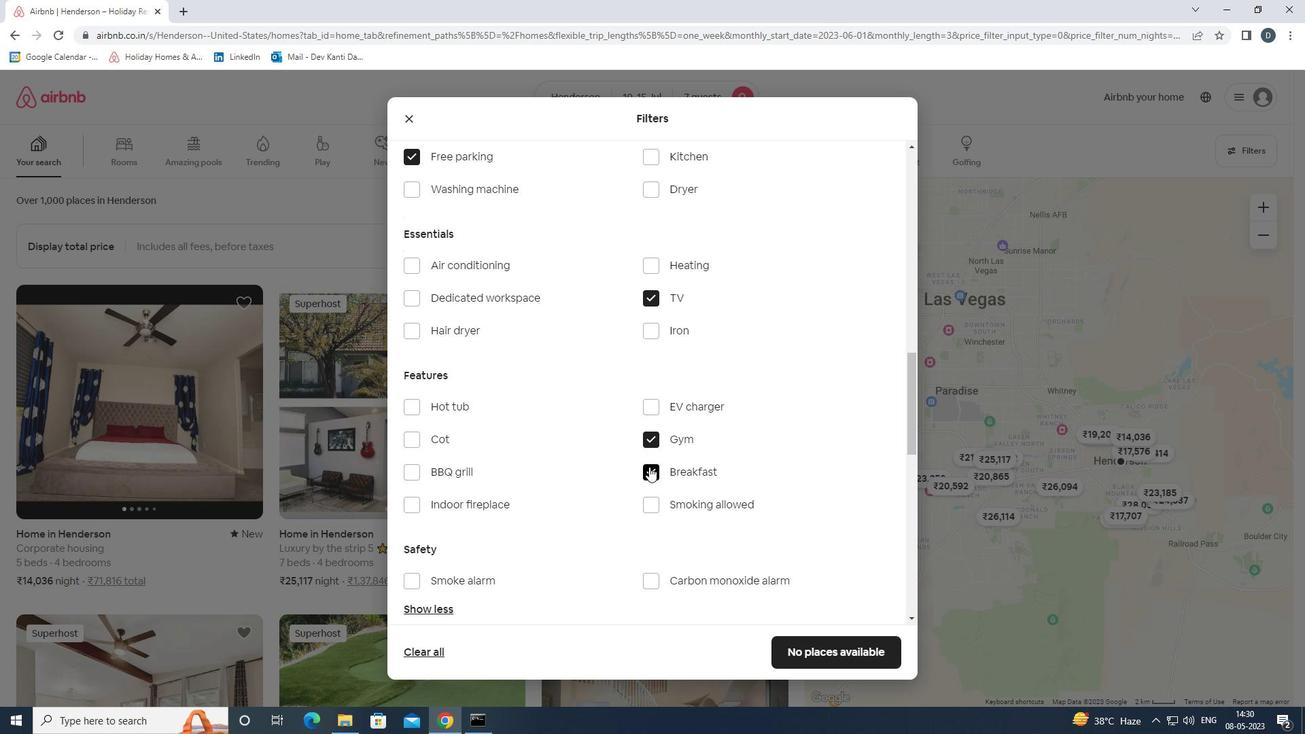
Action: Mouse scrolled (649, 466) with delta (0, 0)
Screenshot: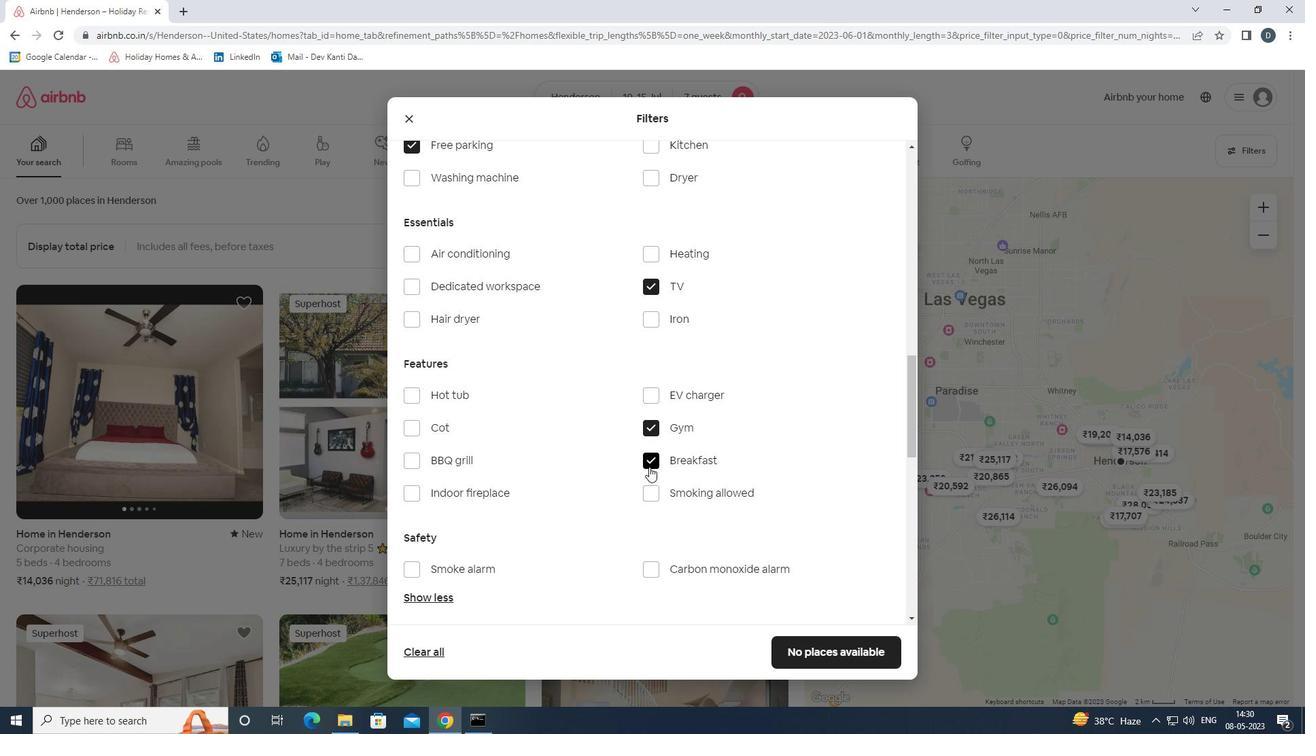 
Action: Mouse scrolled (649, 466) with delta (0, 0)
Screenshot: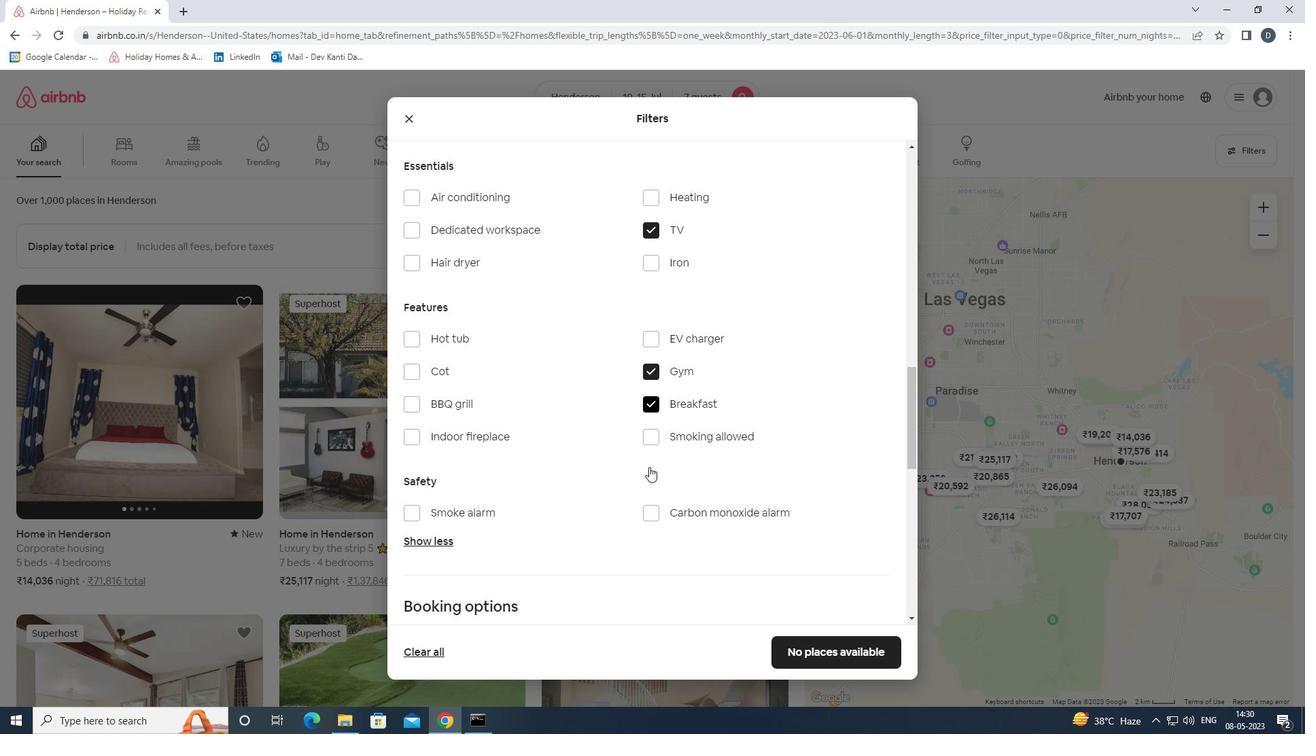 
Action: Mouse scrolled (649, 466) with delta (0, 0)
Screenshot: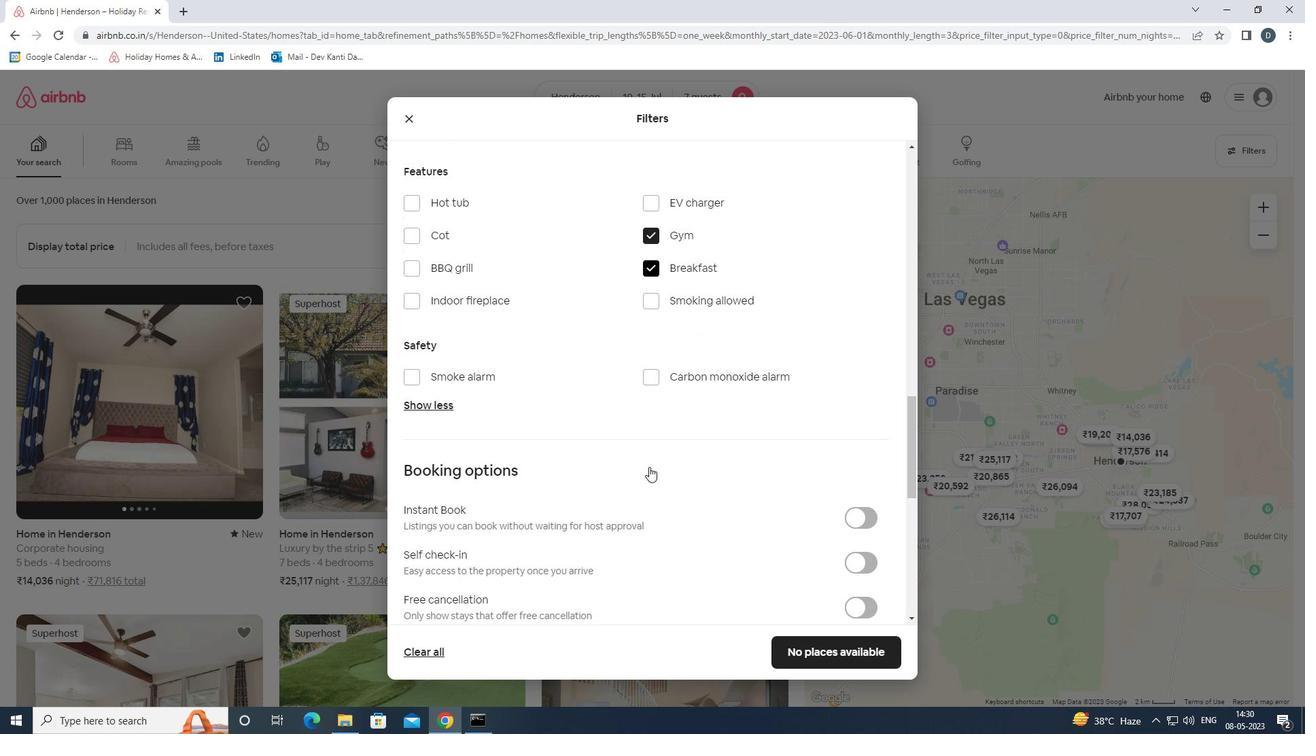 
Action: Mouse moved to (866, 492)
Screenshot: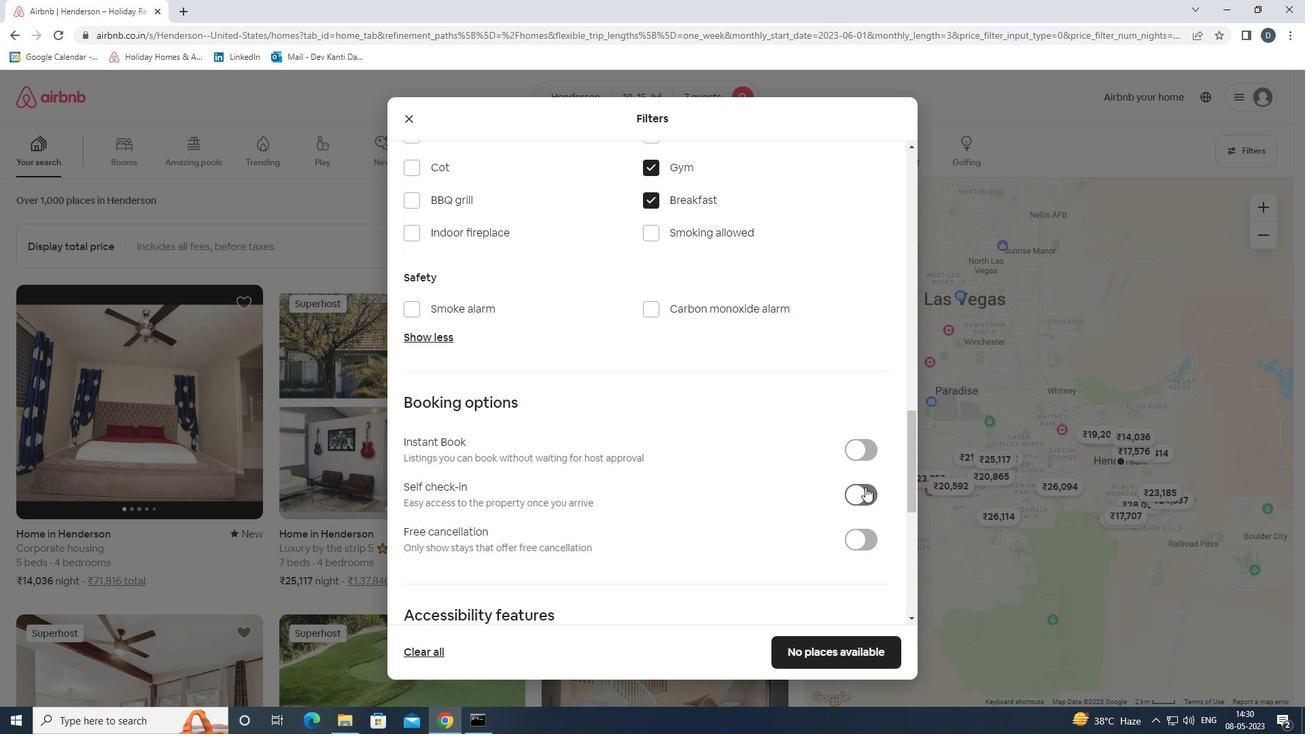 
Action: Mouse pressed left at (866, 492)
Screenshot: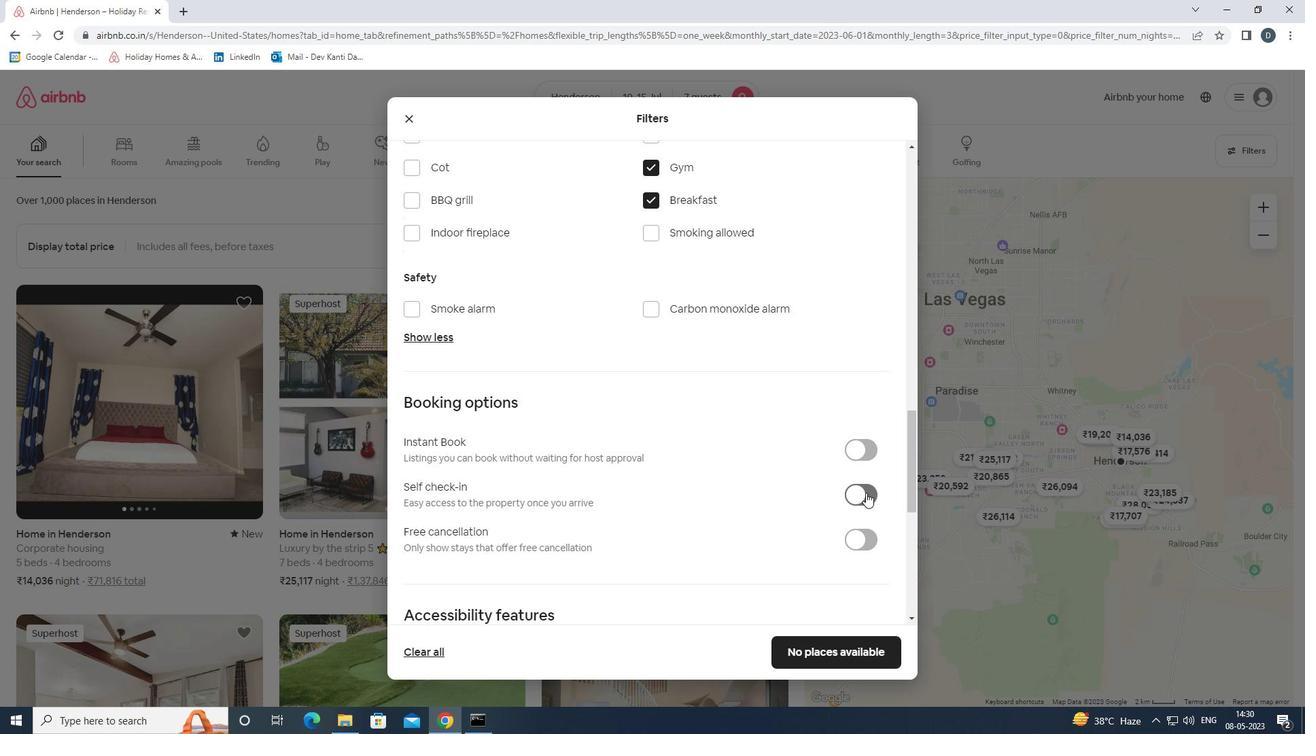 
Action: Mouse moved to (866, 492)
Screenshot: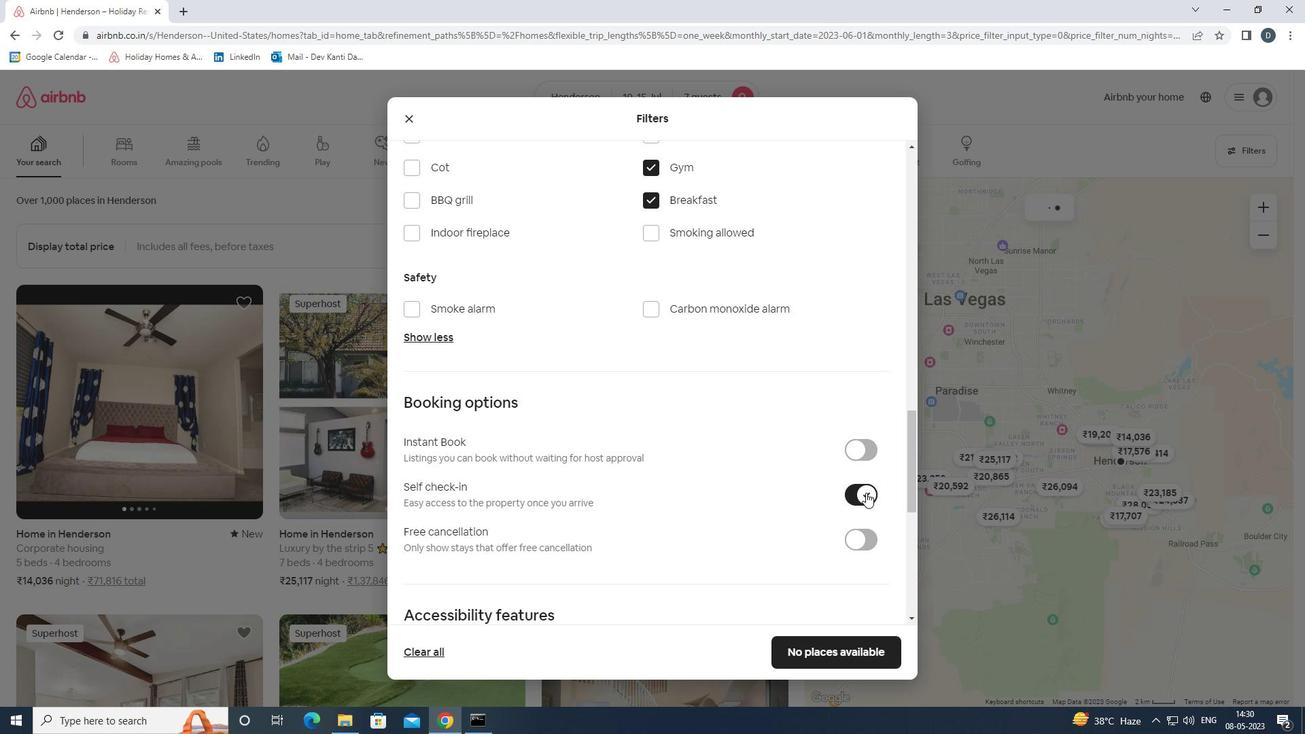
Action: Mouse scrolled (866, 492) with delta (0, 0)
Screenshot: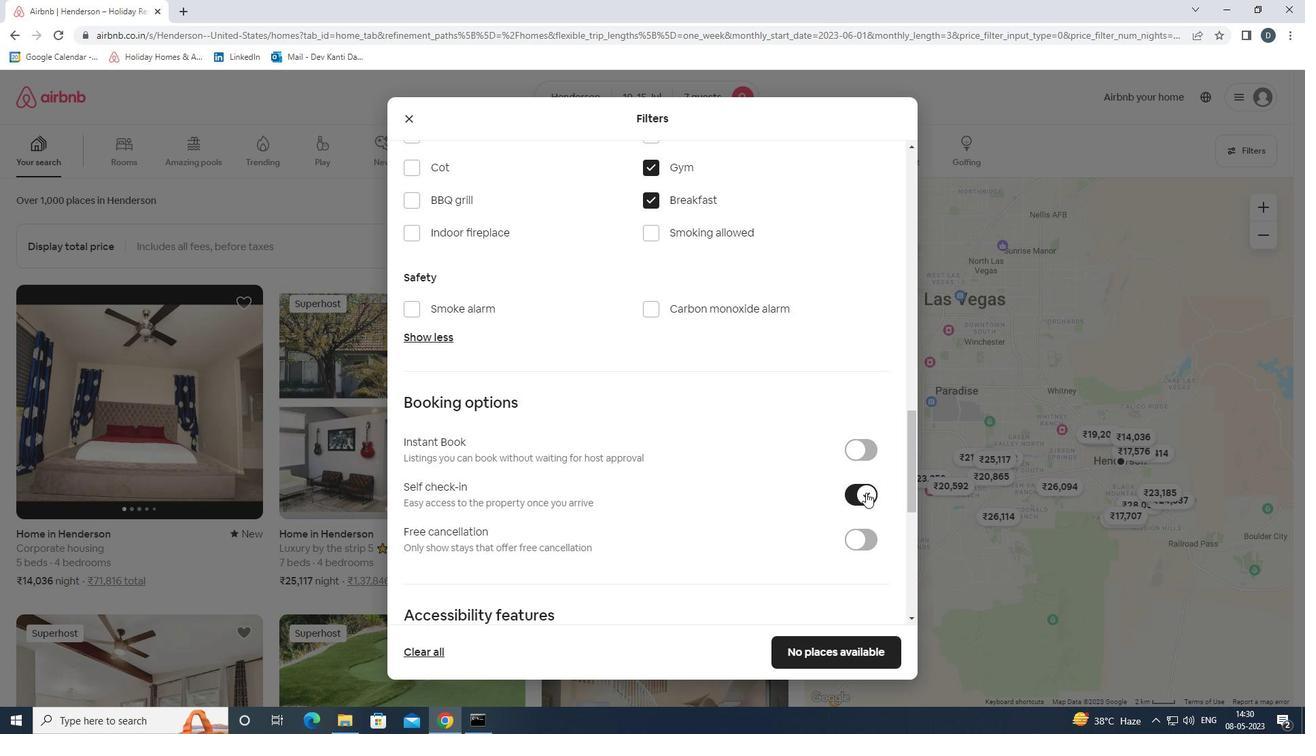 
Action: Mouse scrolled (866, 492) with delta (0, 0)
Screenshot: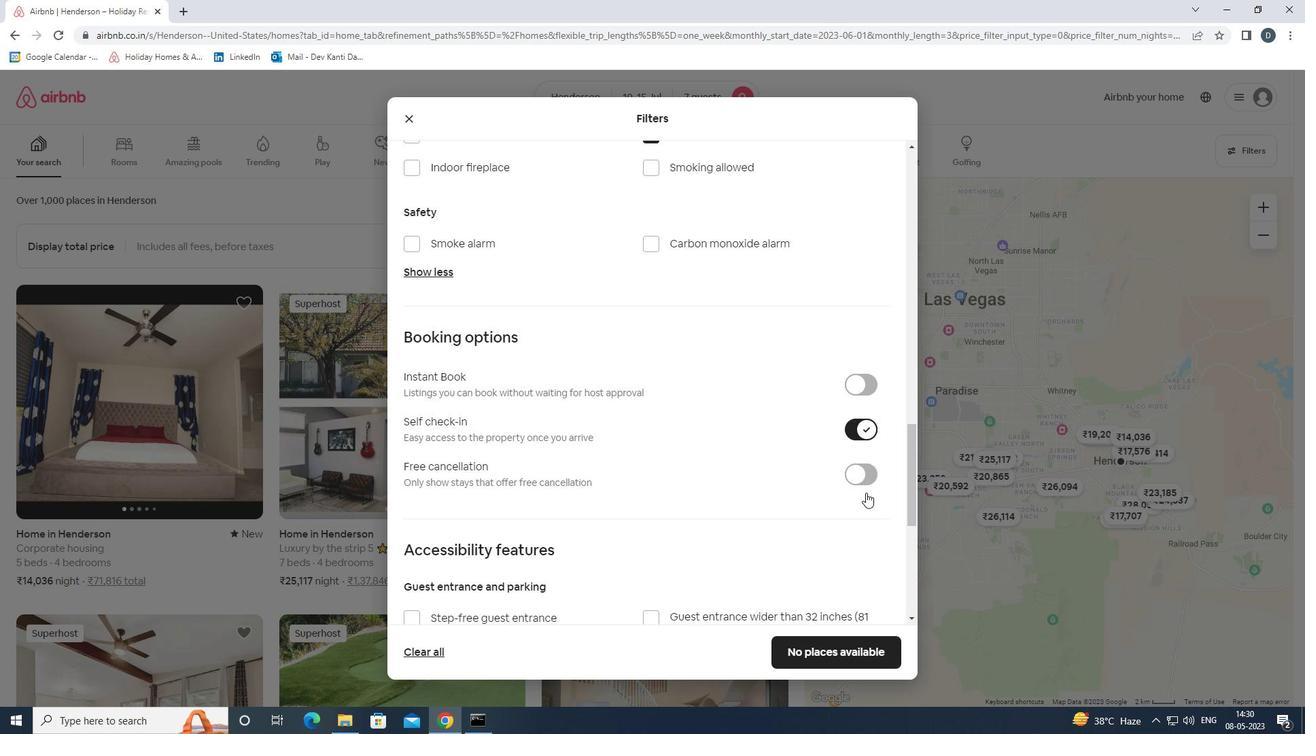 
Action: Mouse scrolled (866, 492) with delta (0, 0)
Screenshot: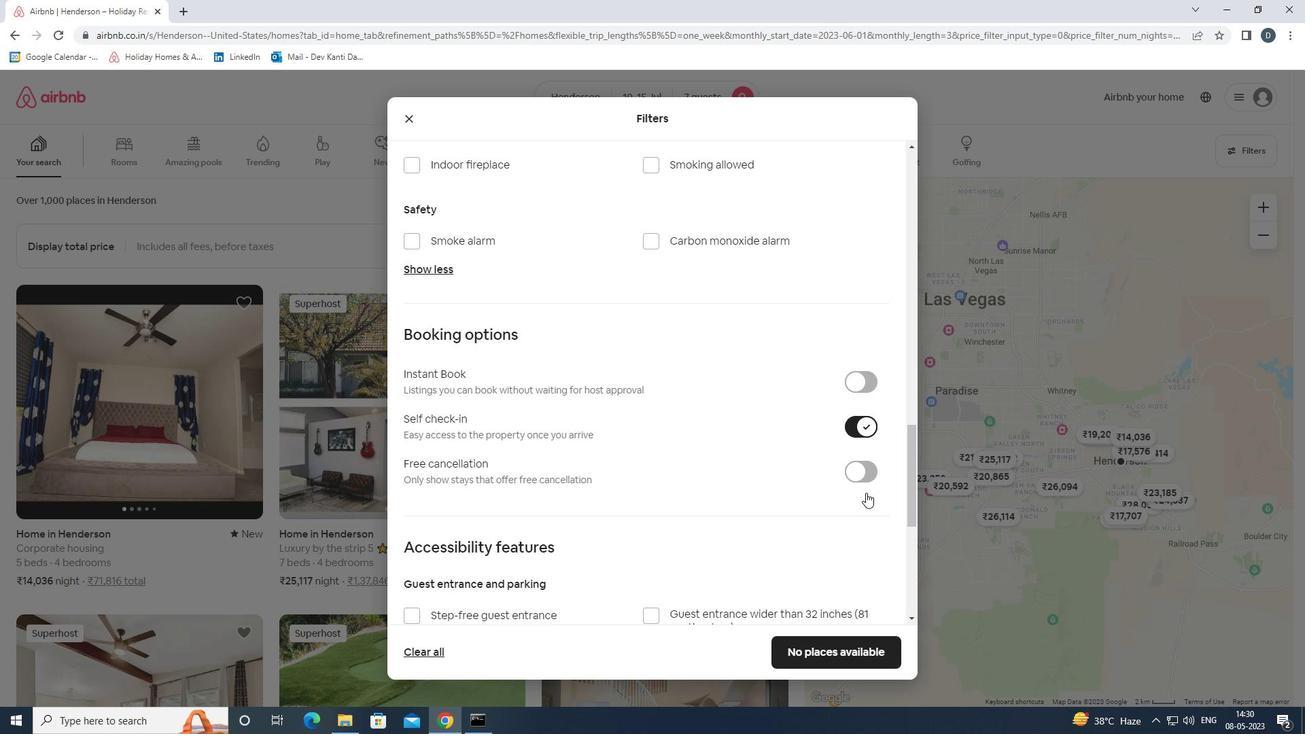 
Action: Mouse scrolled (866, 492) with delta (0, 0)
Screenshot: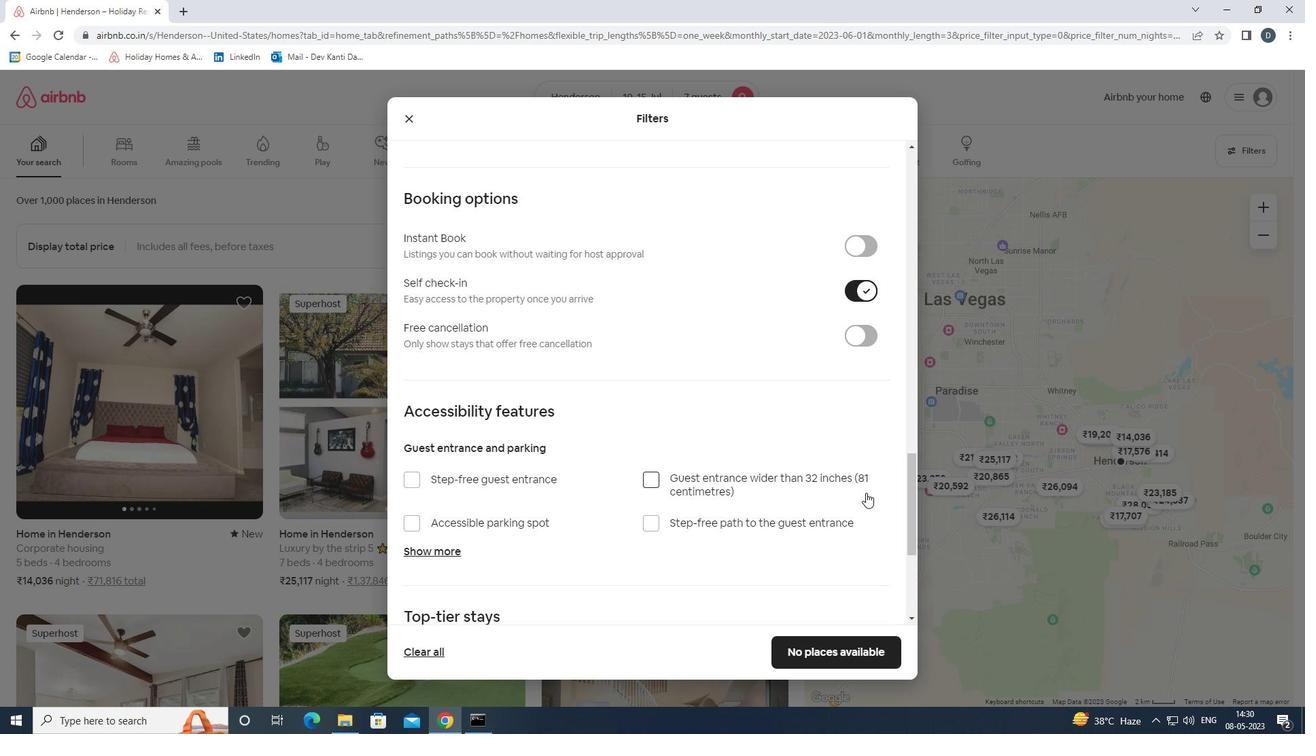 
Action: Mouse scrolled (866, 492) with delta (0, 0)
Screenshot: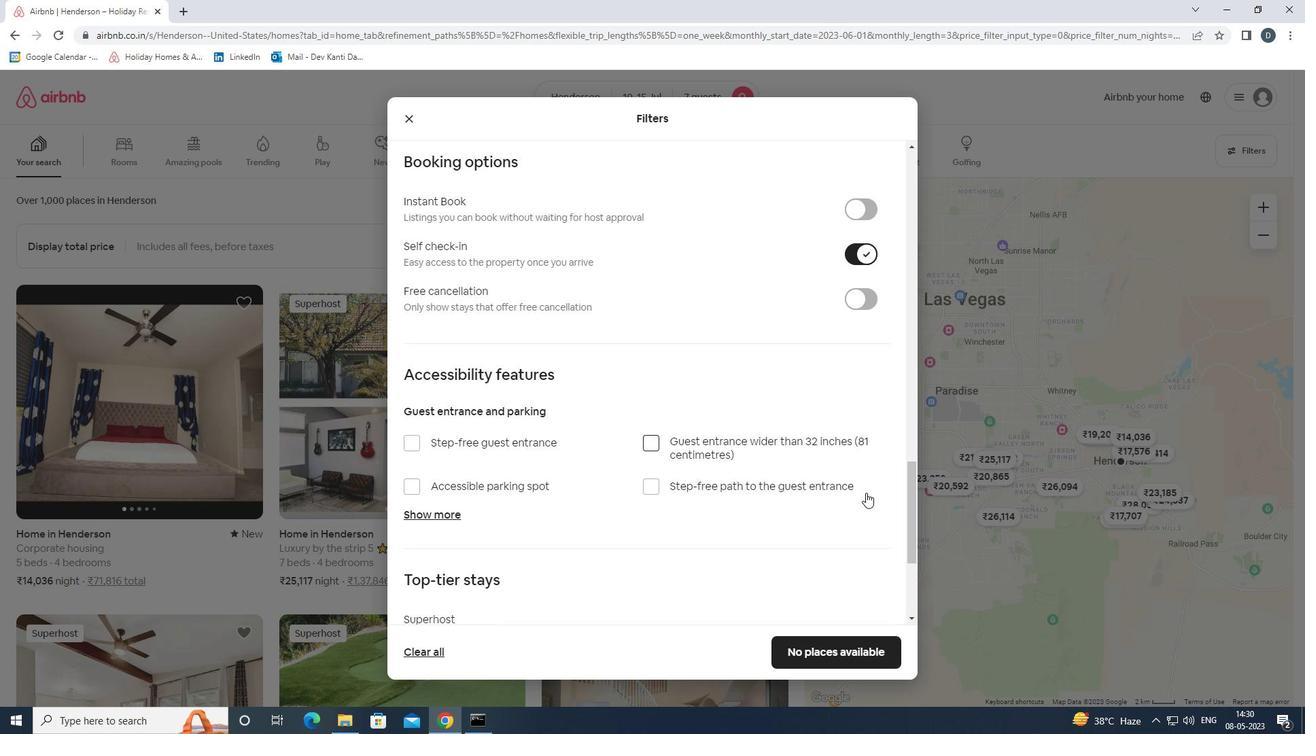 
Action: Mouse scrolled (866, 492) with delta (0, 0)
Screenshot: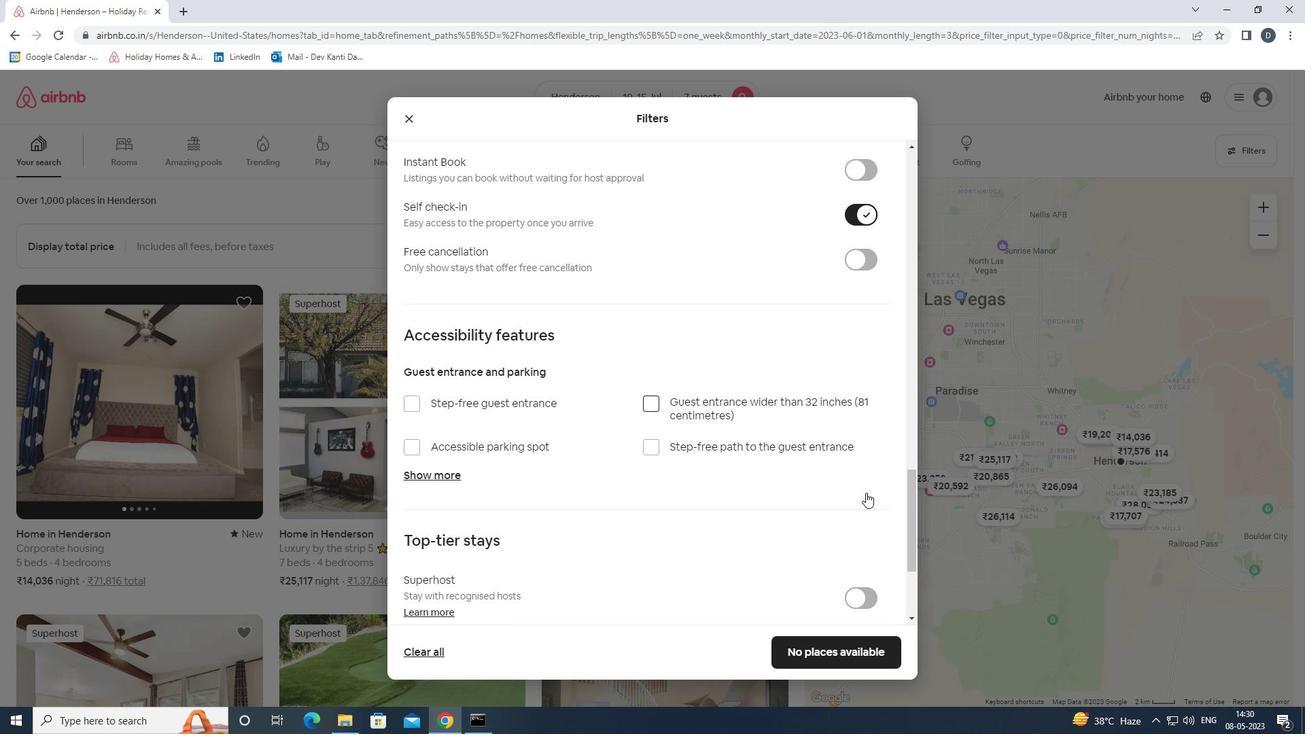 
Action: Mouse scrolled (866, 492) with delta (0, 0)
Screenshot: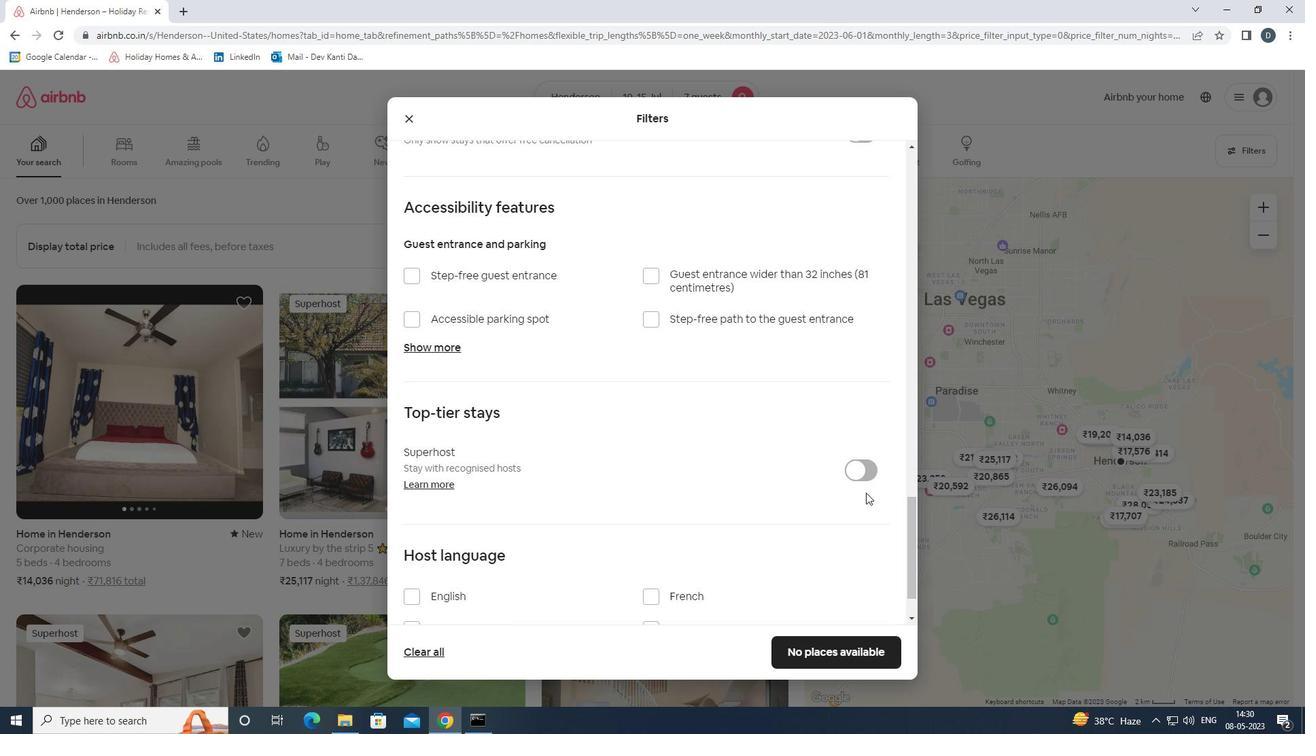 
Action: Mouse scrolled (866, 492) with delta (0, 0)
Screenshot: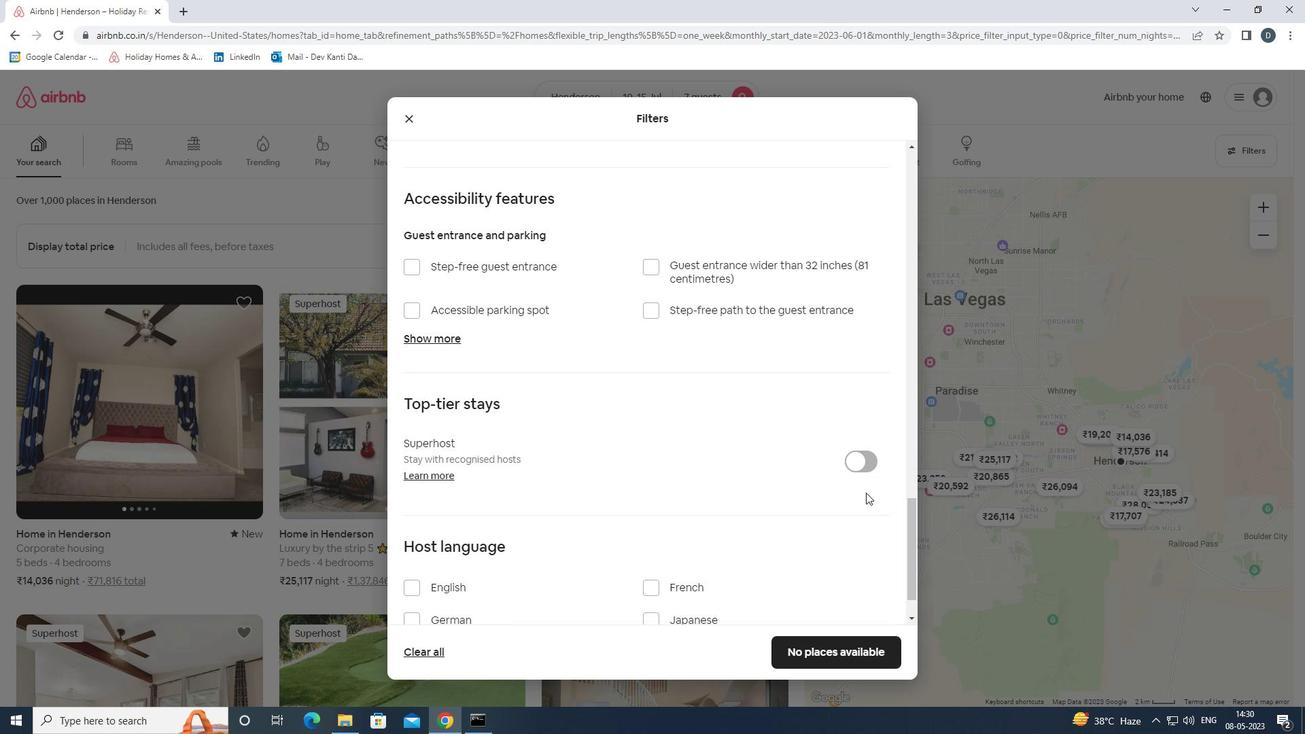 
Action: Mouse moved to (416, 526)
Screenshot: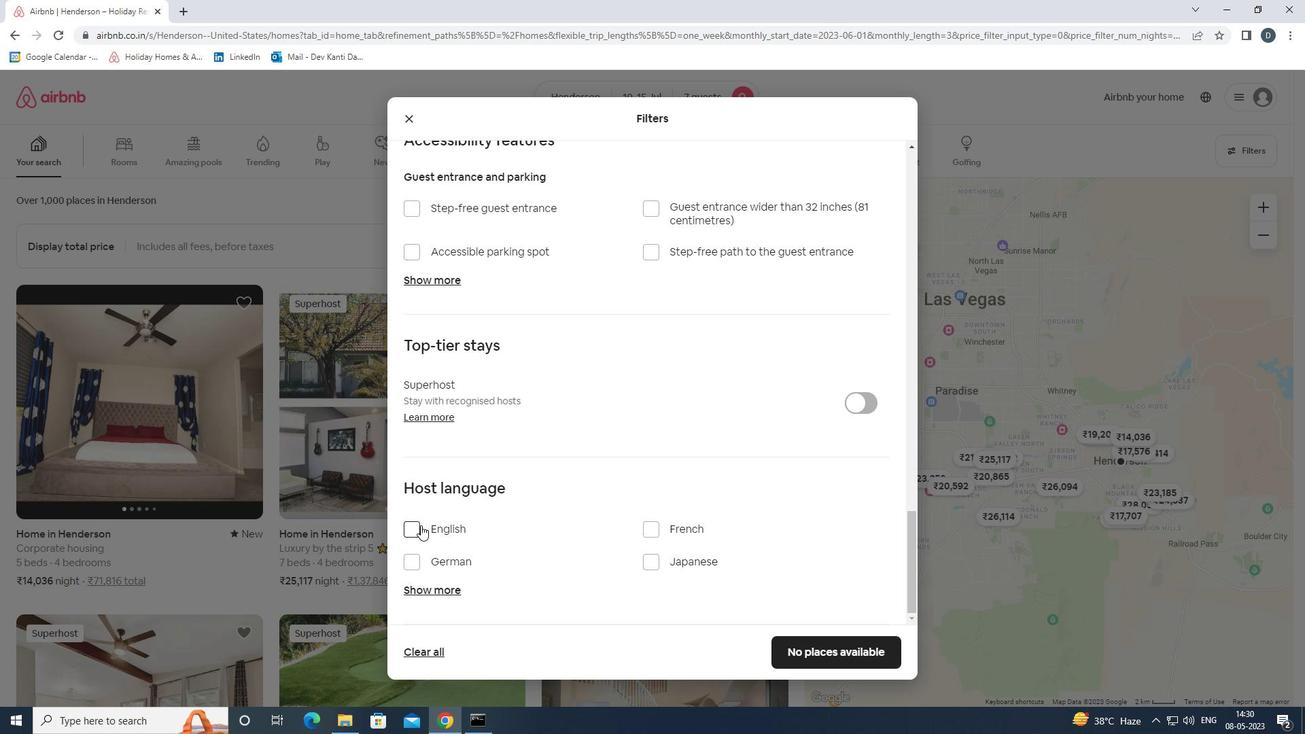 
Action: Mouse pressed left at (416, 526)
Screenshot: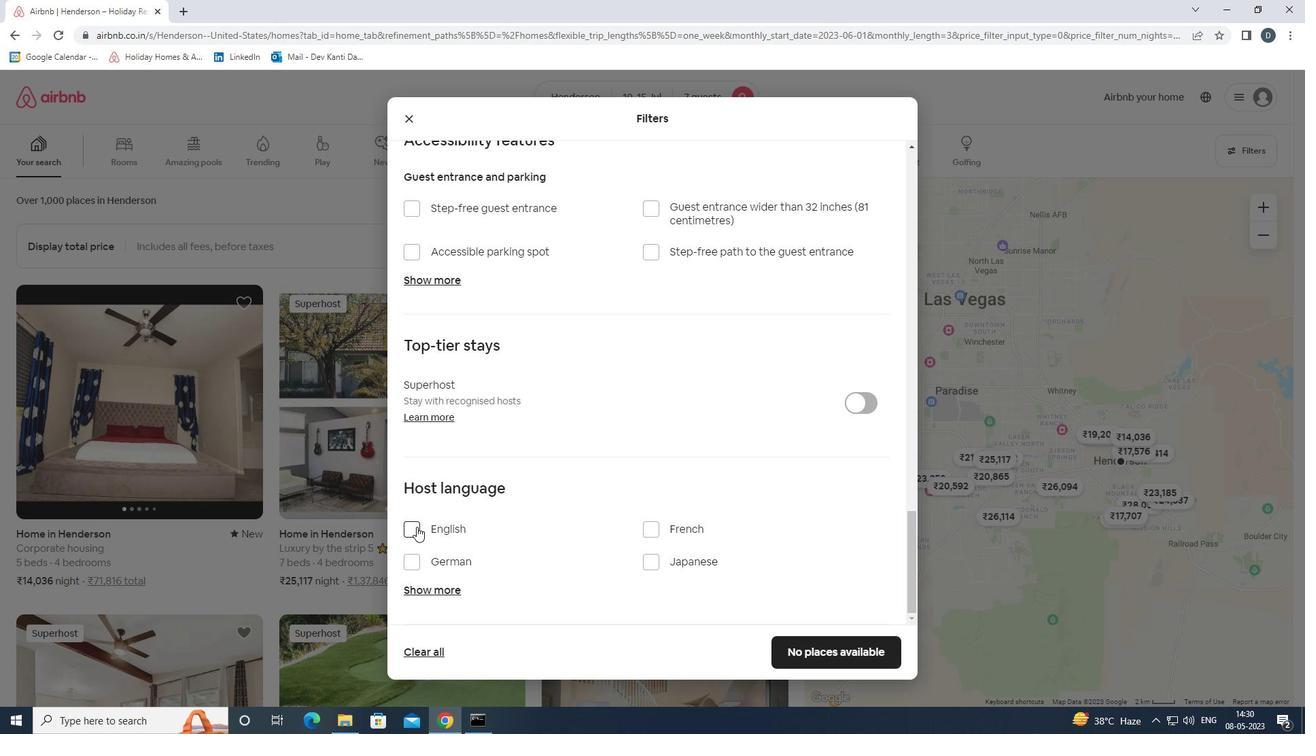 
Action: Mouse moved to (789, 640)
Screenshot: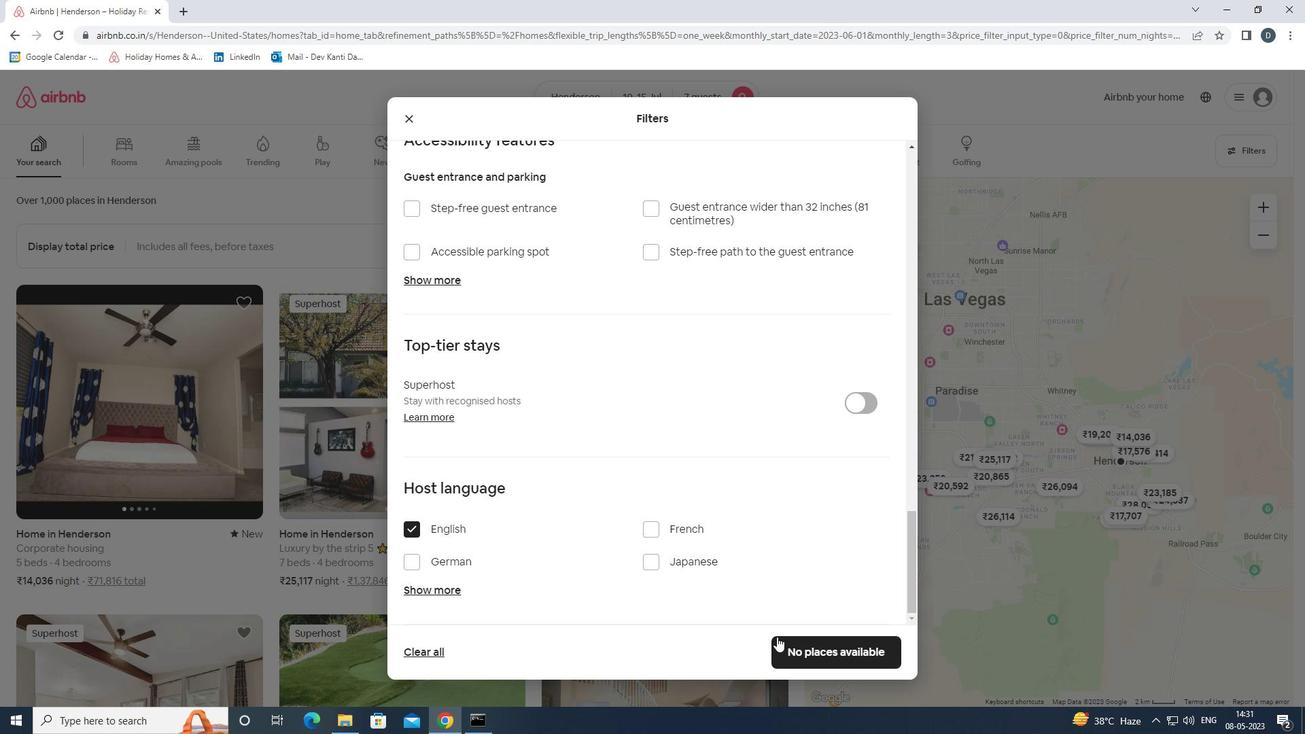 
Action: Mouse pressed left at (789, 640)
Screenshot: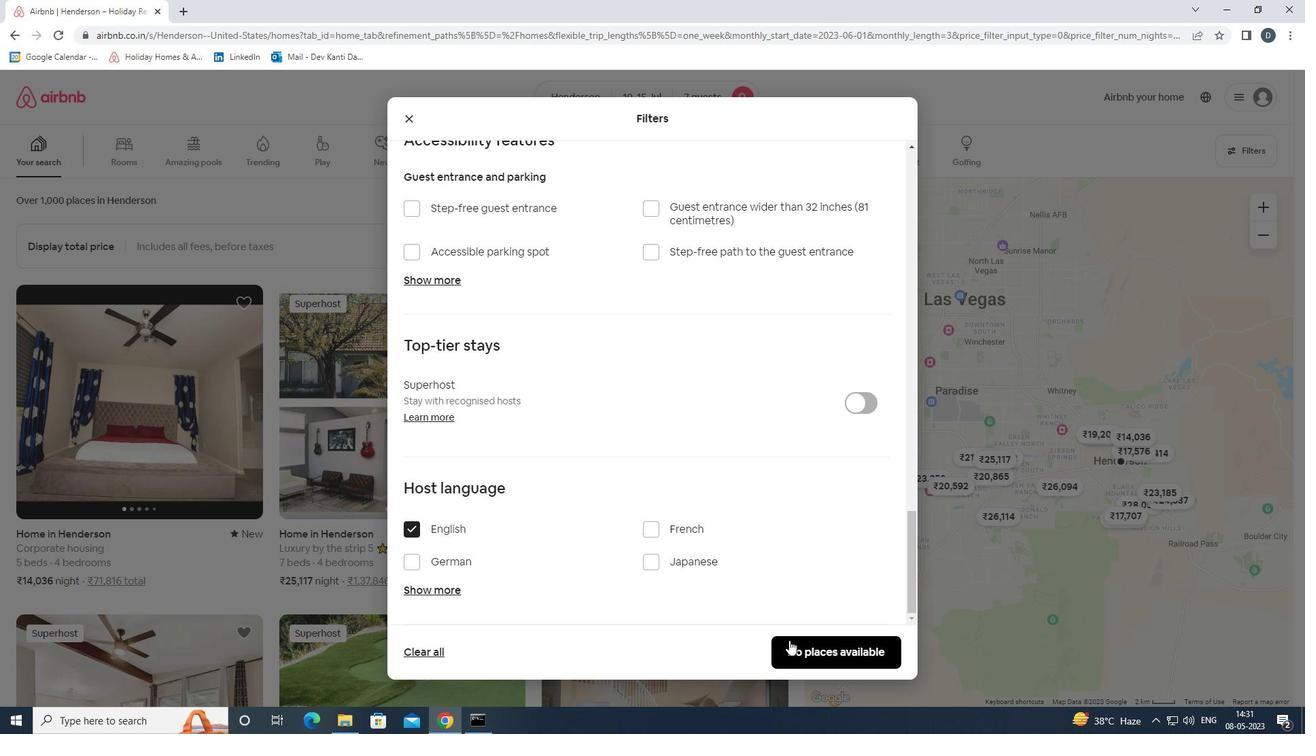 
Action: Mouse moved to (790, 640)
Screenshot: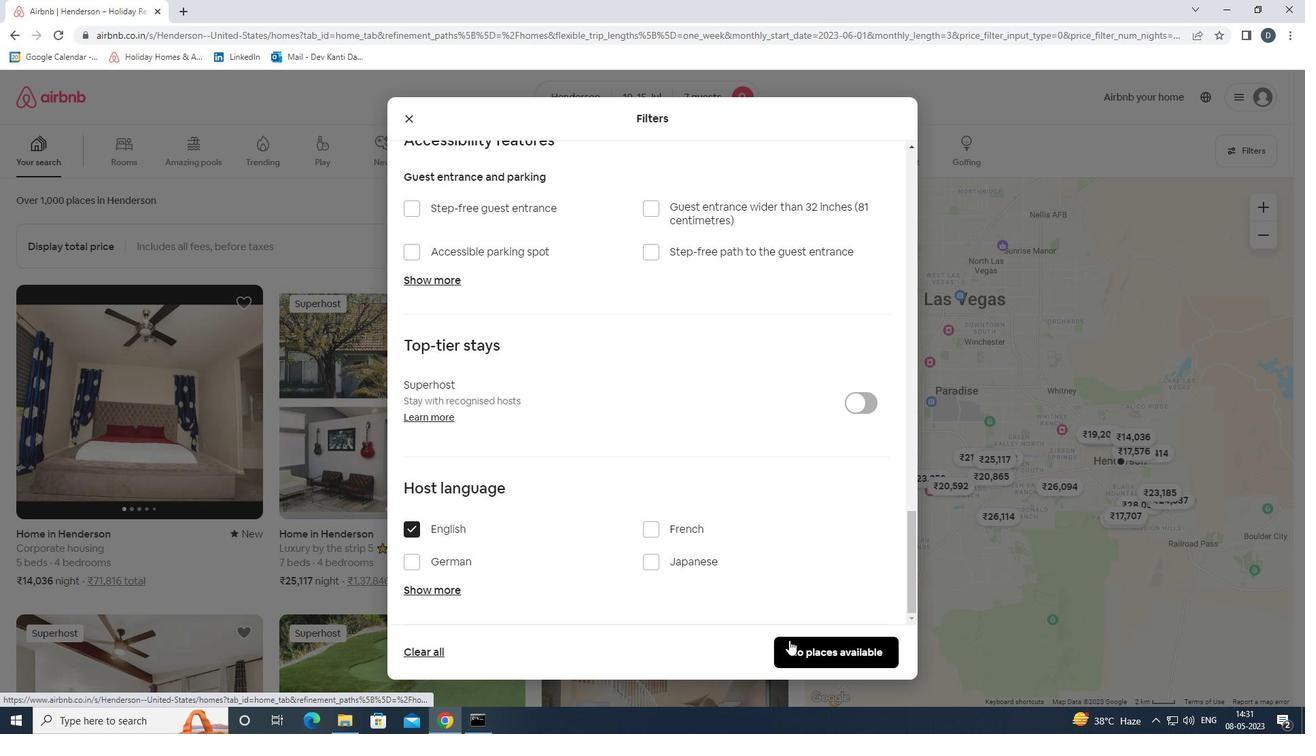
